 Task: Monitor real estate trends in Denver, Colorado, to see changes in the number of homes for sale, and identify potential shifts in market conditions.
Action: Mouse moved to (596, 118)
Screenshot: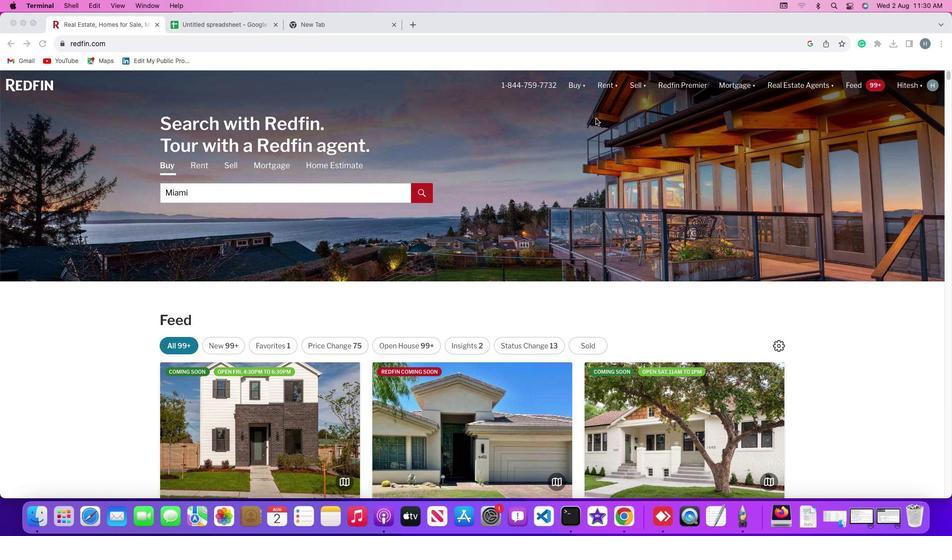 
Action: Mouse pressed left at (596, 118)
Screenshot: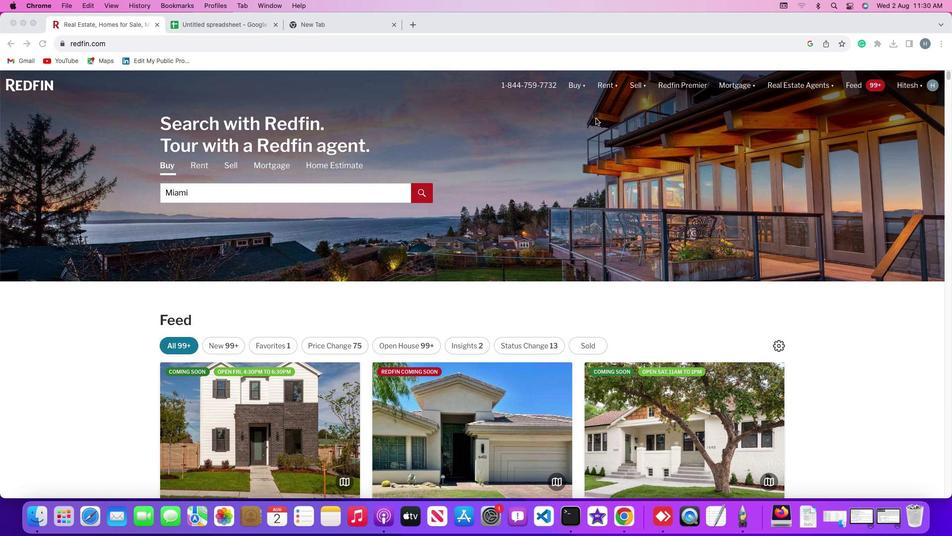 
Action: Mouse moved to (543, 135)
Screenshot: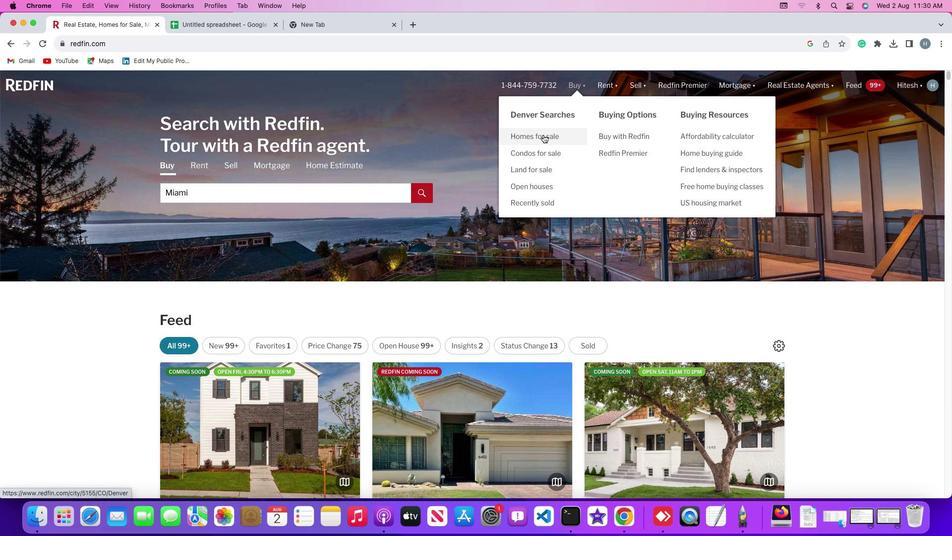 
Action: Mouse pressed left at (543, 135)
Screenshot: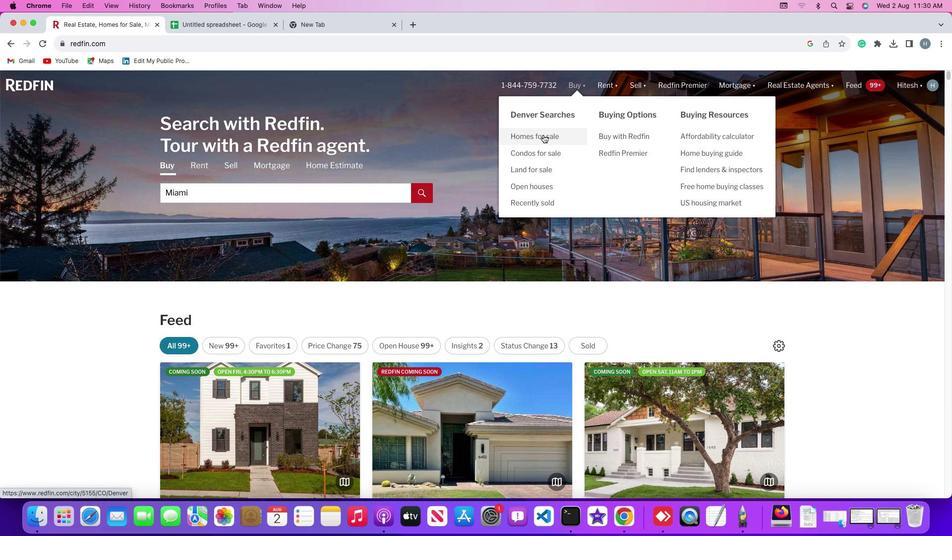 
Action: Mouse moved to (582, 86)
Screenshot: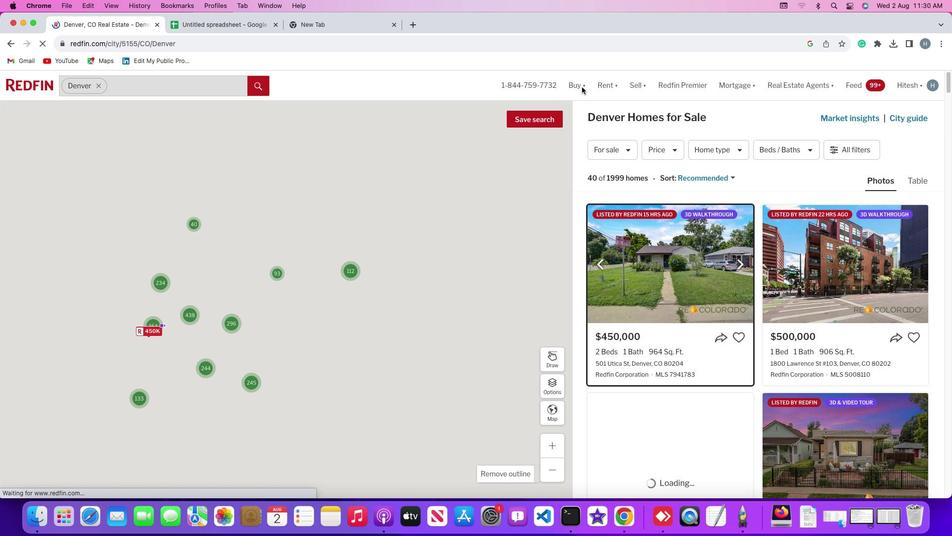 
Action: Mouse pressed left at (582, 86)
Screenshot: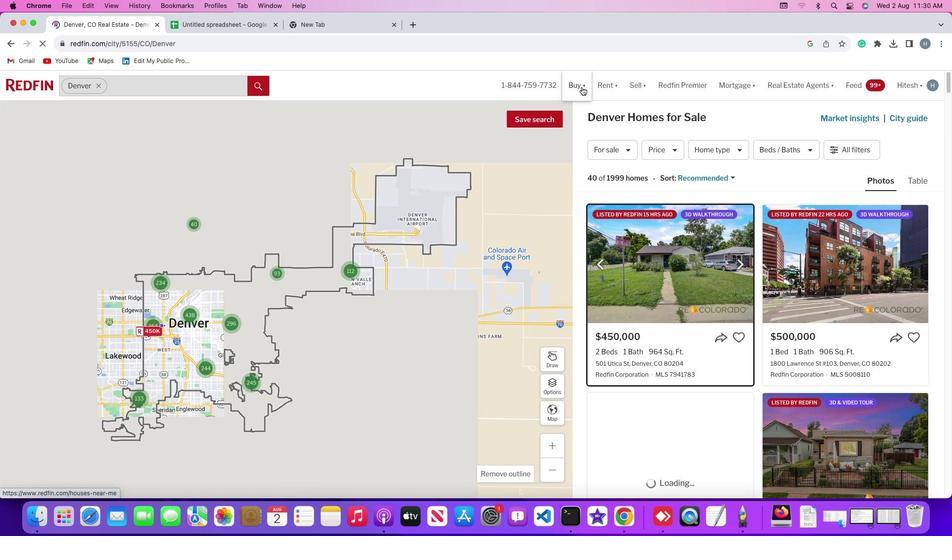 
Action: Mouse moved to (100, 83)
Screenshot: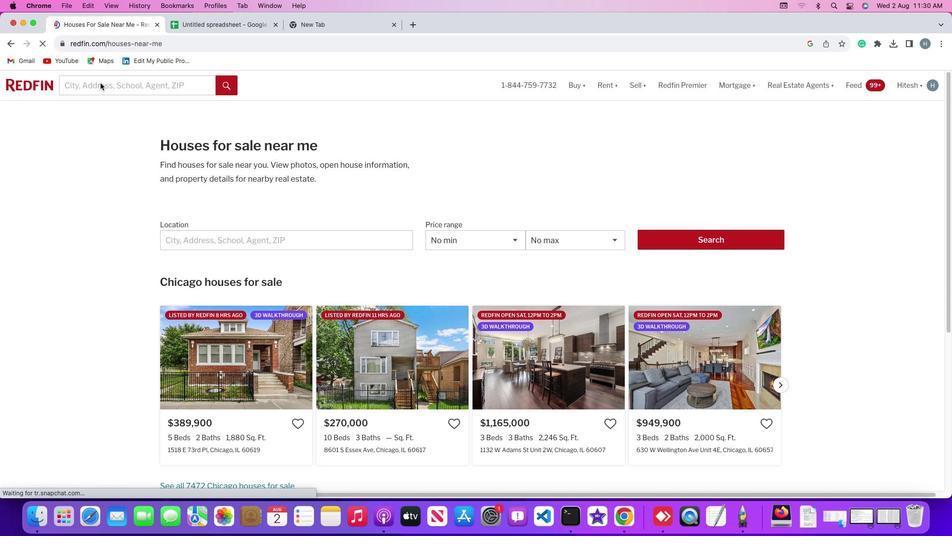 
Action: Mouse pressed left at (100, 83)
Screenshot: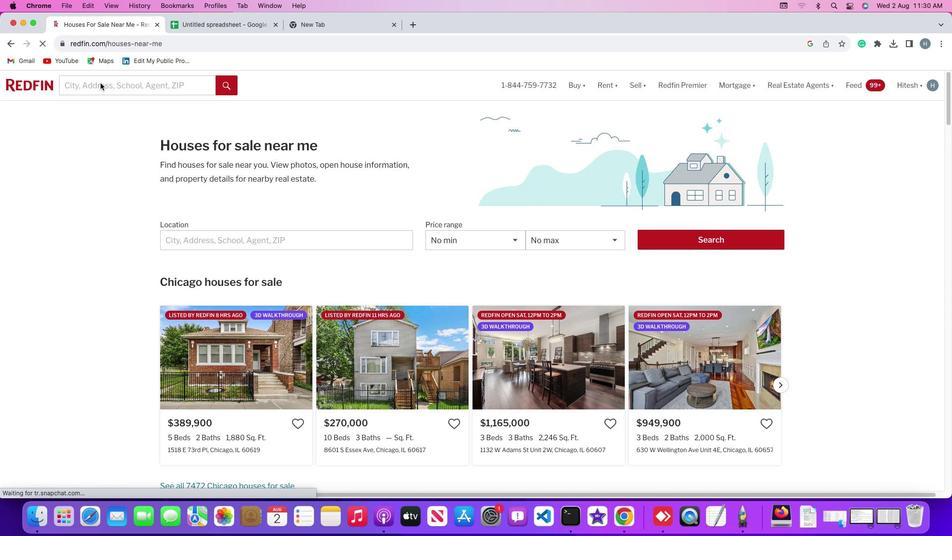 
Action: Mouse moved to (230, 234)
Screenshot: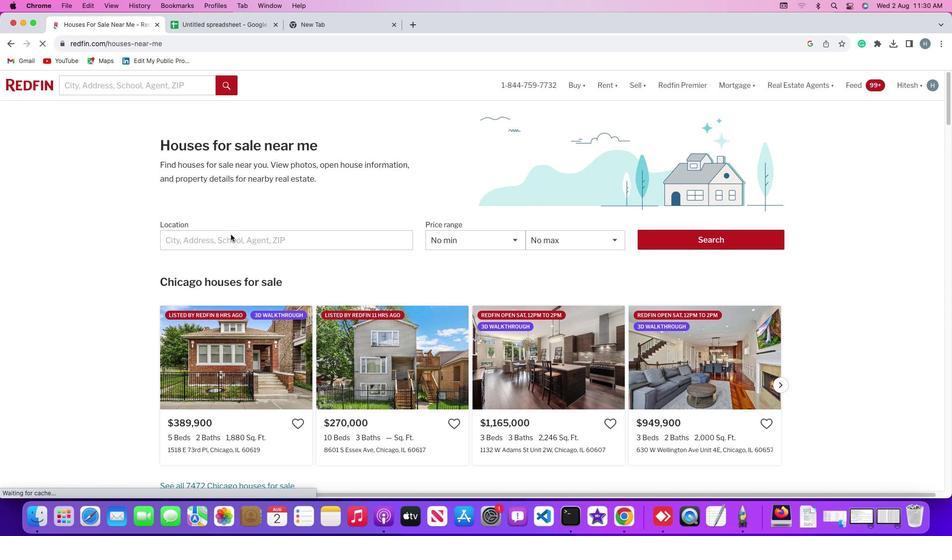 
Action: Mouse pressed left at (230, 234)
Screenshot: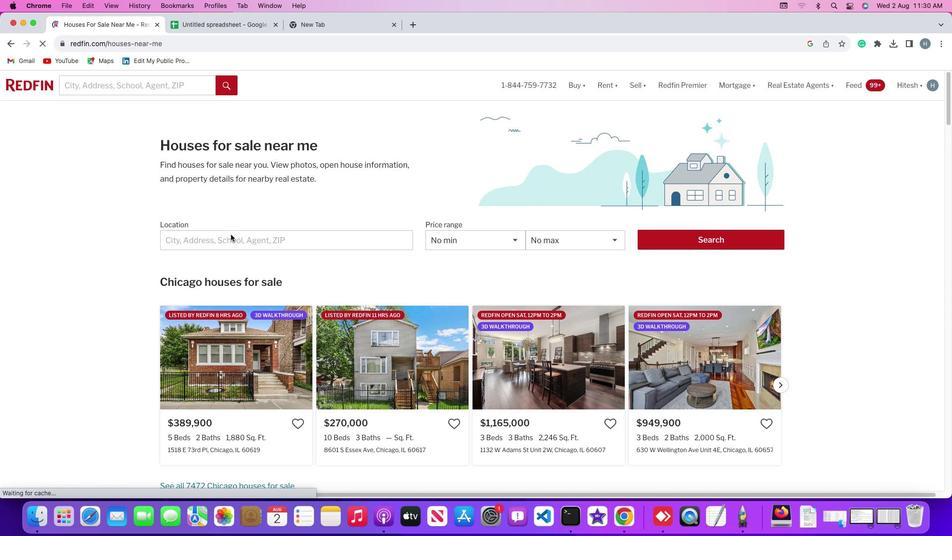 
Action: Mouse moved to (234, 237)
Screenshot: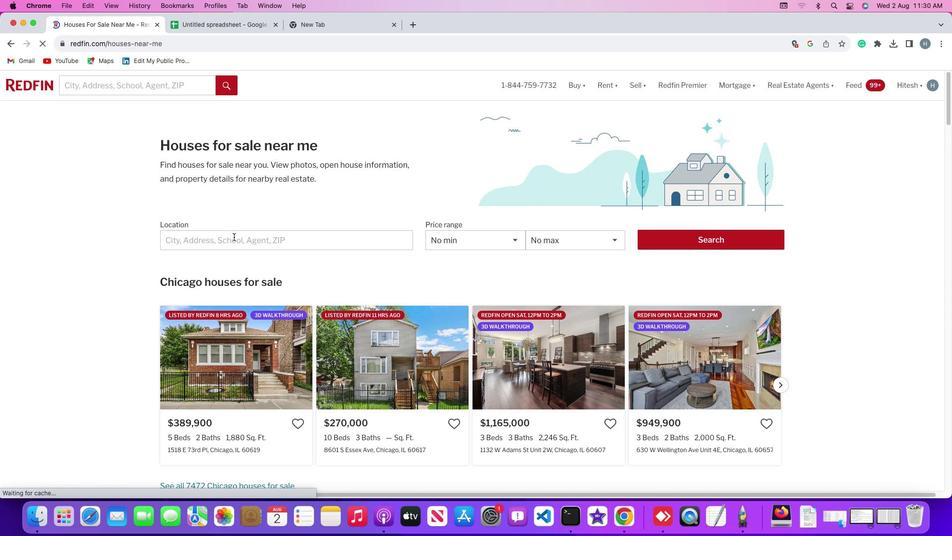 
Action: Key pressed Key.shift'D'
Screenshot: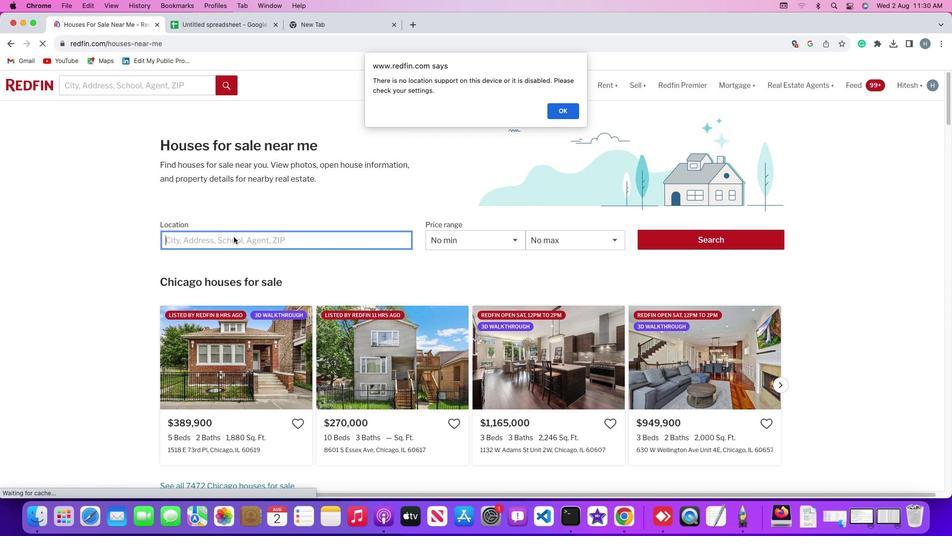 
Action: Mouse moved to (558, 111)
Screenshot: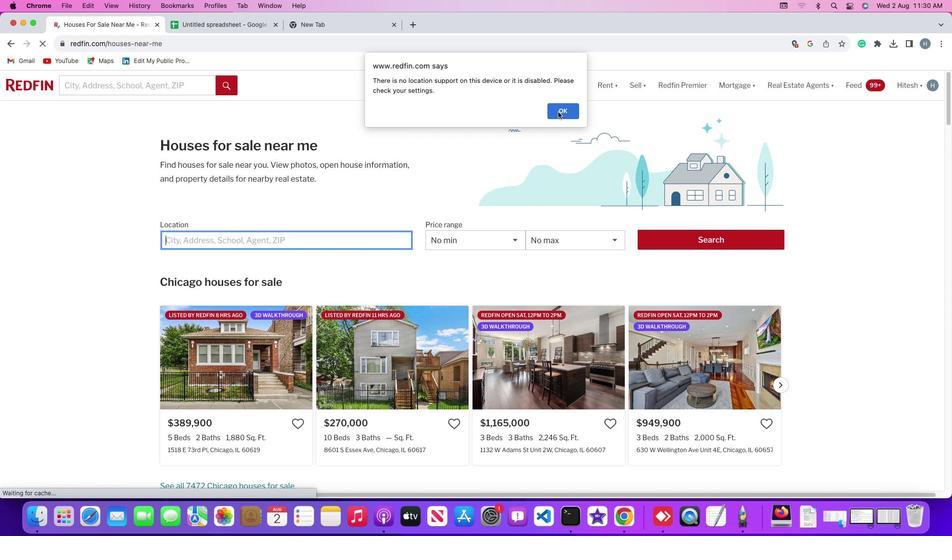 
Action: Mouse pressed left at (558, 111)
Screenshot: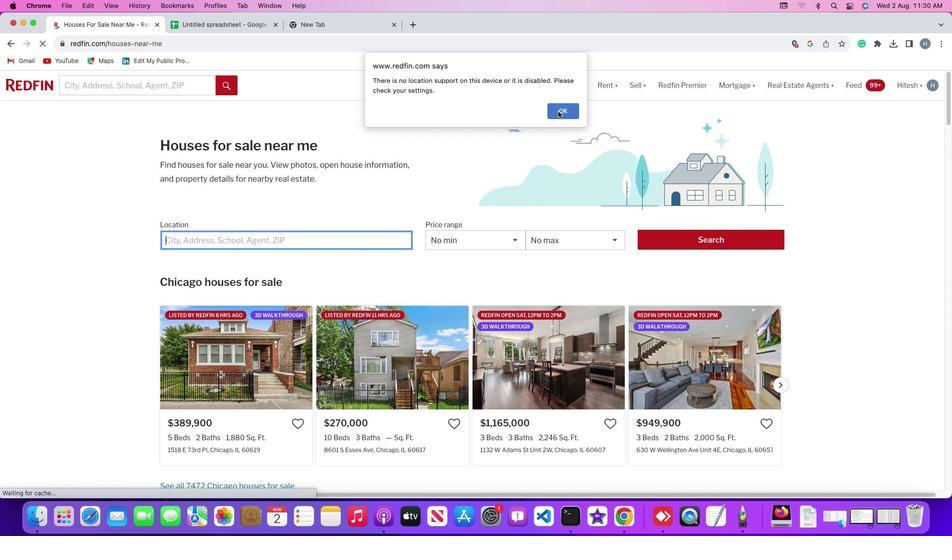 
Action: Mouse moved to (296, 234)
Screenshot: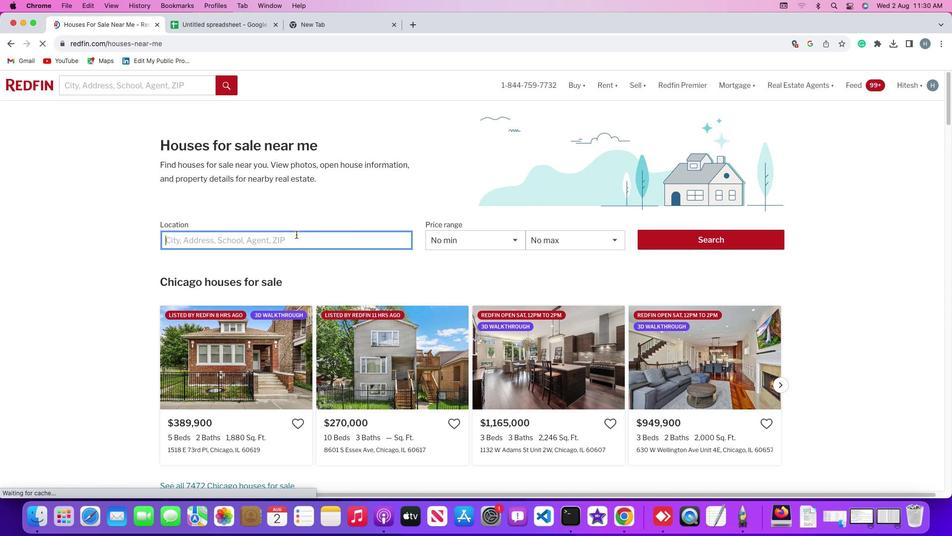 
Action: Mouse pressed left at (296, 234)
Screenshot: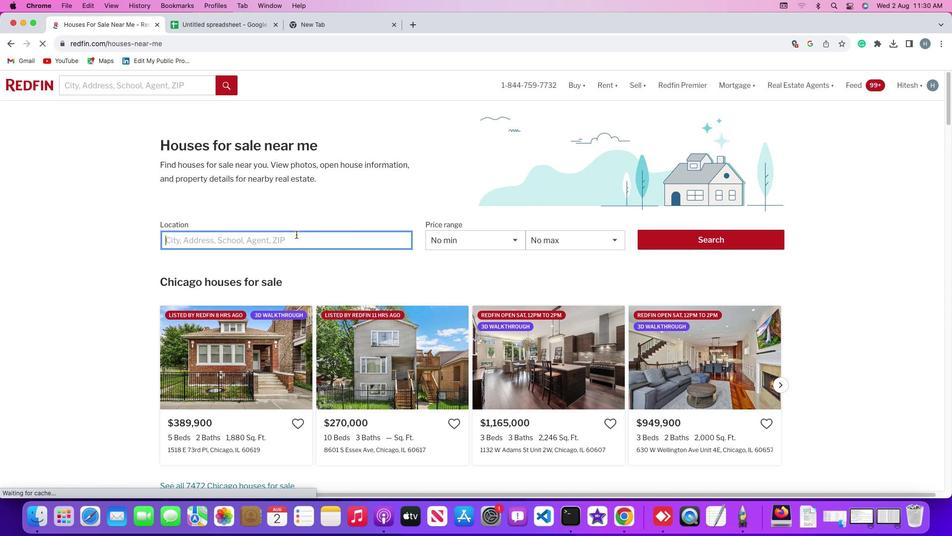 
Action: Key pressed Key.shift'D''e''n''v''e''r'','Key.spaceKey.shift'C''o''l''o''r''a''d''o'
Screenshot: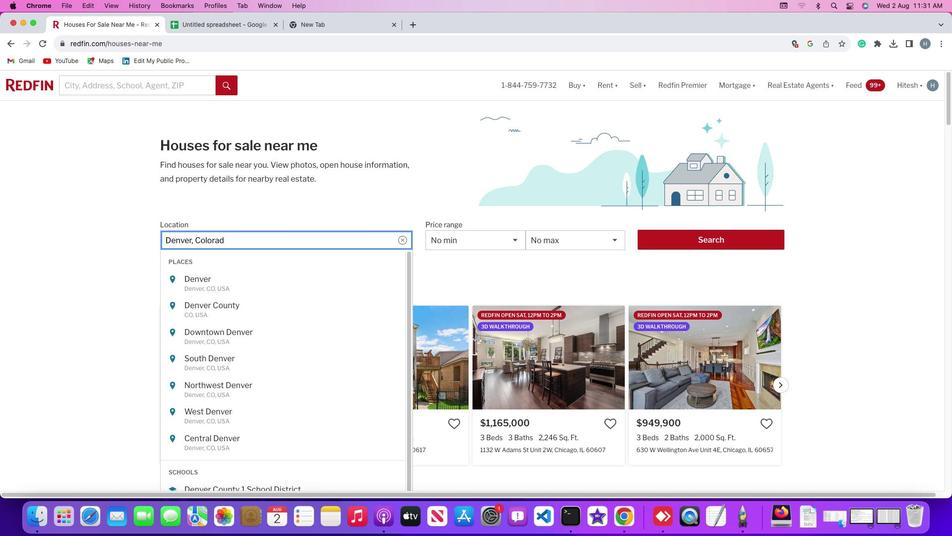 
Action: Mouse moved to (271, 282)
Screenshot: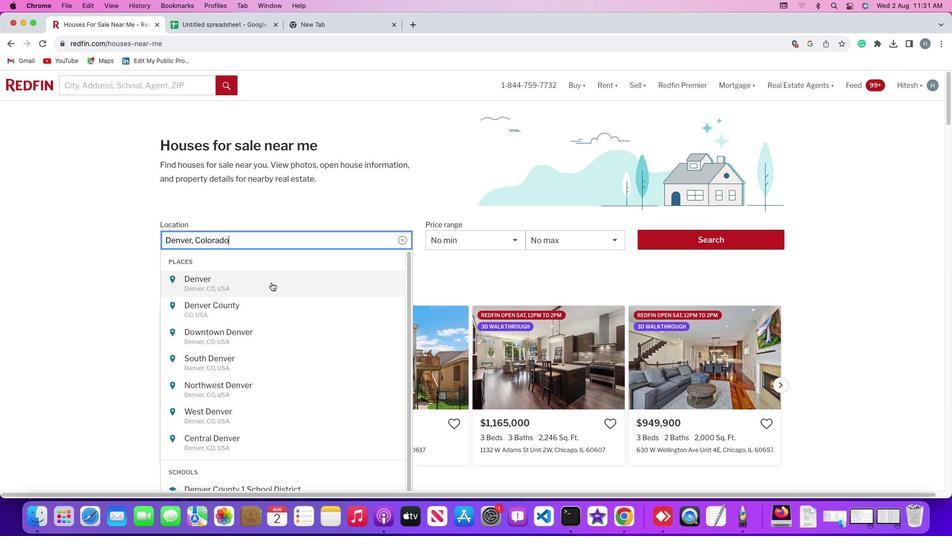 
Action: Mouse pressed left at (271, 282)
Screenshot: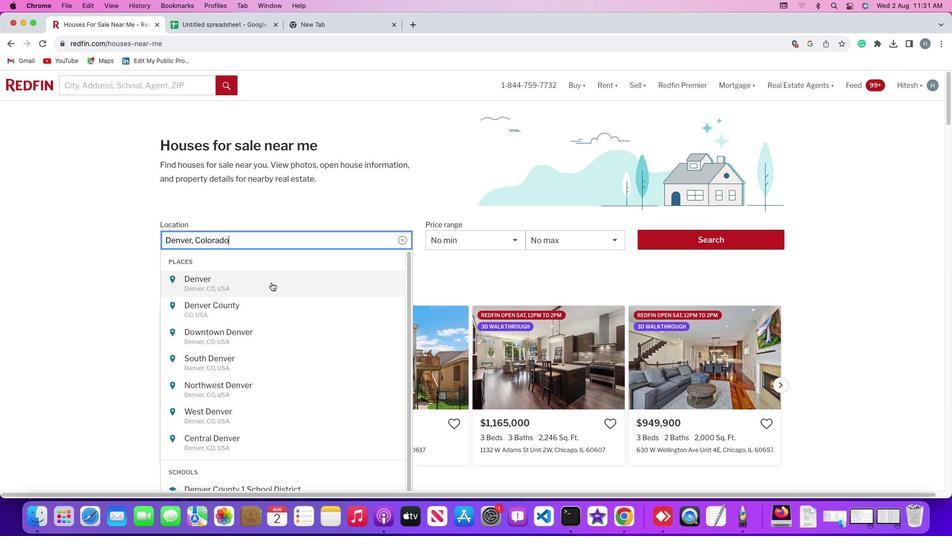 
Action: Mouse moved to (686, 239)
Screenshot: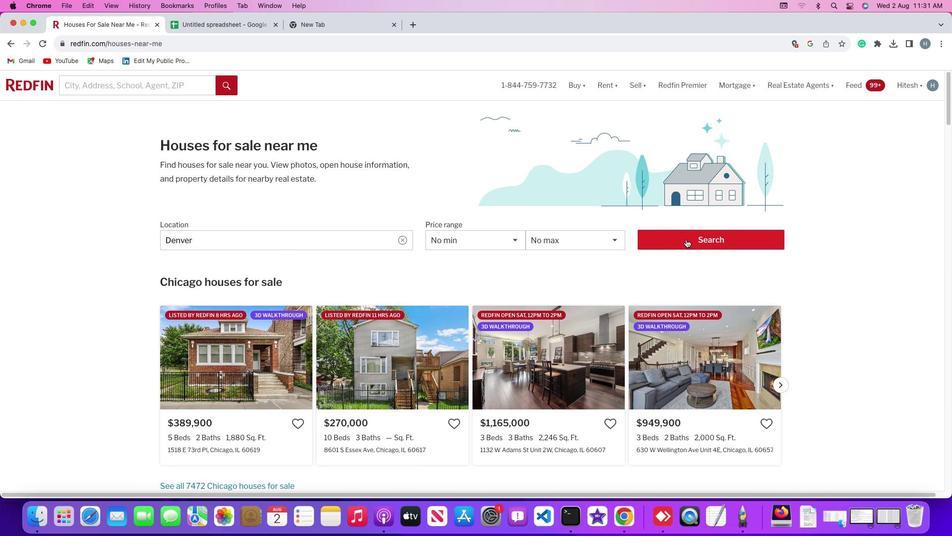 
Action: Mouse pressed left at (686, 239)
Screenshot: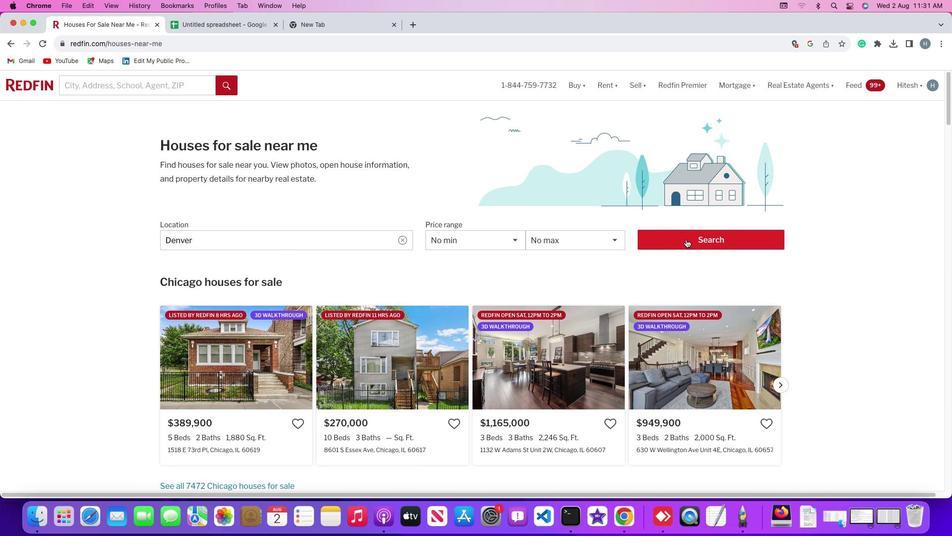 
Action: Mouse moved to (851, 146)
Screenshot: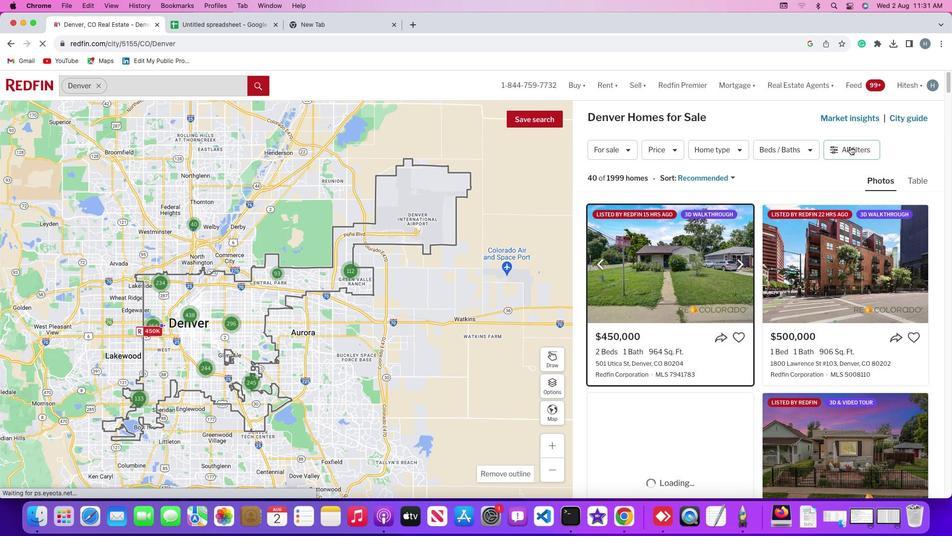 
Action: Mouse pressed left at (851, 146)
Screenshot: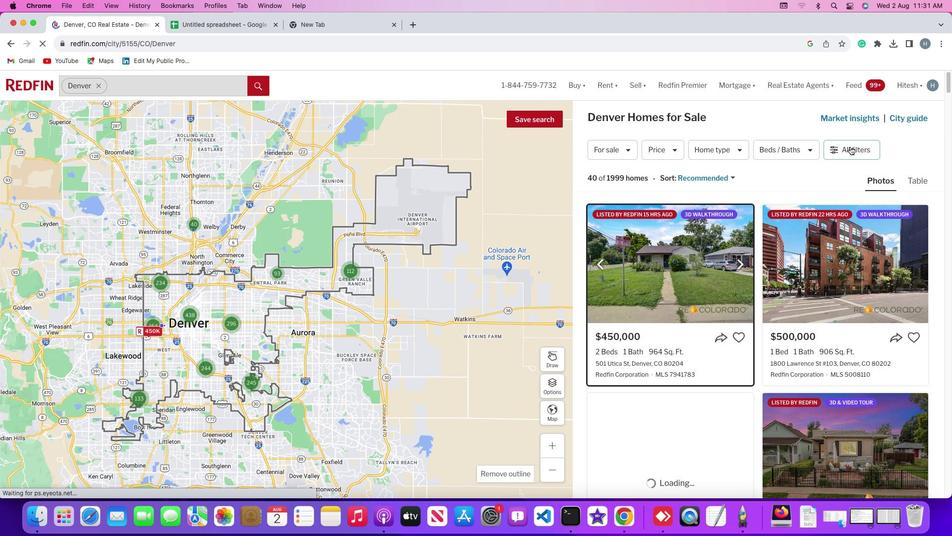 
Action: Mouse moved to (848, 147)
Screenshot: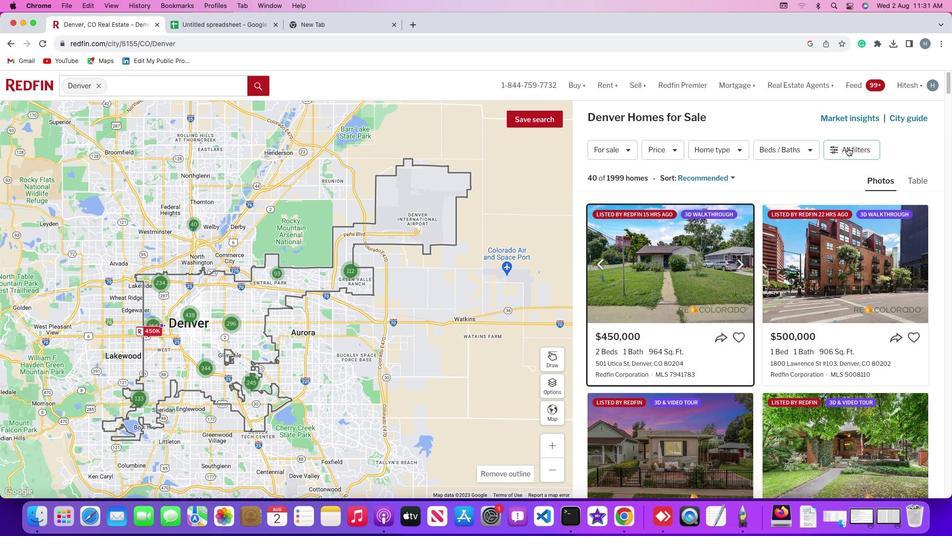 
Action: Mouse pressed left at (848, 147)
Screenshot: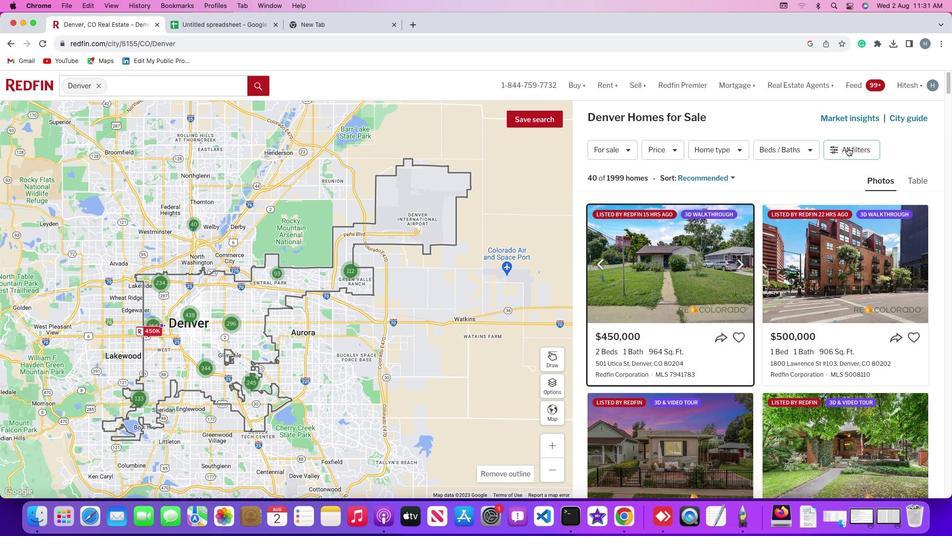 
Action: Mouse moved to (800, 280)
Screenshot: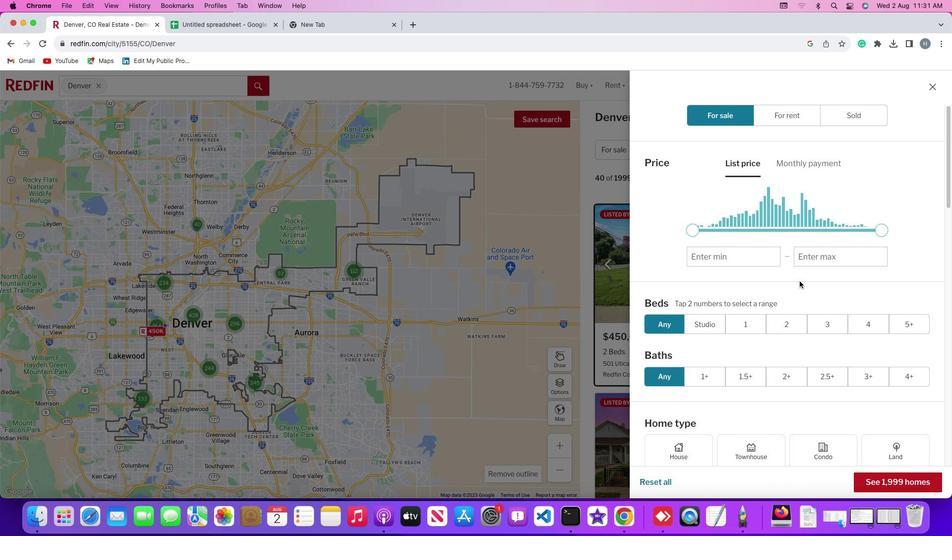
Action: Mouse scrolled (800, 280) with delta (0, 0)
Screenshot: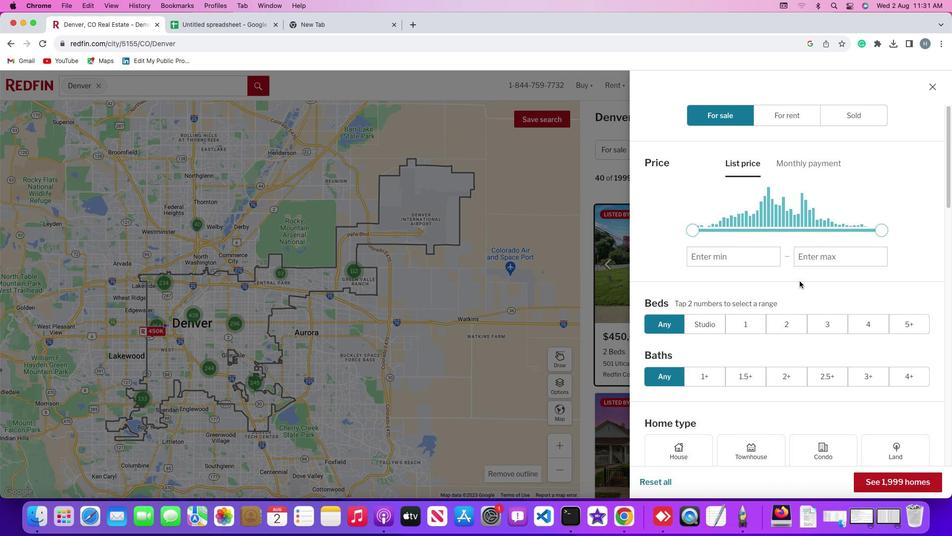 
Action: Mouse scrolled (800, 280) with delta (0, 0)
Screenshot: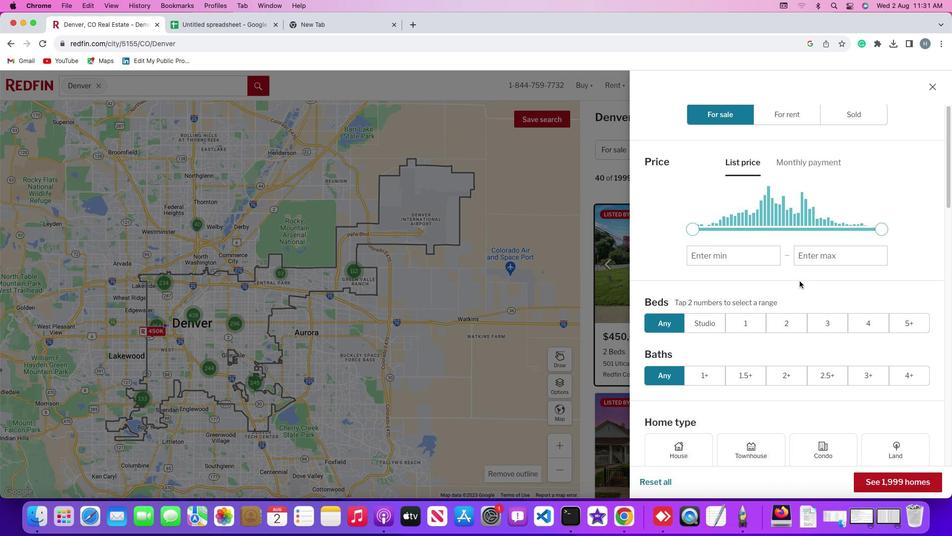 
Action: Mouse scrolled (800, 280) with delta (0, 0)
Screenshot: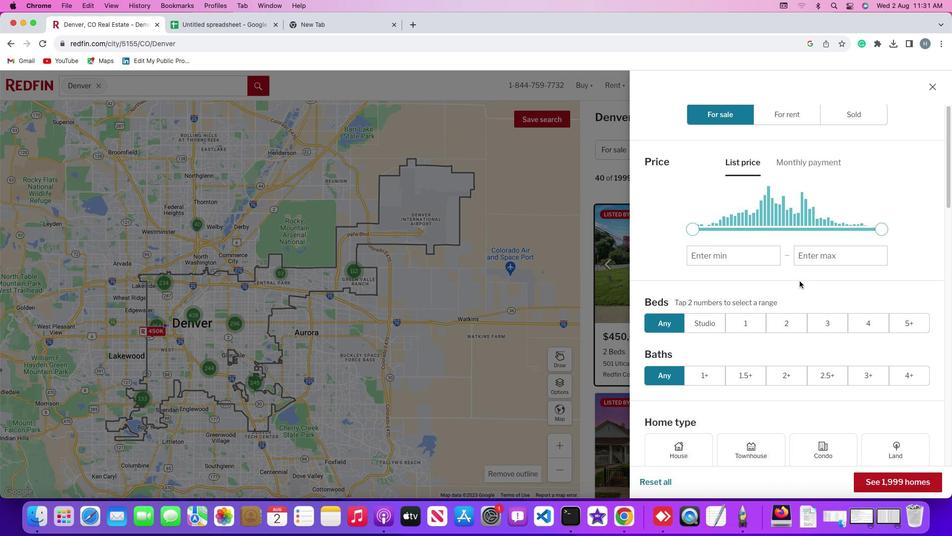 
Action: Mouse scrolled (800, 280) with delta (0, -1)
Screenshot: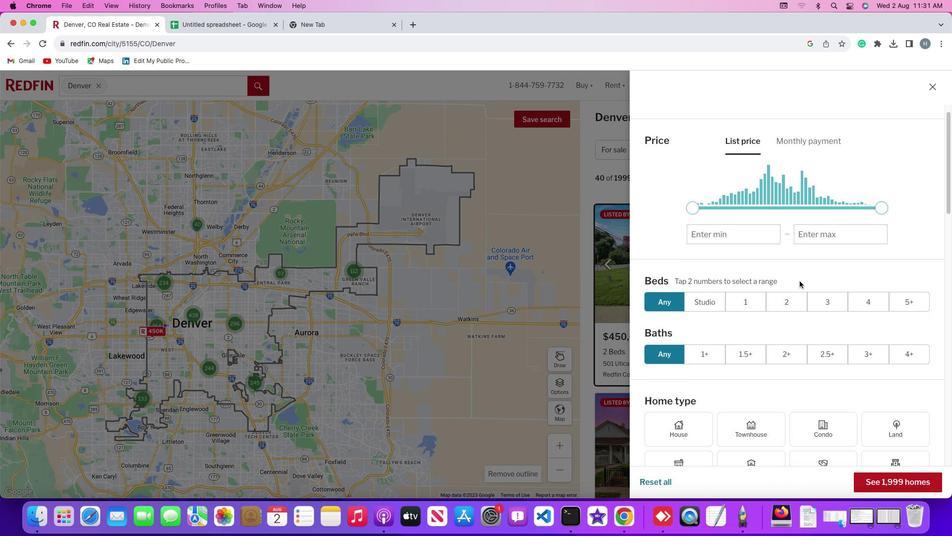 
Action: Mouse scrolled (800, 280) with delta (0, -2)
Screenshot: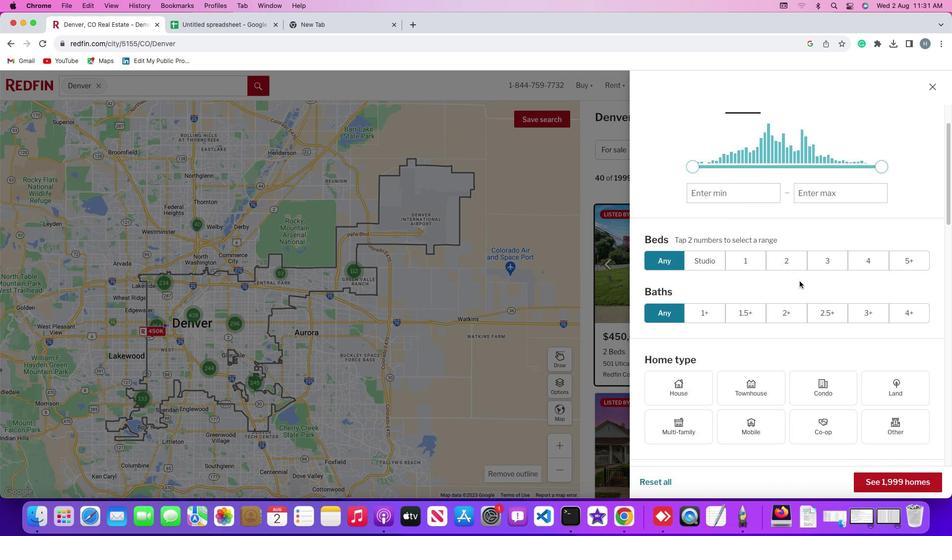 
Action: Mouse scrolled (800, 280) with delta (0, 0)
Screenshot: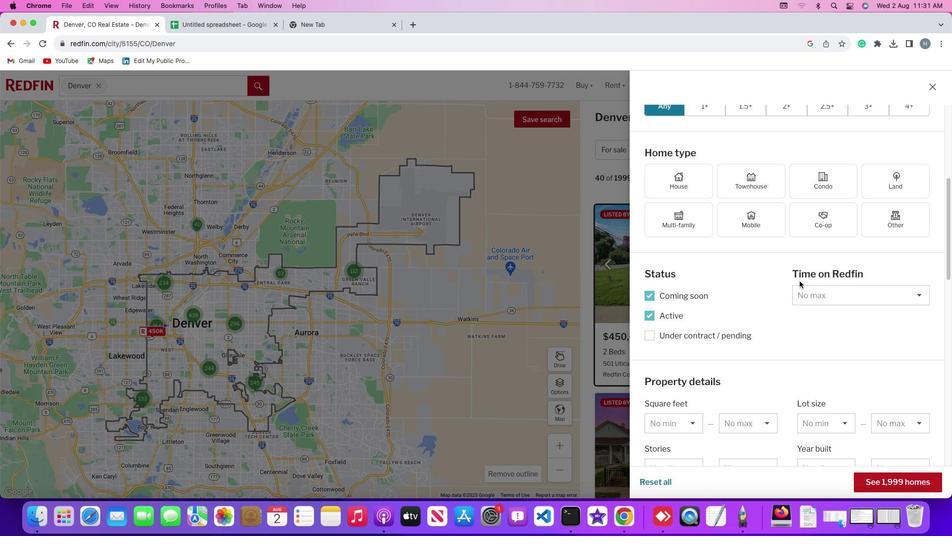 
Action: Mouse scrolled (800, 280) with delta (0, 0)
Screenshot: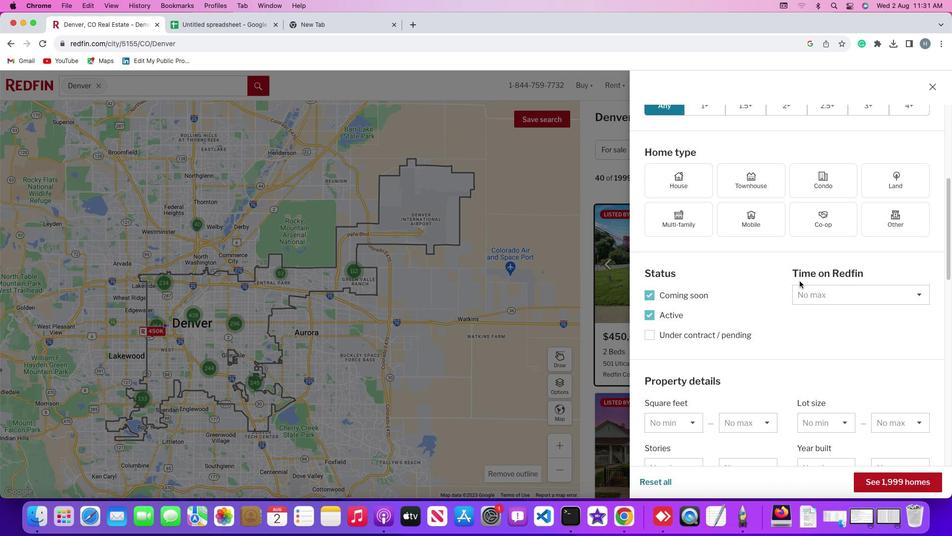 
Action: Mouse scrolled (800, 280) with delta (0, -1)
Screenshot: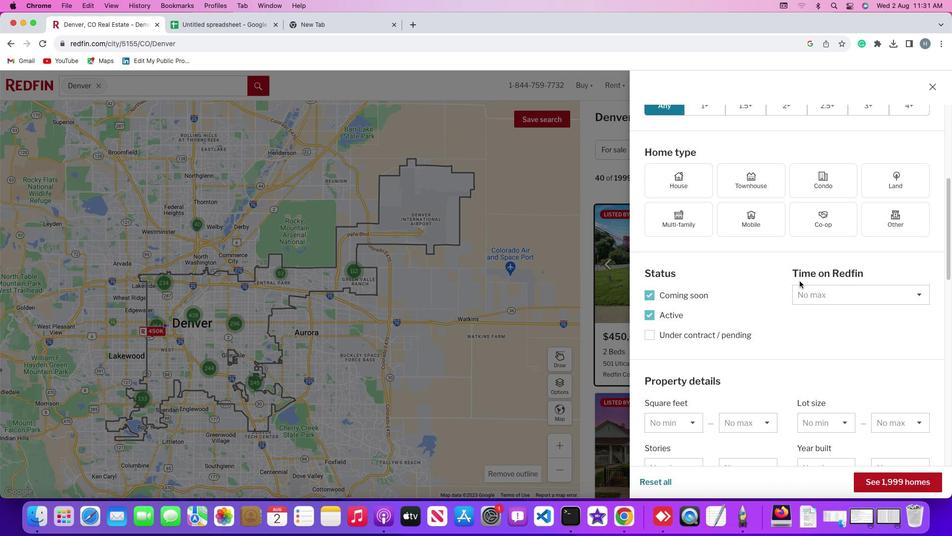 
Action: Mouse moved to (800, 280)
Screenshot: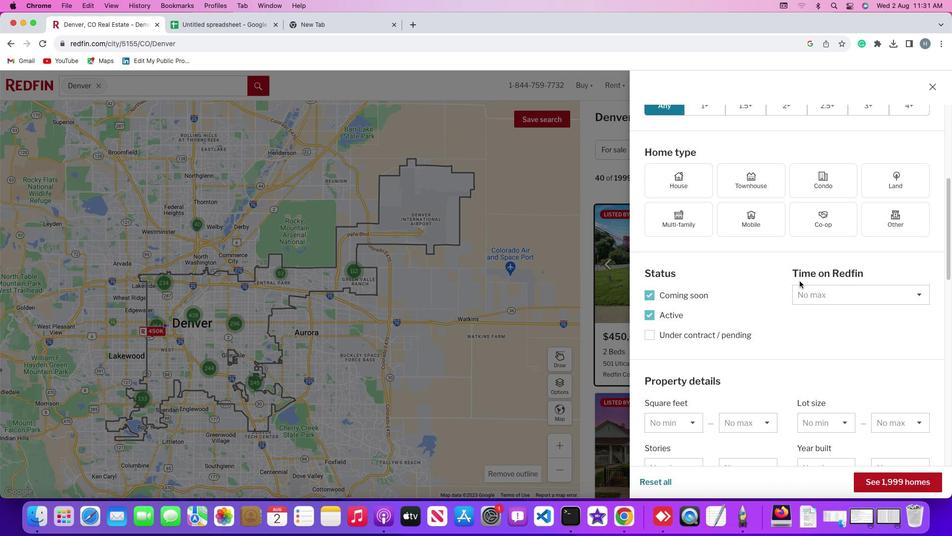 
Action: Mouse scrolled (800, 280) with delta (0, -2)
Screenshot: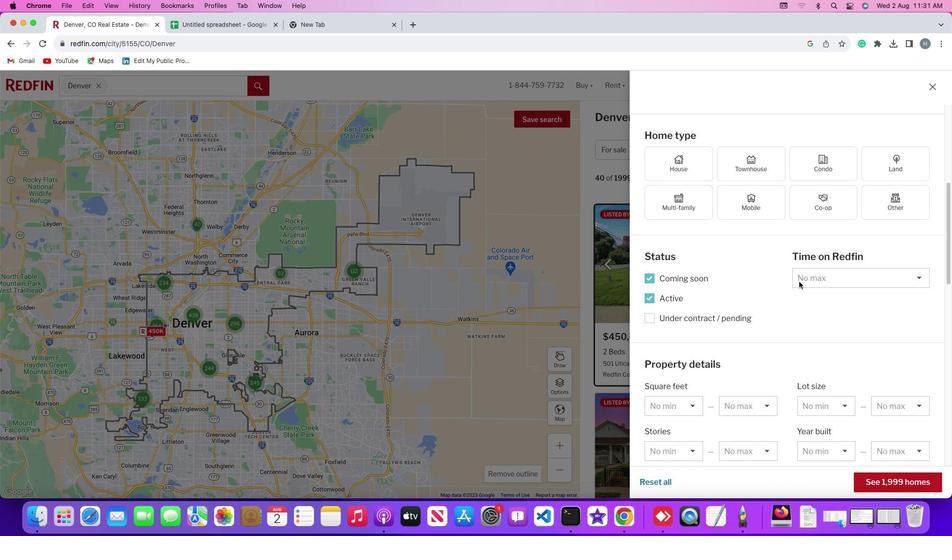 
Action: Mouse moved to (800, 281)
Screenshot: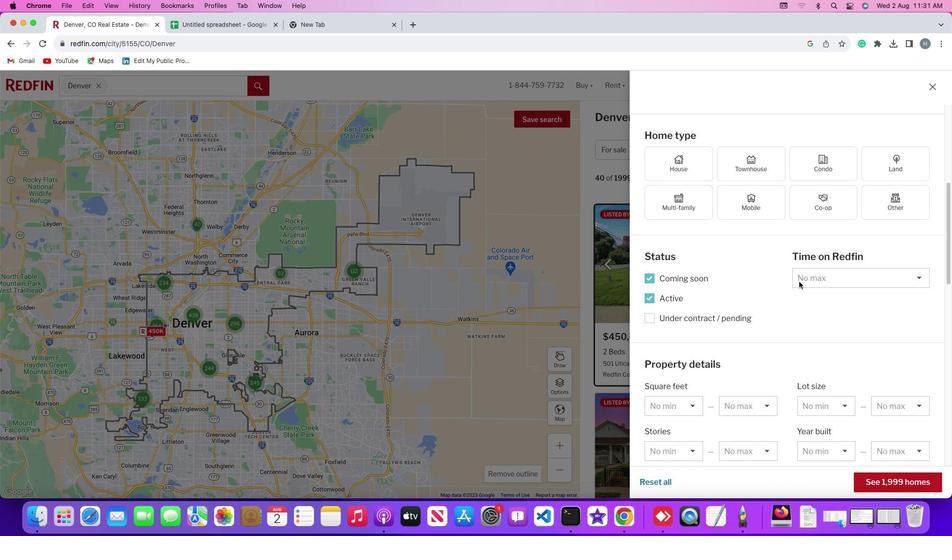 
Action: Mouse scrolled (800, 281) with delta (0, -2)
Screenshot: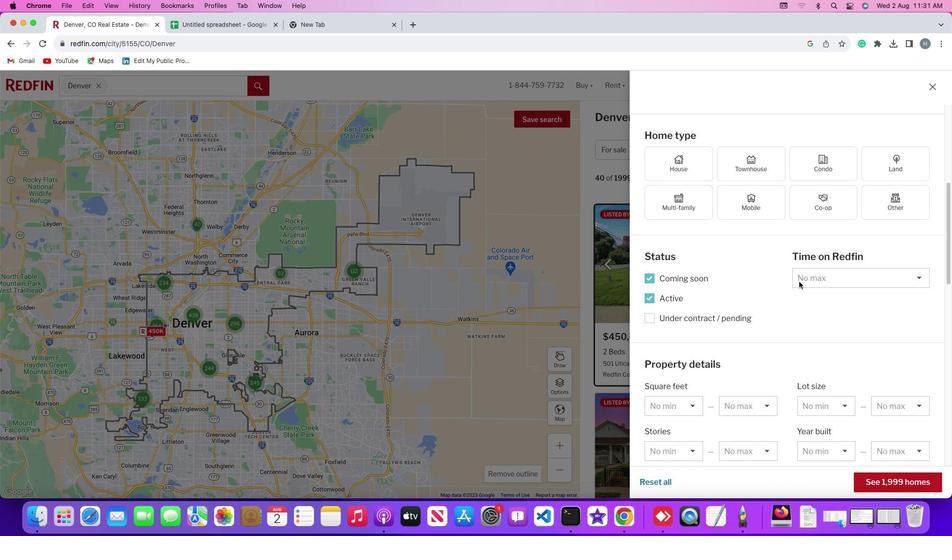 
Action: Mouse moved to (799, 281)
Screenshot: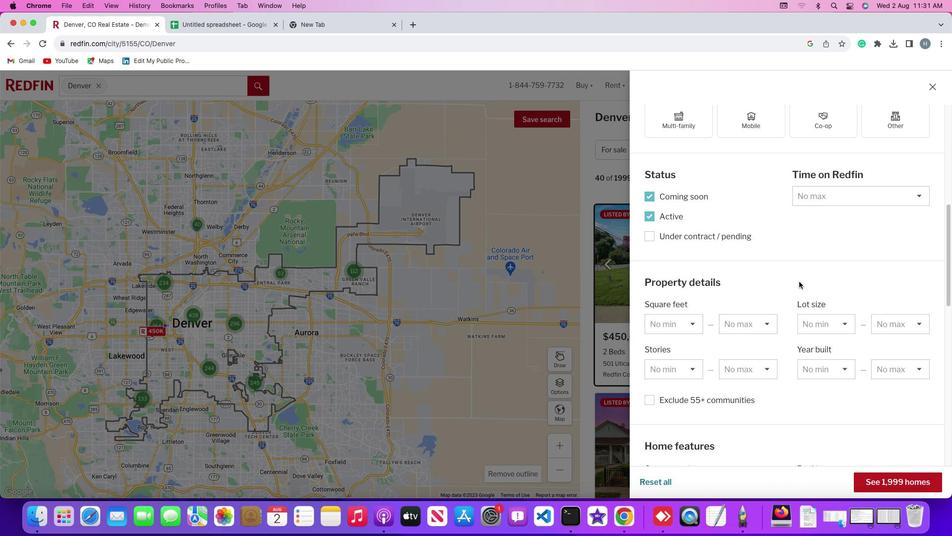 
Action: Mouse scrolled (799, 281) with delta (0, 0)
Screenshot: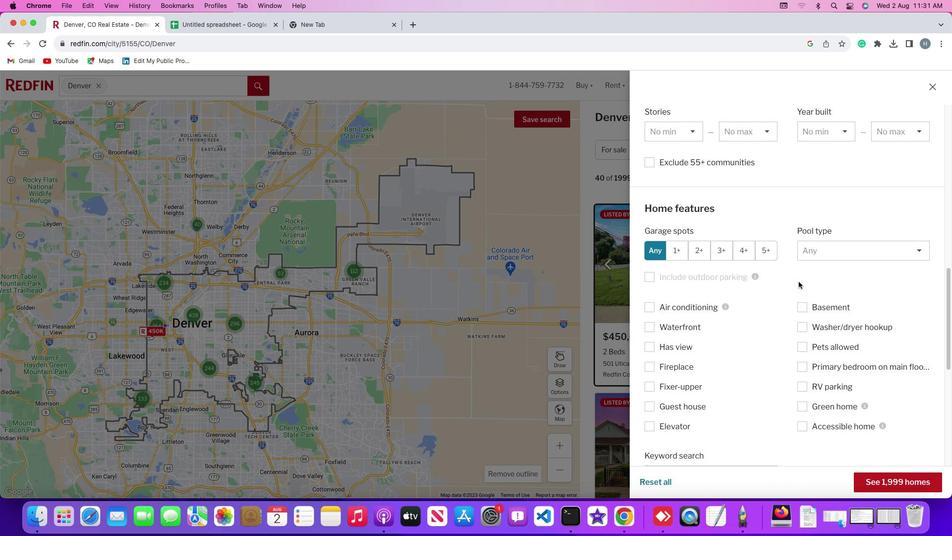 
Action: Mouse moved to (799, 281)
Screenshot: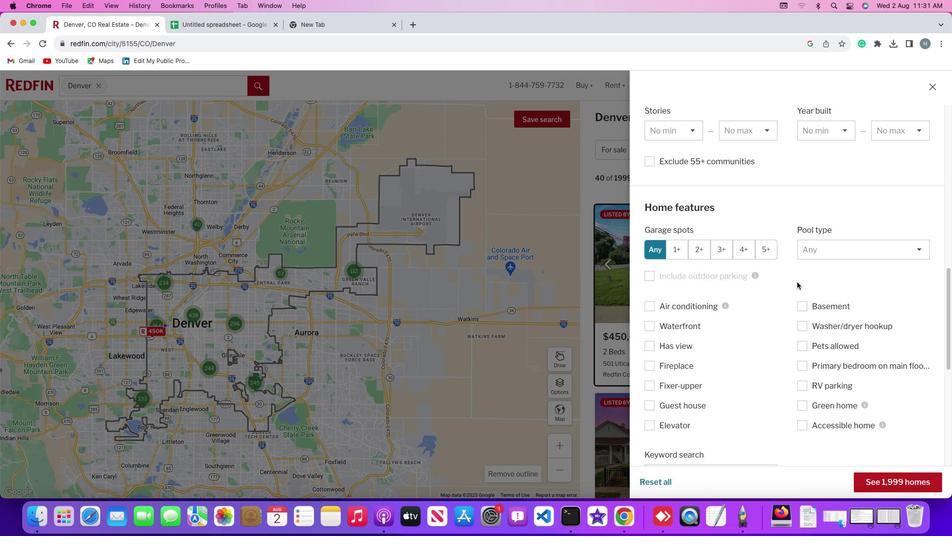 
Action: Mouse scrolled (799, 281) with delta (0, 0)
Screenshot: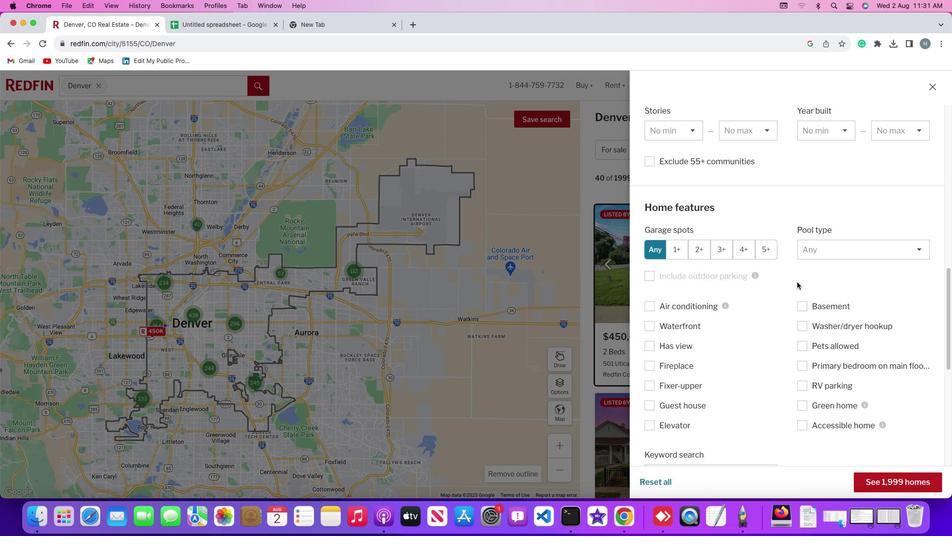 
Action: Mouse scrolled (799, 281) with delta (0, -1)
Screenshot: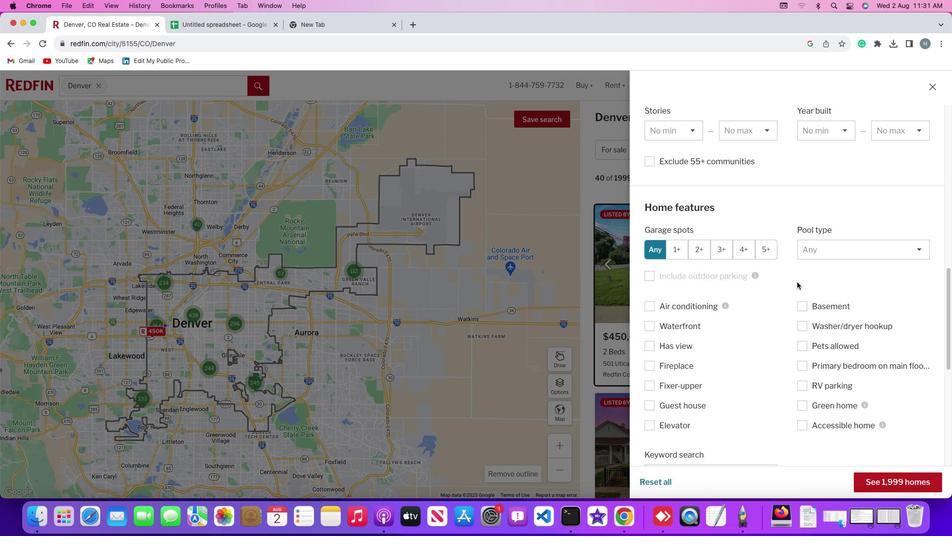 
Action: Mouse moved to (798, 282)
Screenshot: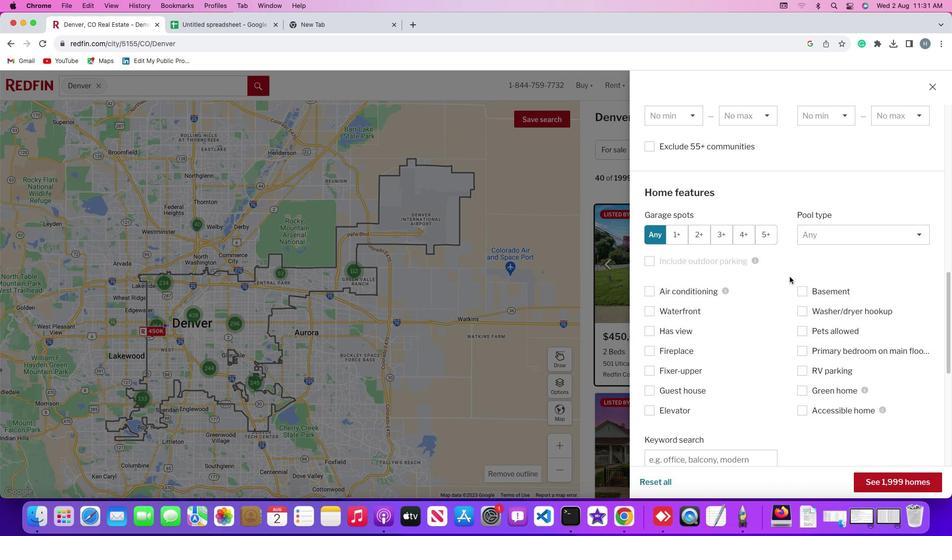 
Action: Mouse scrolled (798, 282) with delta (0, -2)
Screenshot: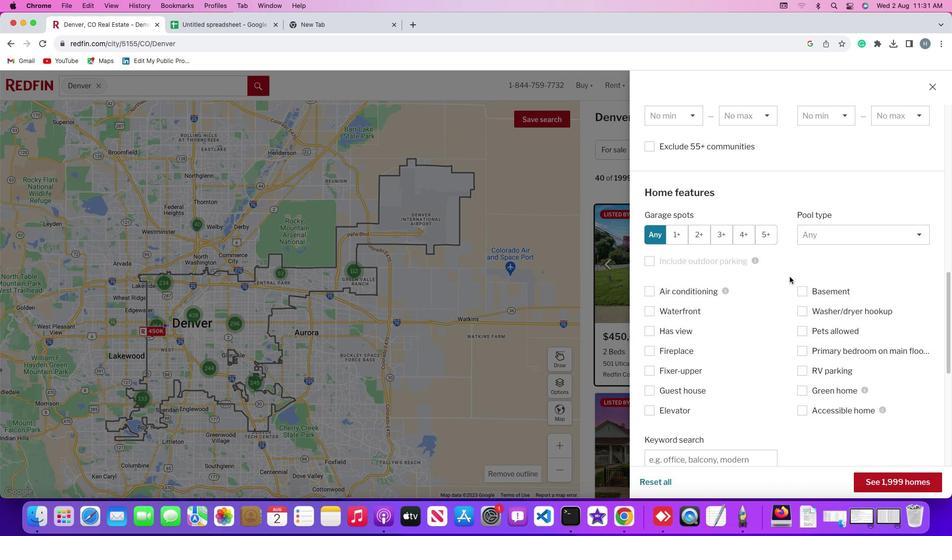 
Action: Mouse moved to (789, 275)
Screenshot: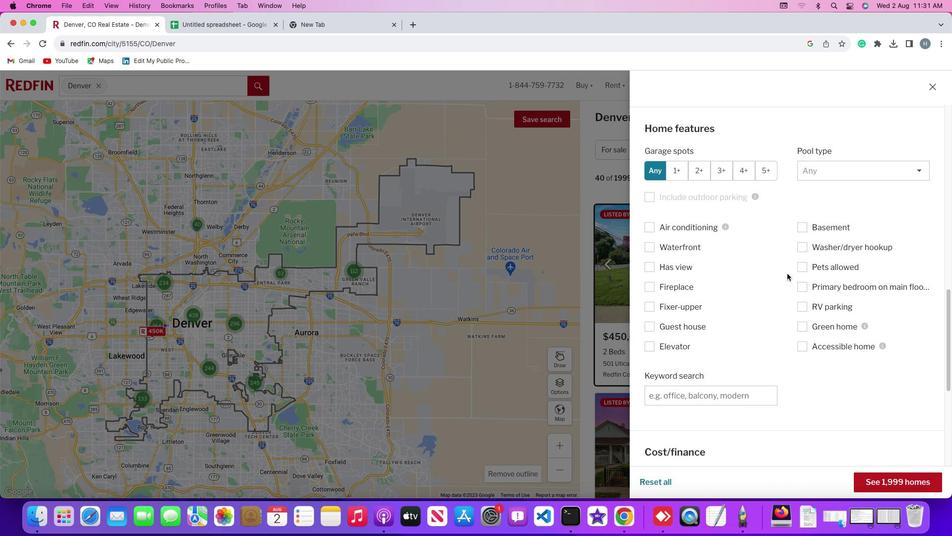 
Action: Mouse scrolled (789, 275) with delta (0, -2)
Screenshot: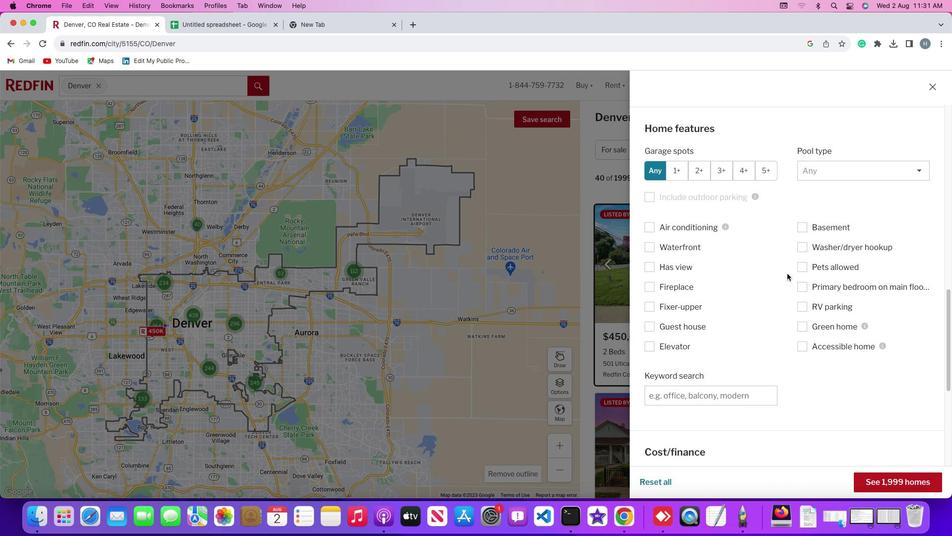 
Action: Mouse moved to (893, 481)
Screenshot: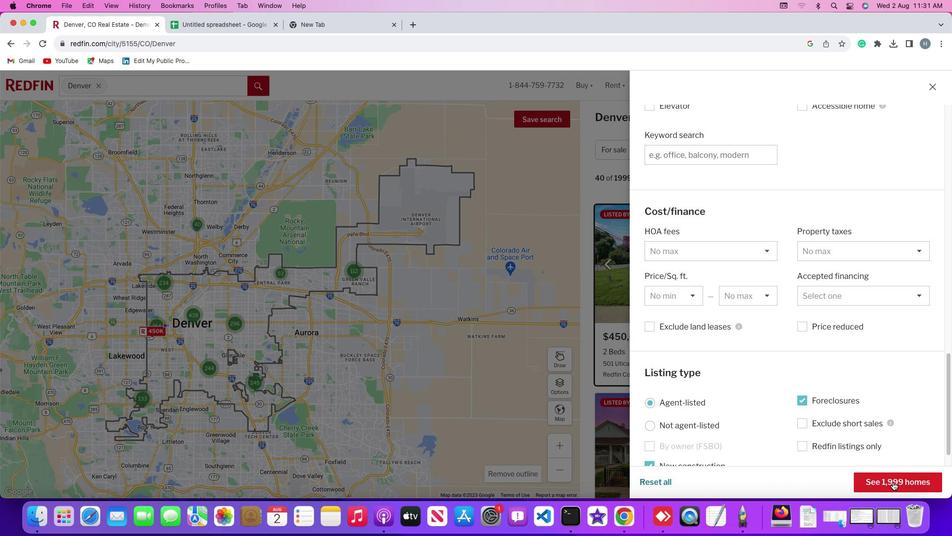 
Action: Mouse pressed left at (893, 481)
Screenshot: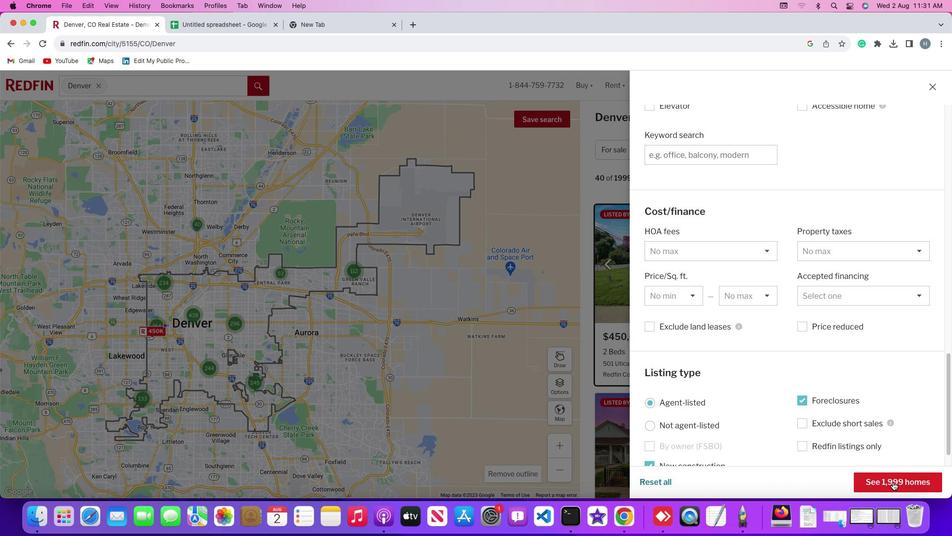 
Action: Mouse moved to (846, 117)
Screenshot: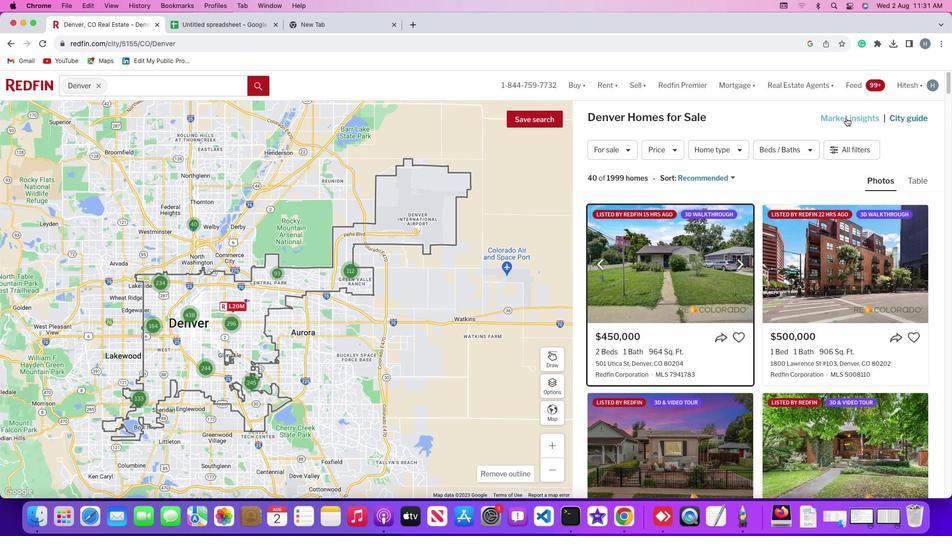 
Action: Mouse pressed left at (846, 117)
Screenshot: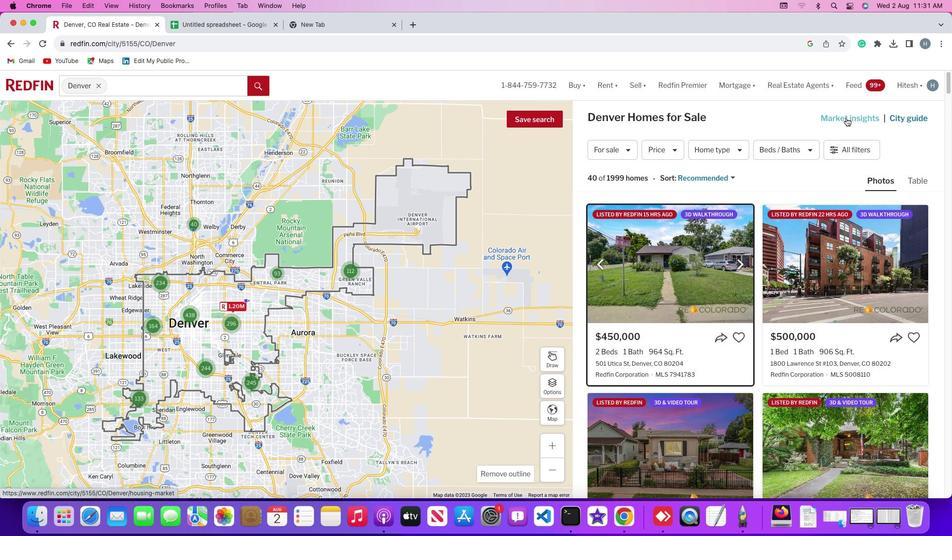 
Action: Mouse moved to (374, 25)
Screenshot: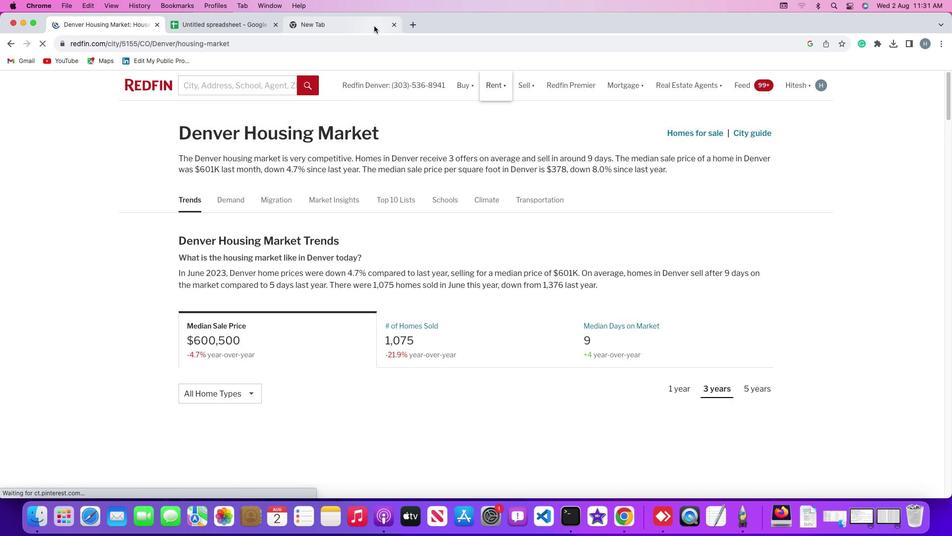 
Action: Mouse pressed left at (374, 25)
Screenshot: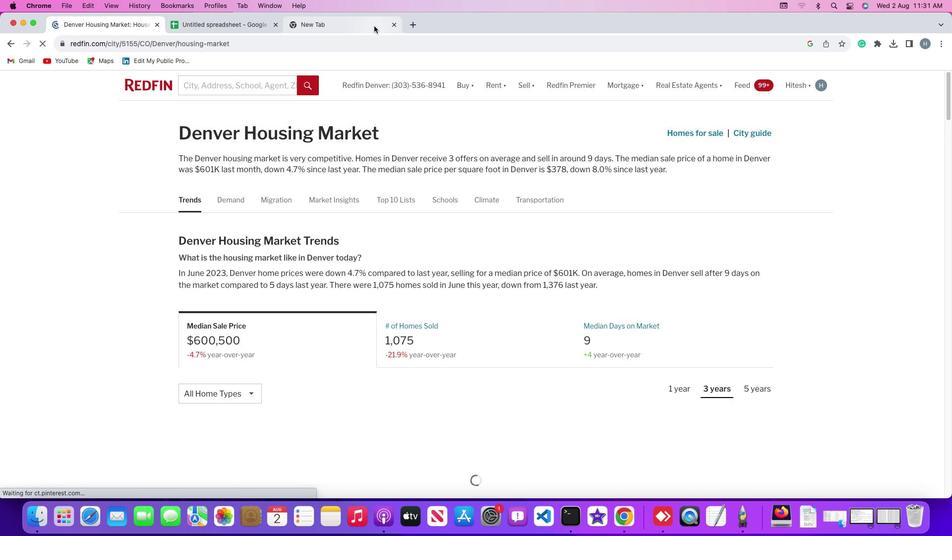 
Action: Mouse moved to (393, 25)
Screenshot: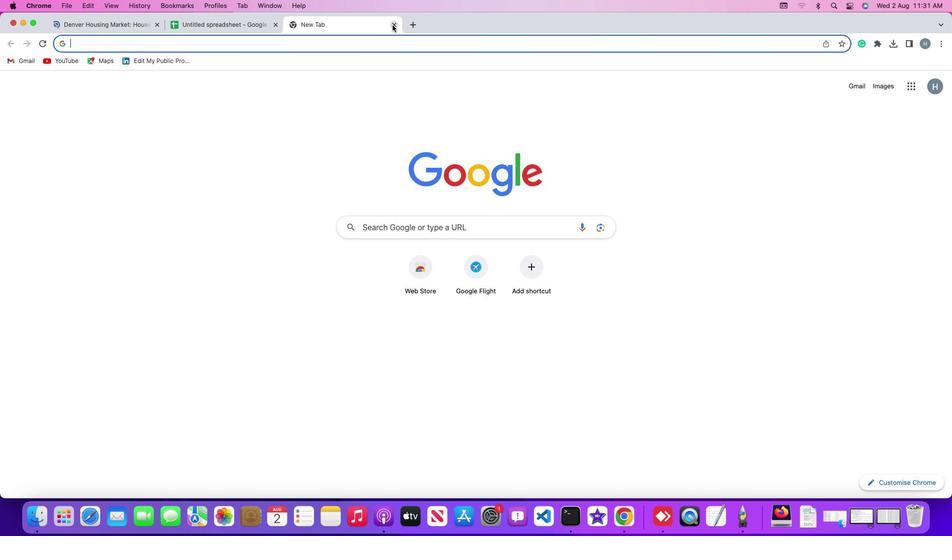 
Action: Mouse pressed left at (393, 25)
Screenshot: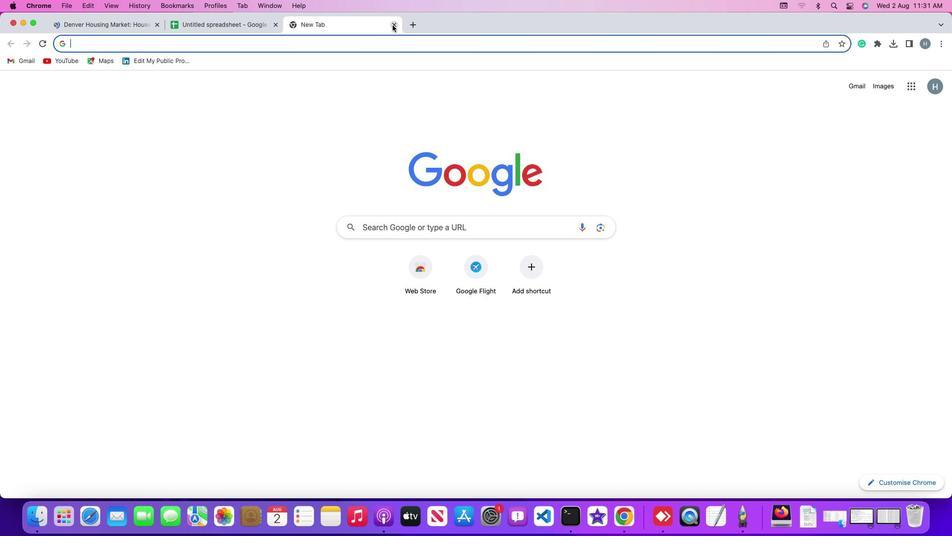 
Action: Mouse moved to (115, 24)
Screenshot: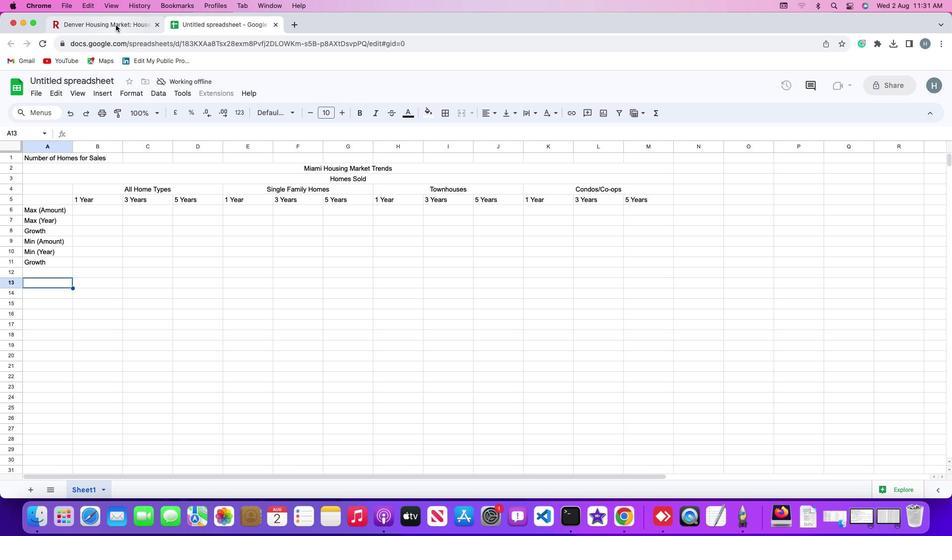 
Action: Mouse pressed left at (115, 24)
Screenshot: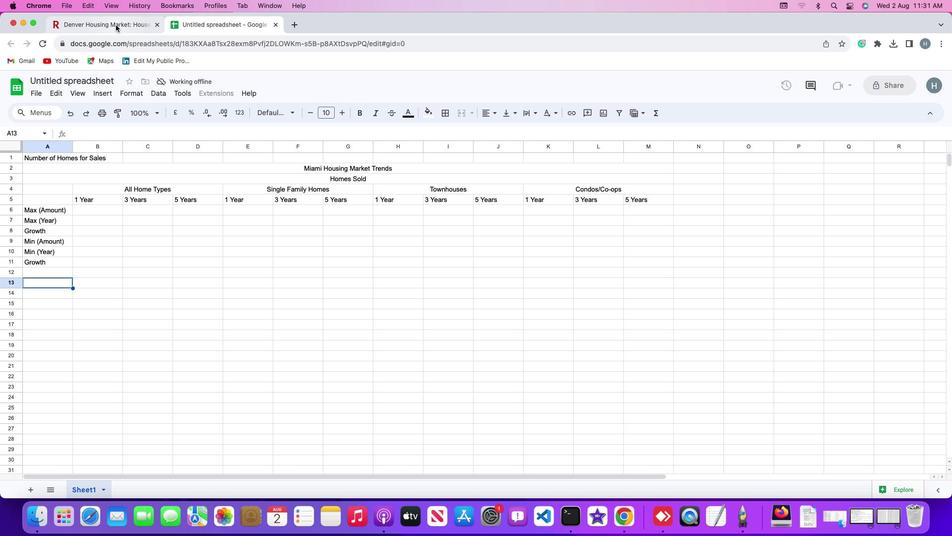
Action: Mouse moved to (364, 315)
Screenshot: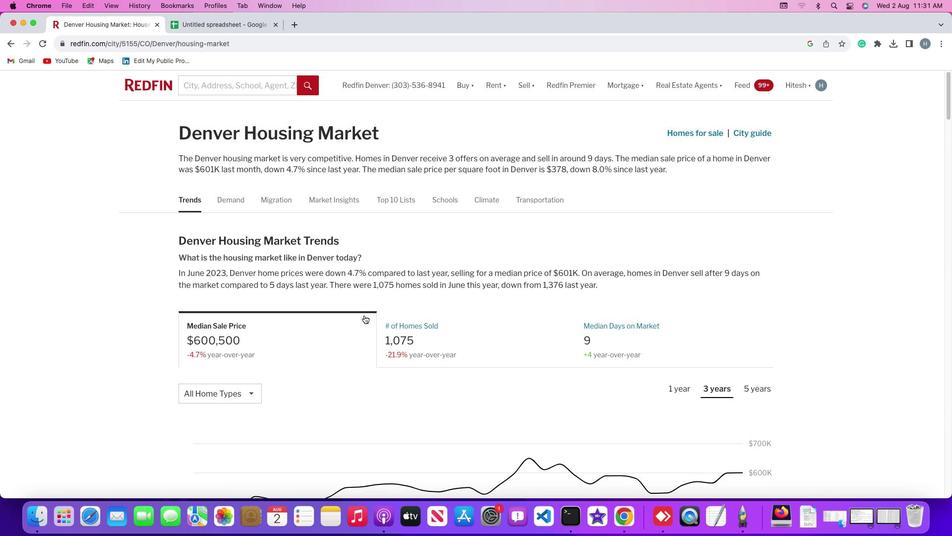 
Action: Mouse scrolled (364, 315) with delta (0, 0)
Screenshot: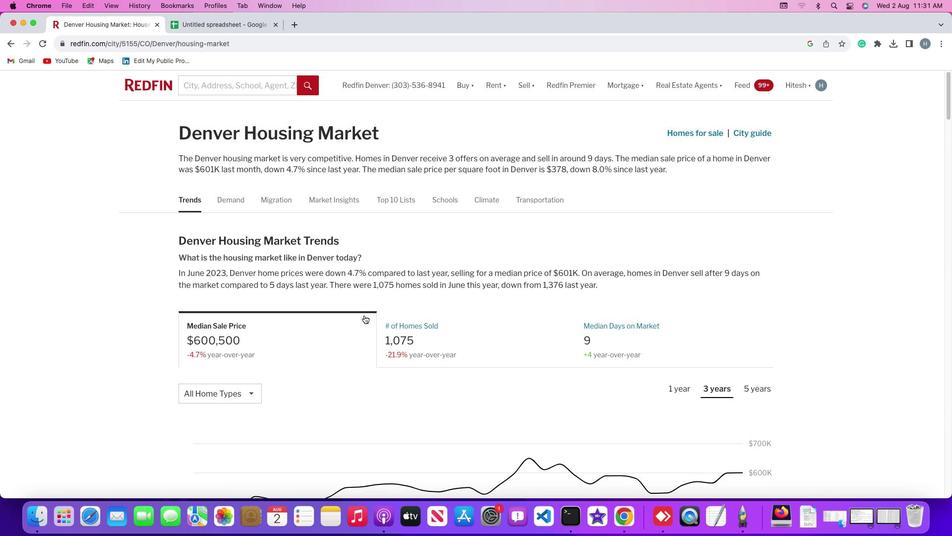 
Action: Mouse moved to (364, 315)
Screenshot: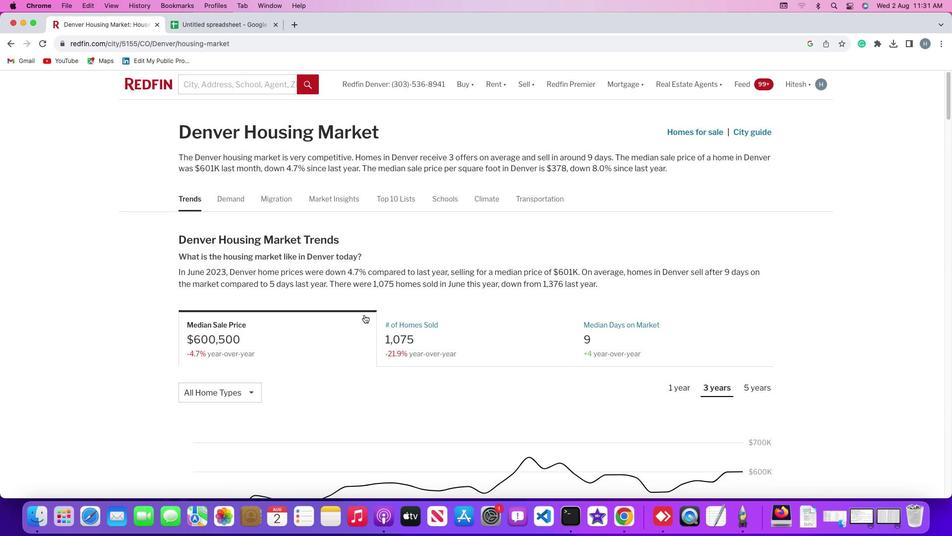 
Action: Mouse scrolled (364, 315) with delta (0, 0)
Screenshot: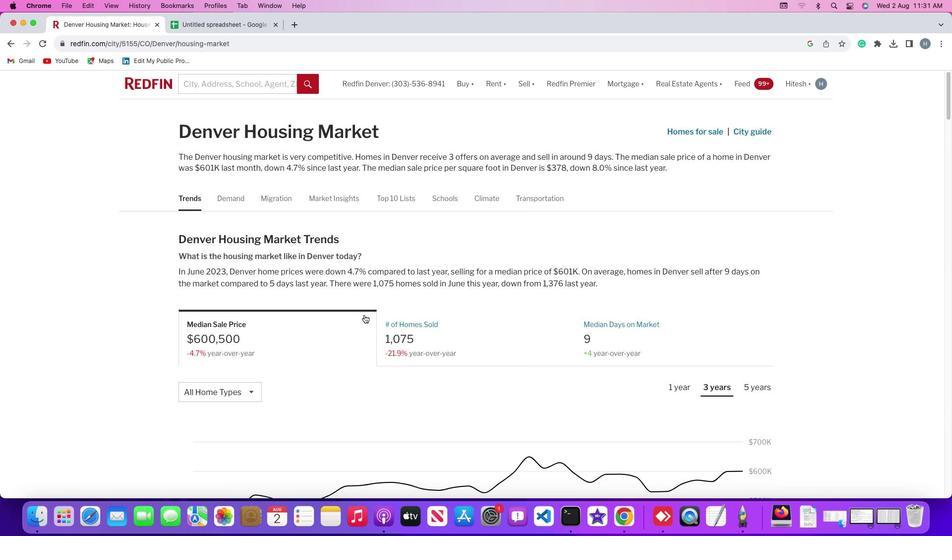 
Action: Mouse moved to (320, 250)
Screenshot: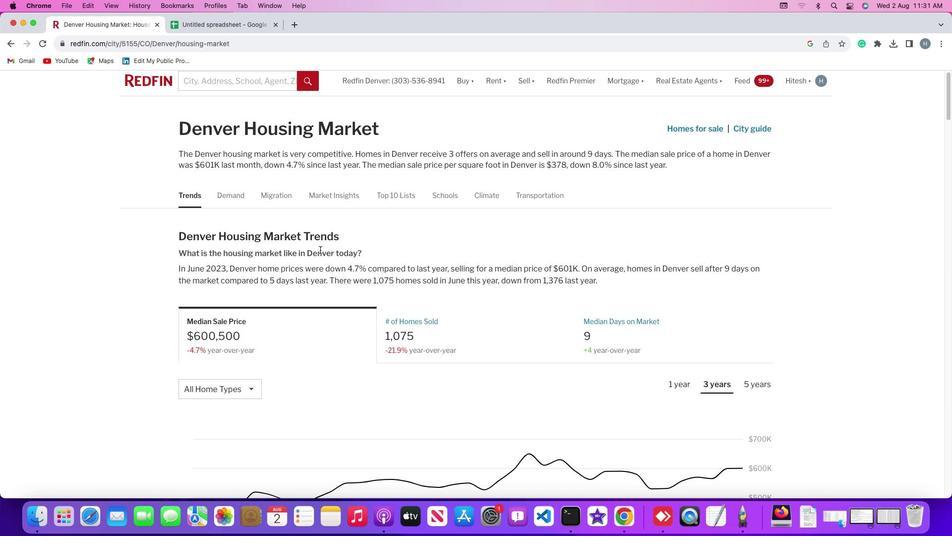 
Action: Mouse scrolled (320, 250) with delta (0, 0)
Screenshot: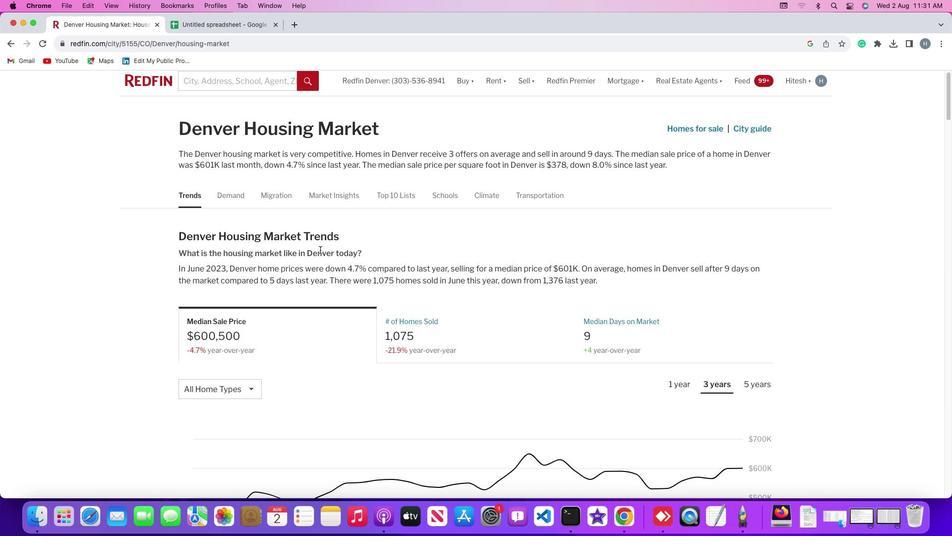 
Action: Mouse moved to (320, 250)
Screenshot: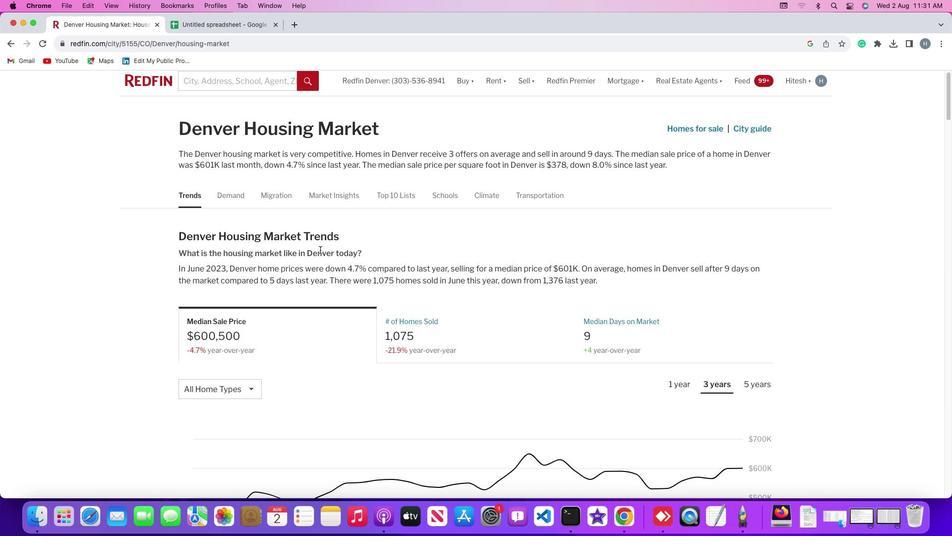 
Action: Mouse scrolled (320, 250) with delta (0, 0)
Screenshot: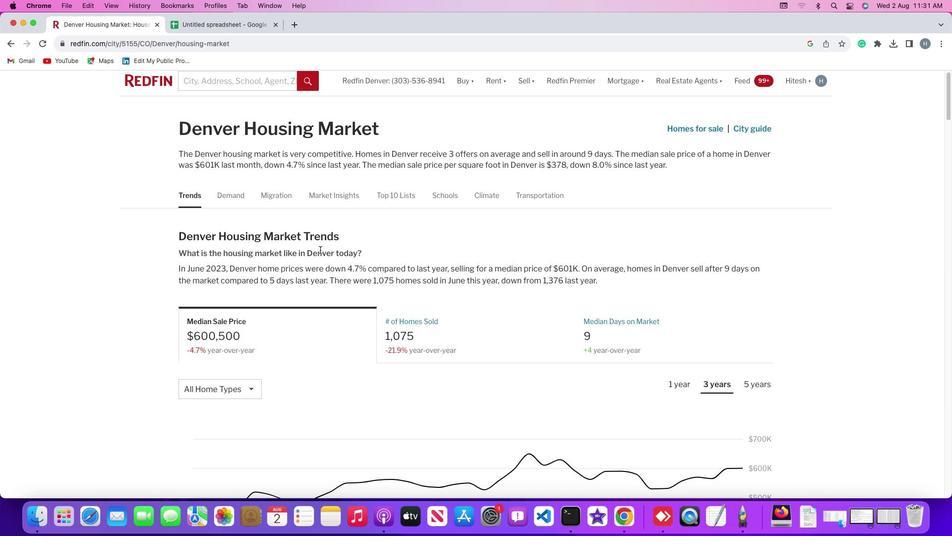 
Action: Mouse scrolled (320, 250) with delta (0, 0)
Screenshot: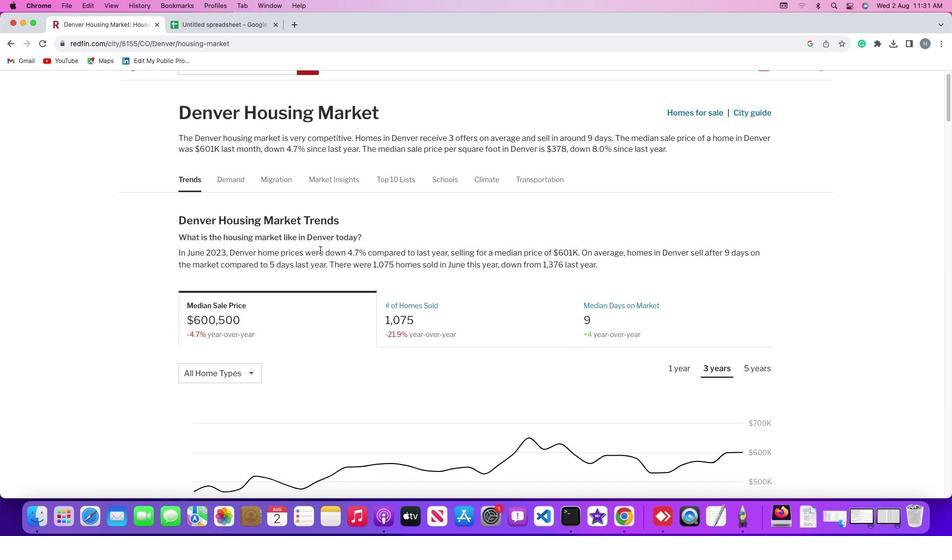 
Action: Mouse scrolled (320, 250) with delta (0, 0)
Screenshot: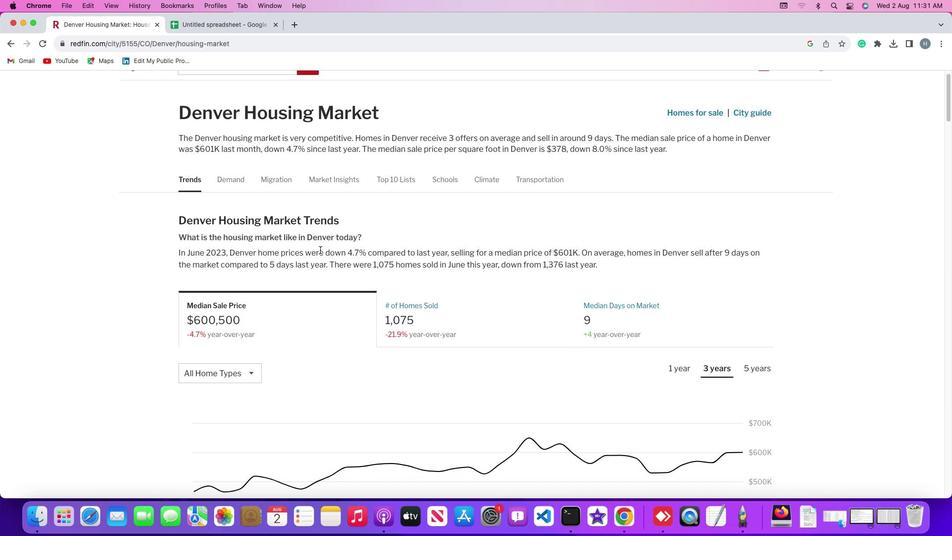 
Action: Mouse scrolled (320, 250) with delta (0, 0)
Screenshot: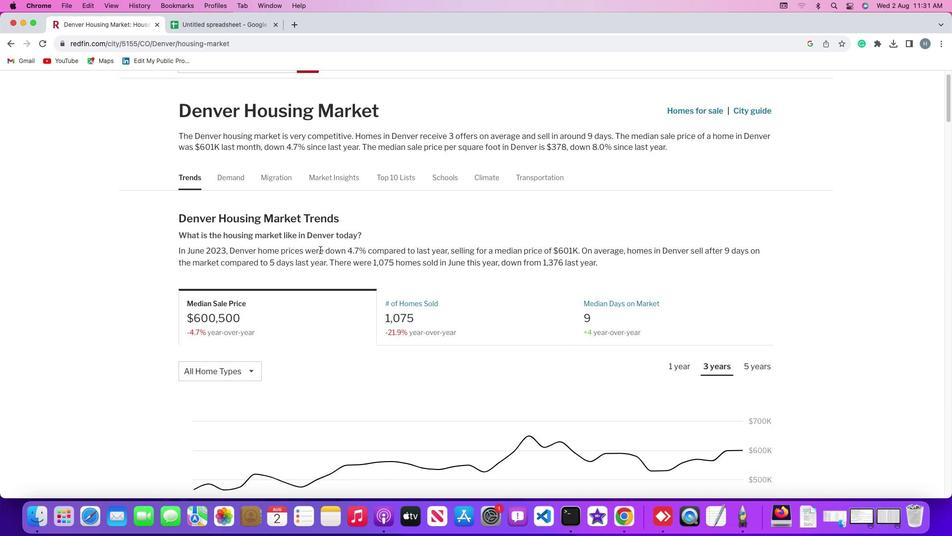 
Action: Mouse moved to (334, 211)
Screenshot: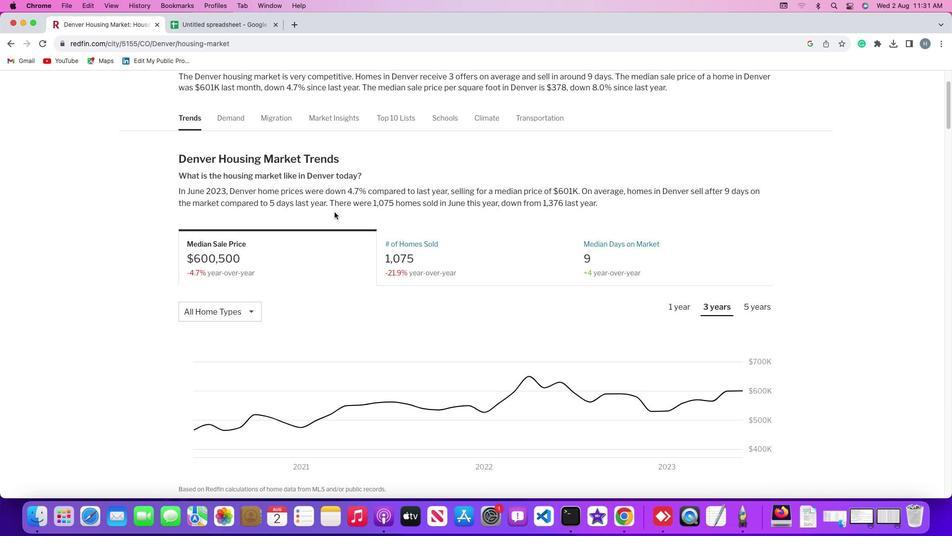 
Action: Mouse scrolled (334, 211) with delta (0, 0)
Screenshot: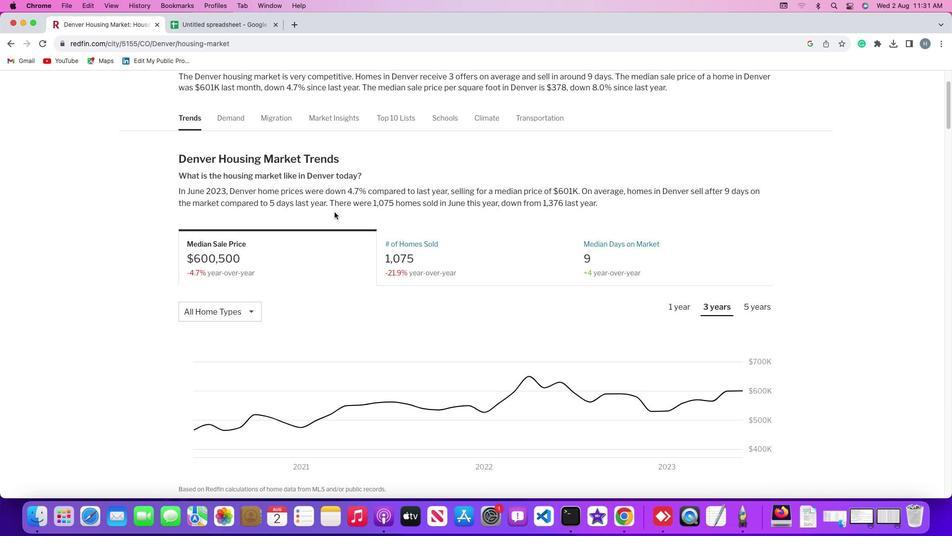 
Action: Mouse scrolled (334, 211) with delta (0, 0)
Screenshot: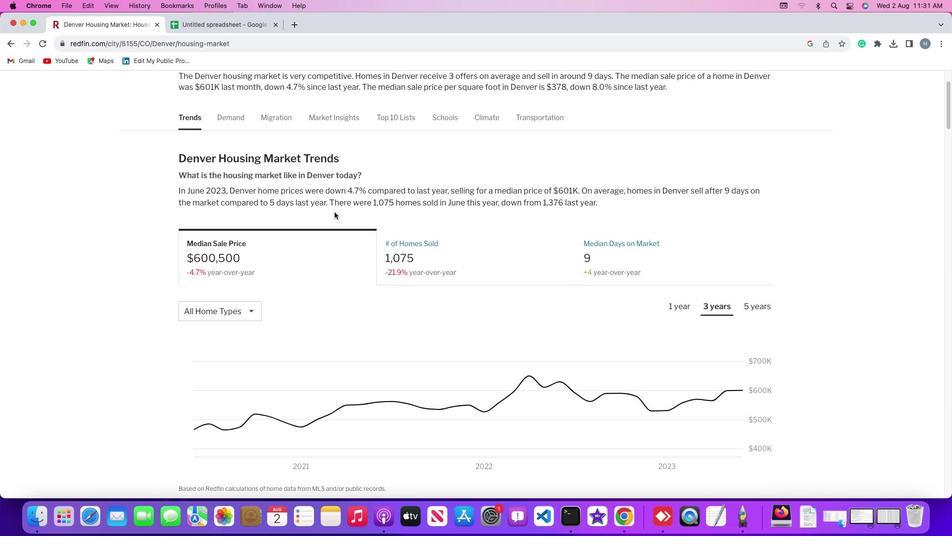 
Action: Mouse scrolled (334, 211) with delta (0, 0)
Screenshot: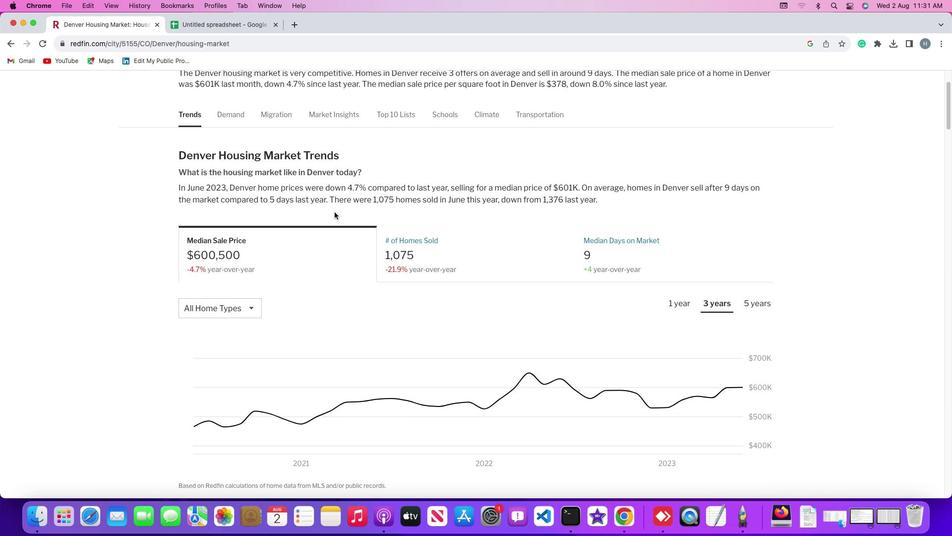 
Action: Mouse moved to (333, 210)
Screenshot: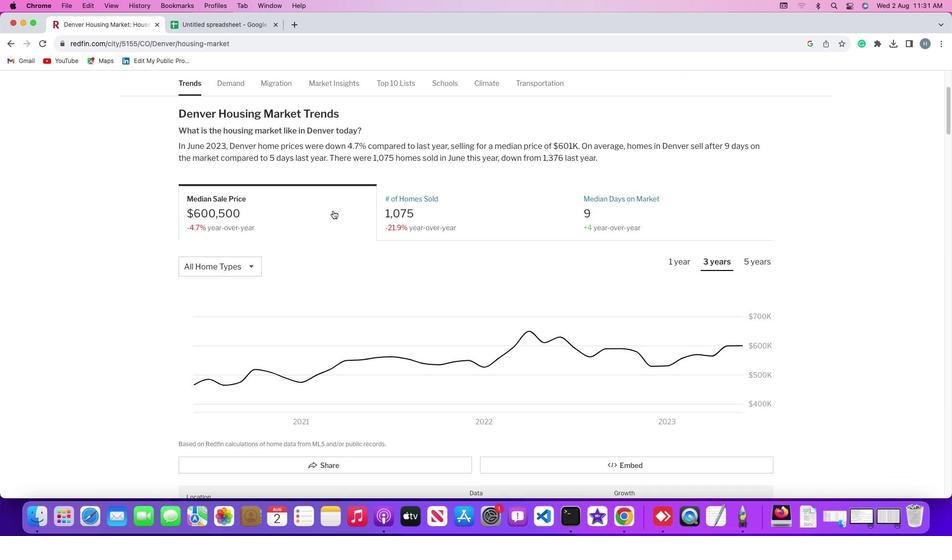 
Action: Mouse scrolled (333, 210) with delta (0, 0)
Screenshot: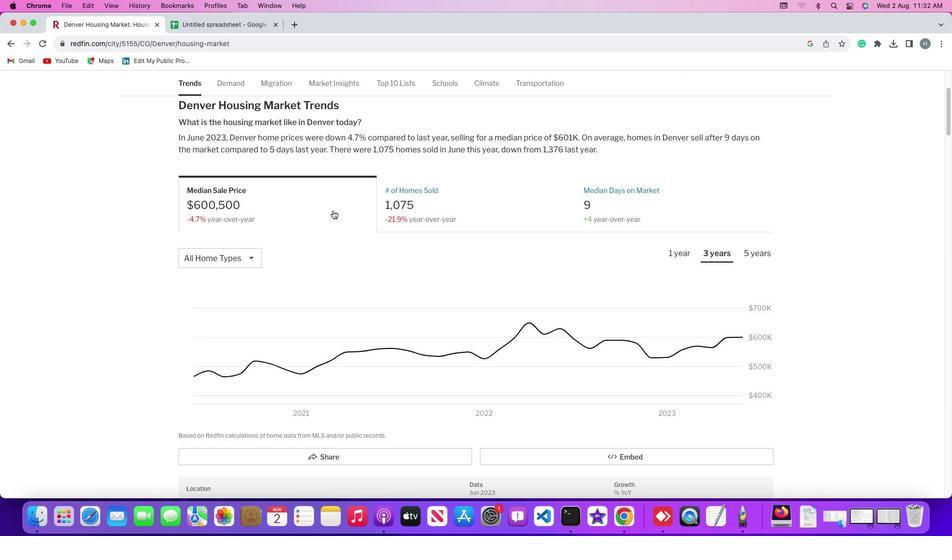 
Action: Mouse scrolled (333, 210) with delta (0, 0)
Screenshot: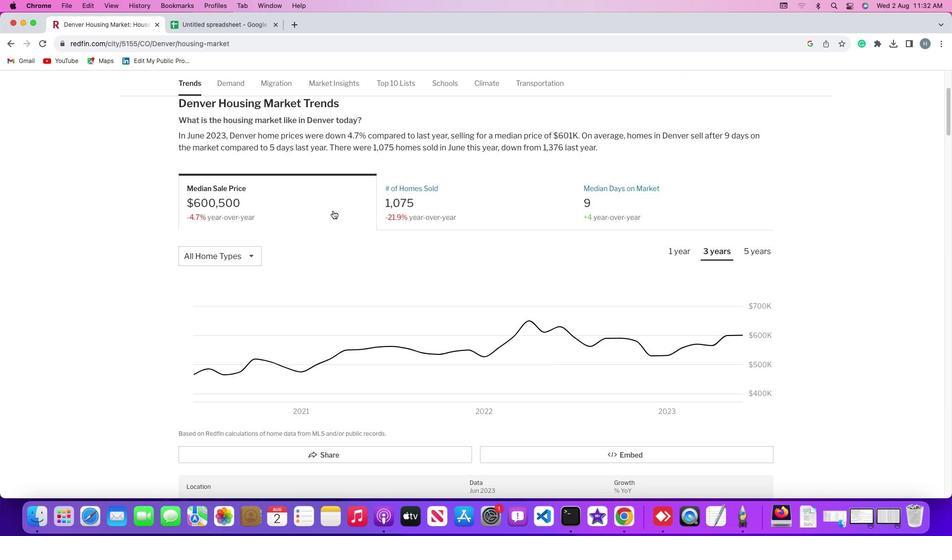 
Action: Mouse scrolled (333, 210) with delta (0, 0)
Screenshot: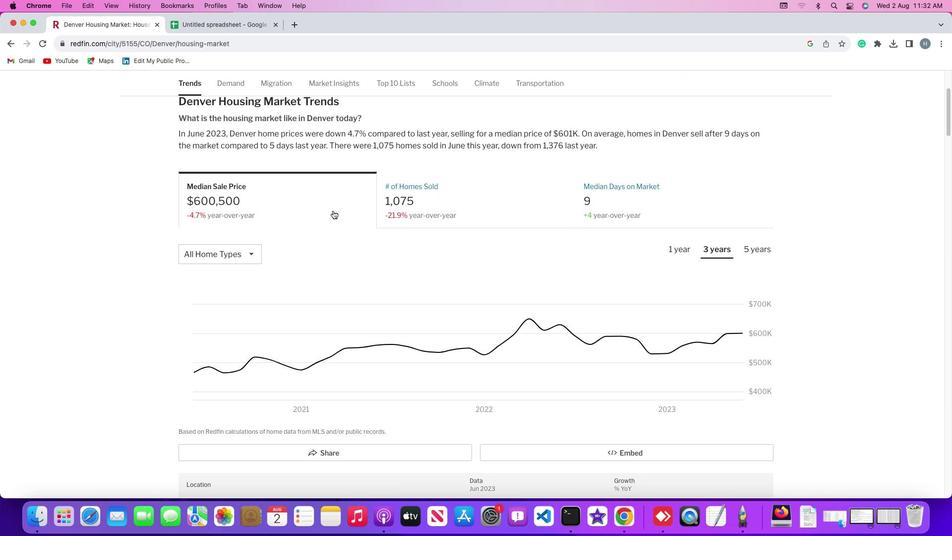 
Action: Mouse moved to (333, 210)
Screenshot: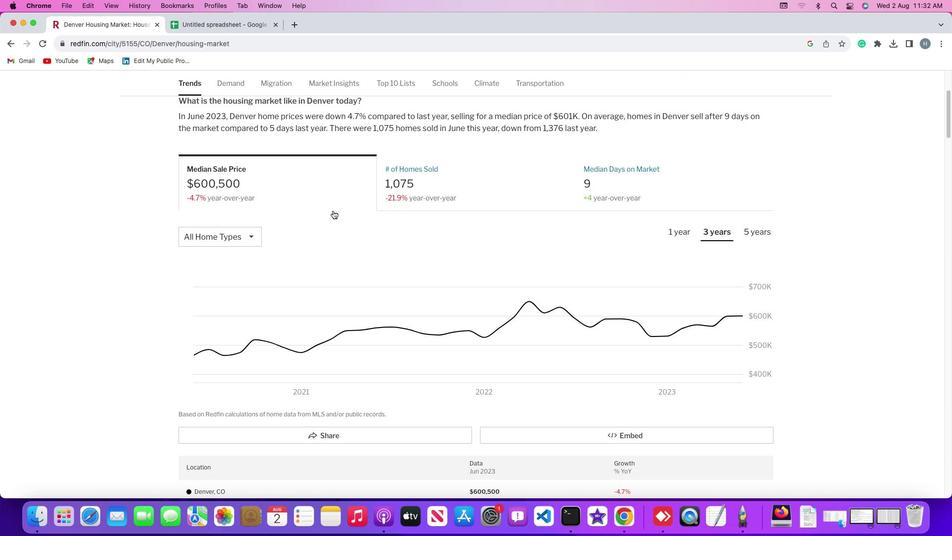 
Action: Mouse scrolled (333, 210) with delta (0, 0)
Screenshot: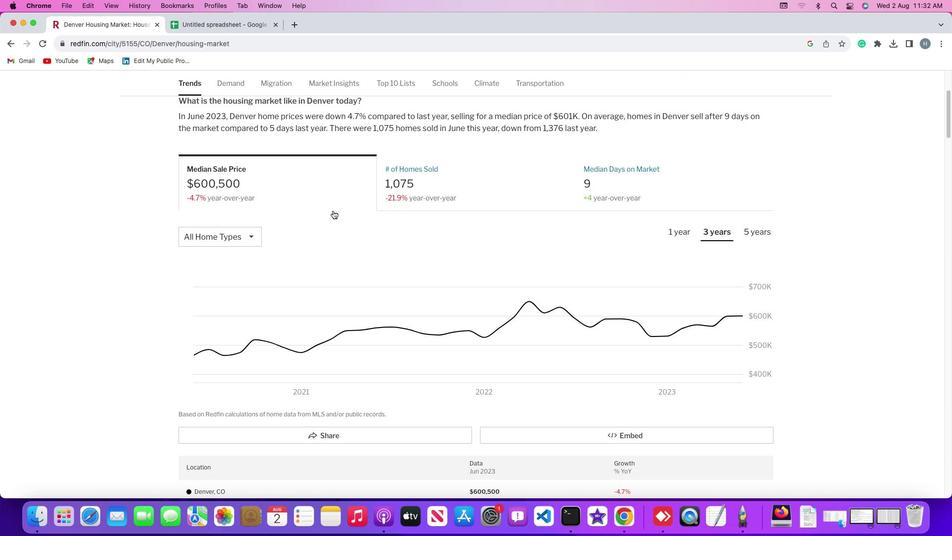 
Action: Mouse moved to (333, 202)
Screenshot: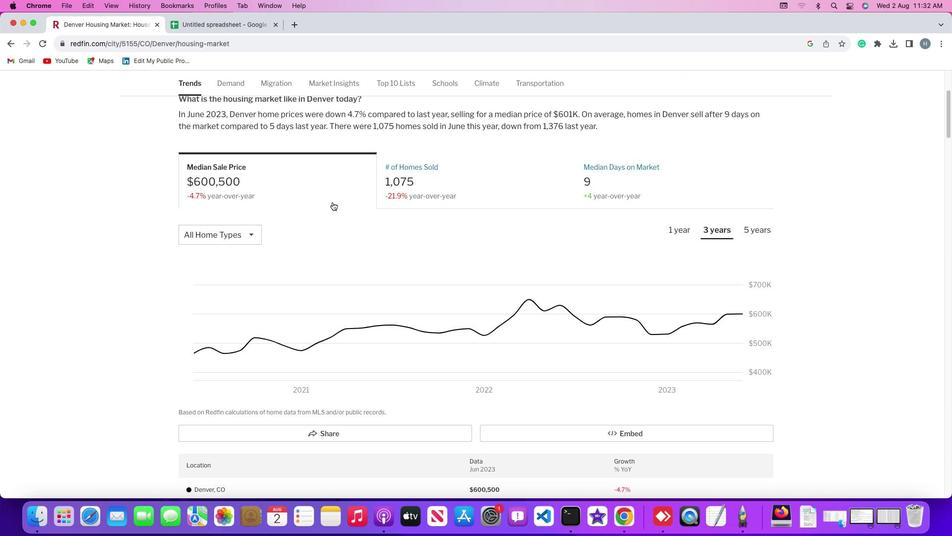 
Action: Mouse scrolled (333, 202) with delta (0, 0)
Screenshot: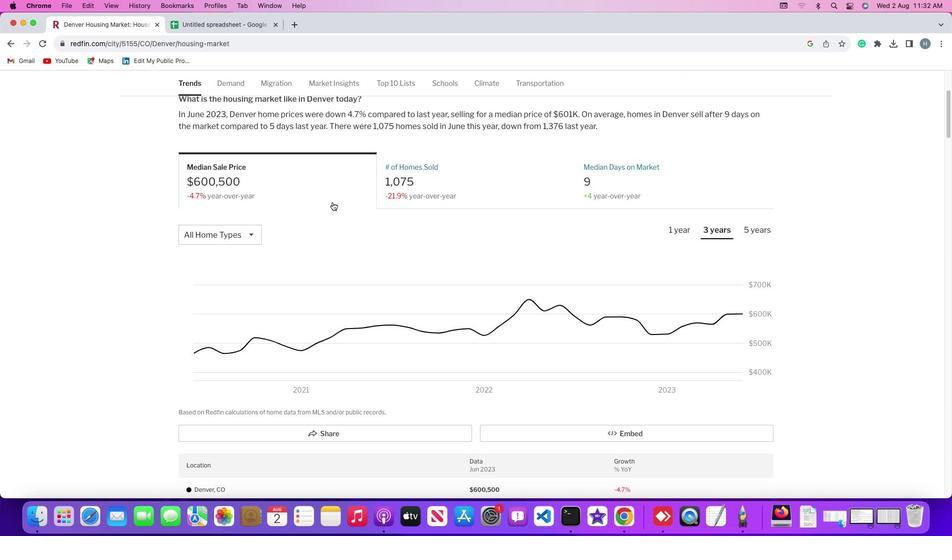 
Action: Mouse moved to (333, 202)
Screenshot: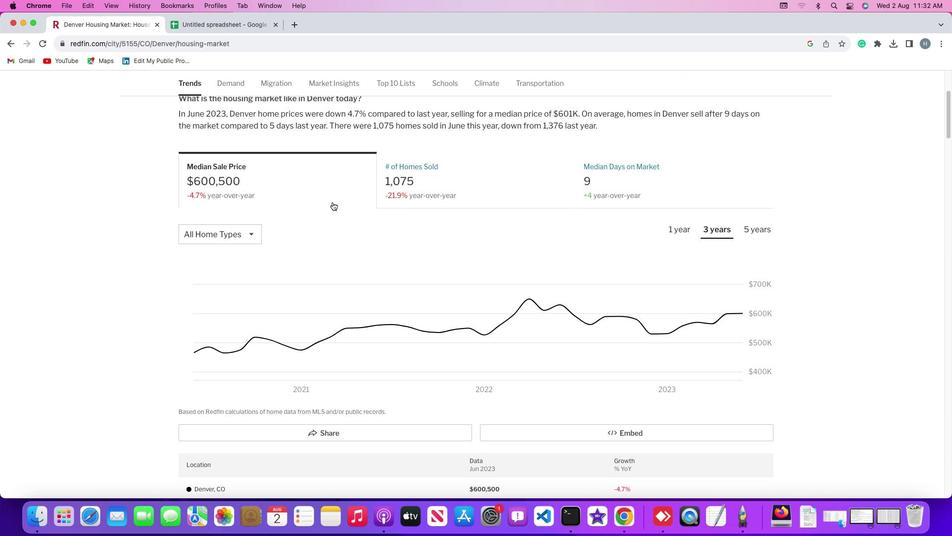 
Action: Mouse scrolled (333, 202) with delta (0, 0)
Screenshot: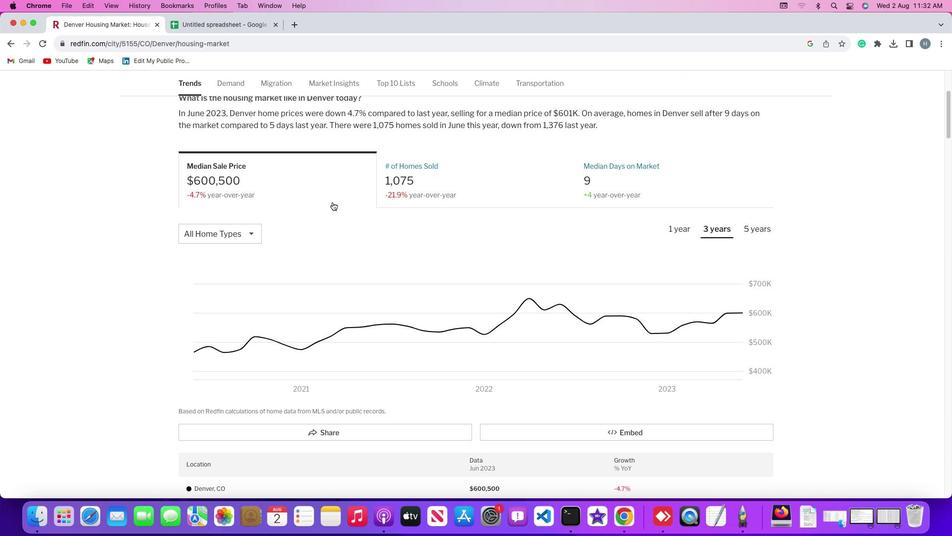 
Action: Mouse scrolled (333, 202) with delta (0, 0)
Screenshot: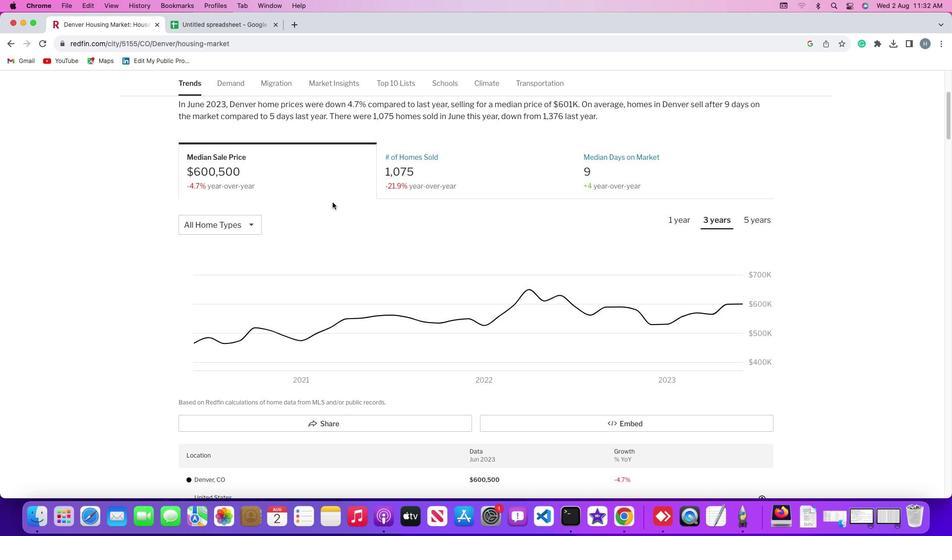 
Action: Mouse scrolled (333, 202) with delta (0, 0)
Screenshot: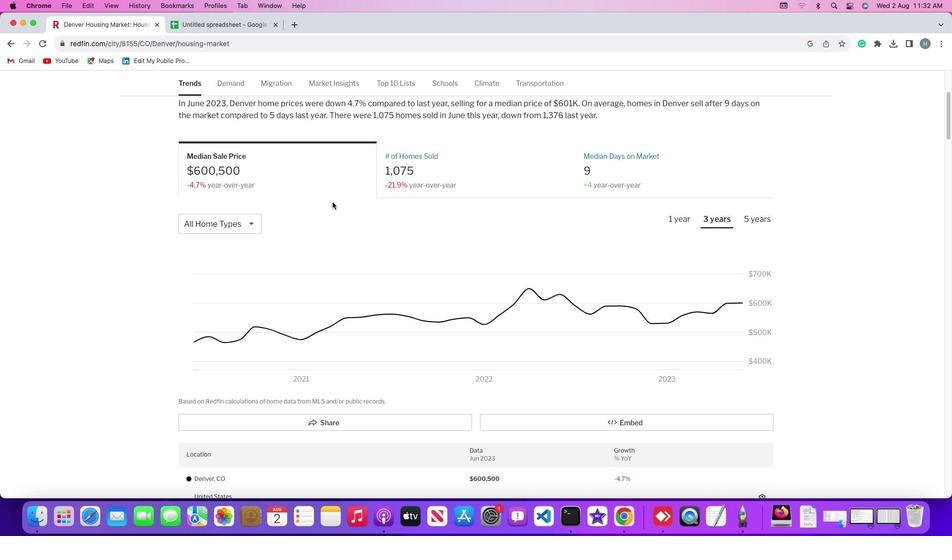 
Action: Mouse scrolled (333, 202) with delta (0, 0)
Screenshot: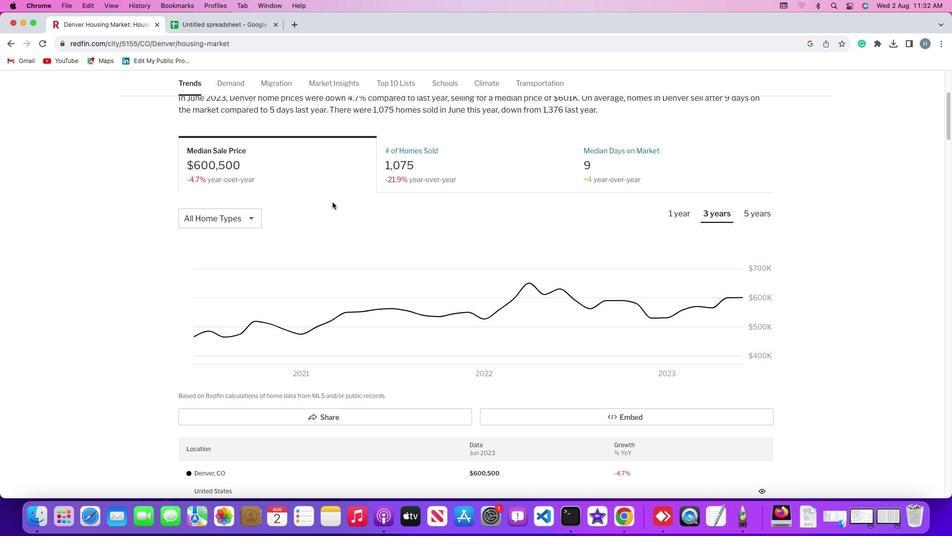 
Action: Mouse moved to (410, 139)
Screenshot: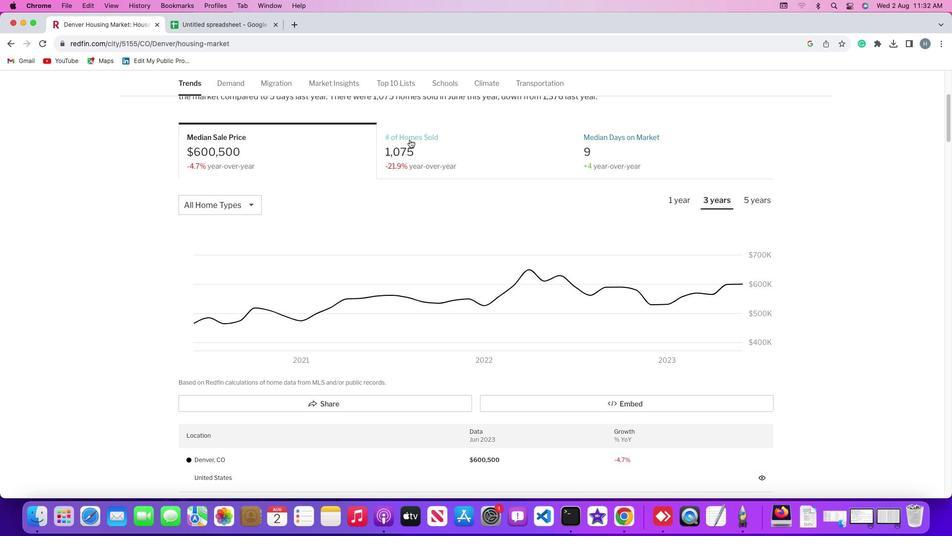 
Action: Mouse pressed left at (410, 139)
Screenshot: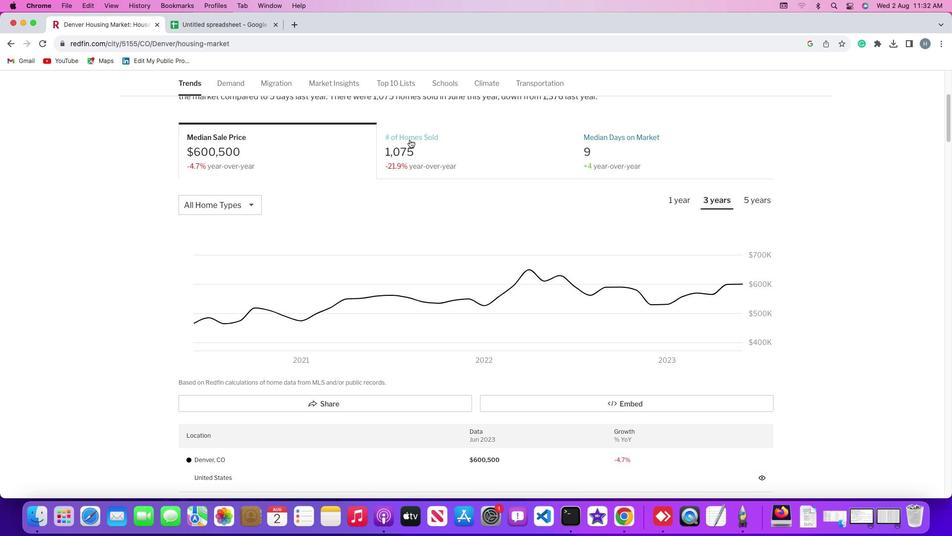 
Action: Mouse moved to (251, 203)
Screenshot: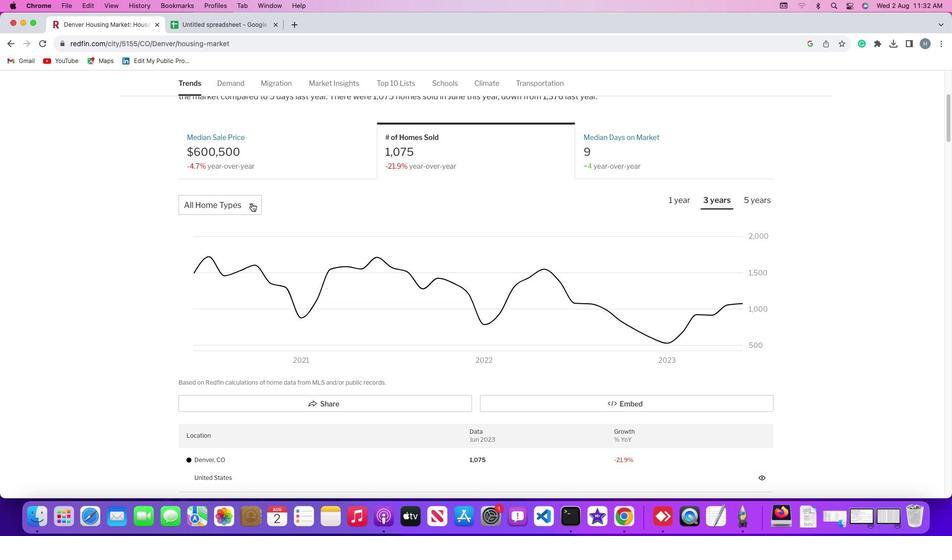 
Action: Mouse pressed left at (251, 203)
Screenshot: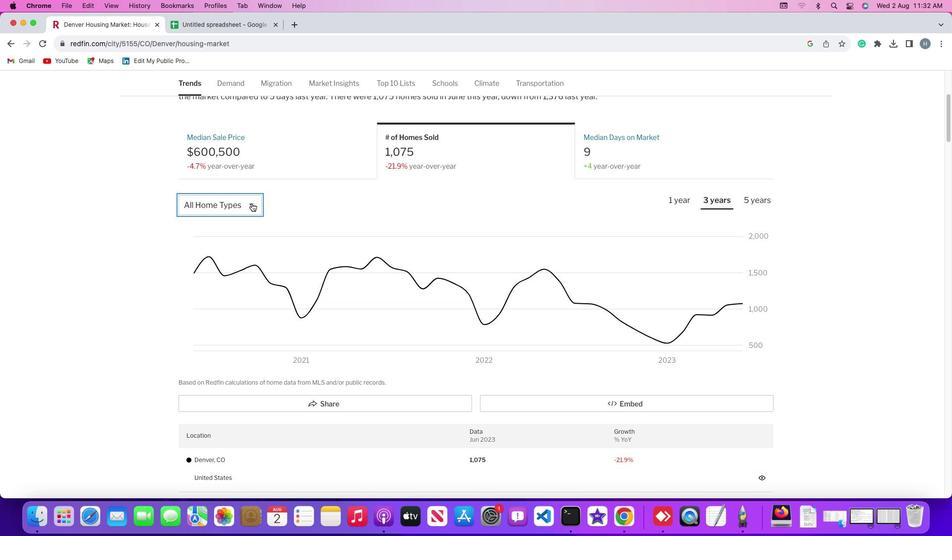 
Action: Mouse moved to (254, 222)
Screenshot: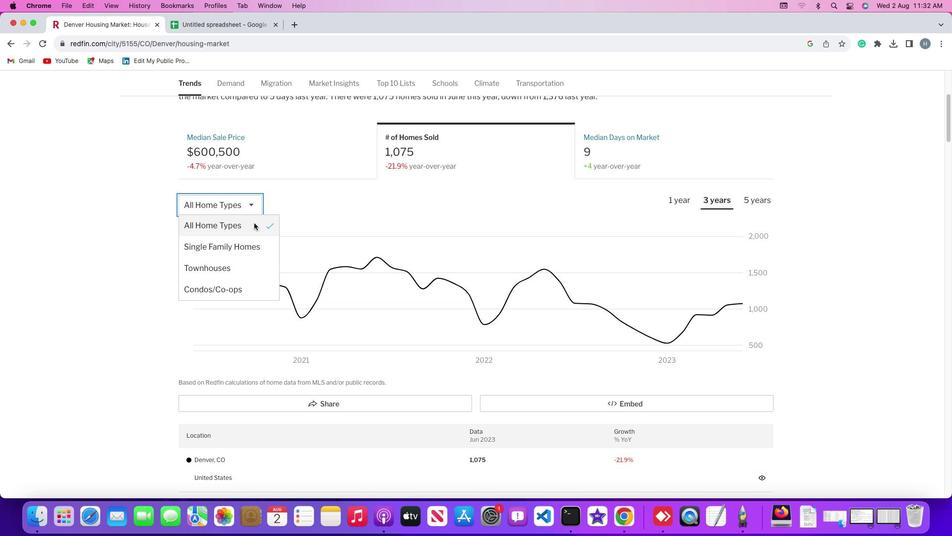 
Action: Mouse pressed left at (254, 222)
Screenshot: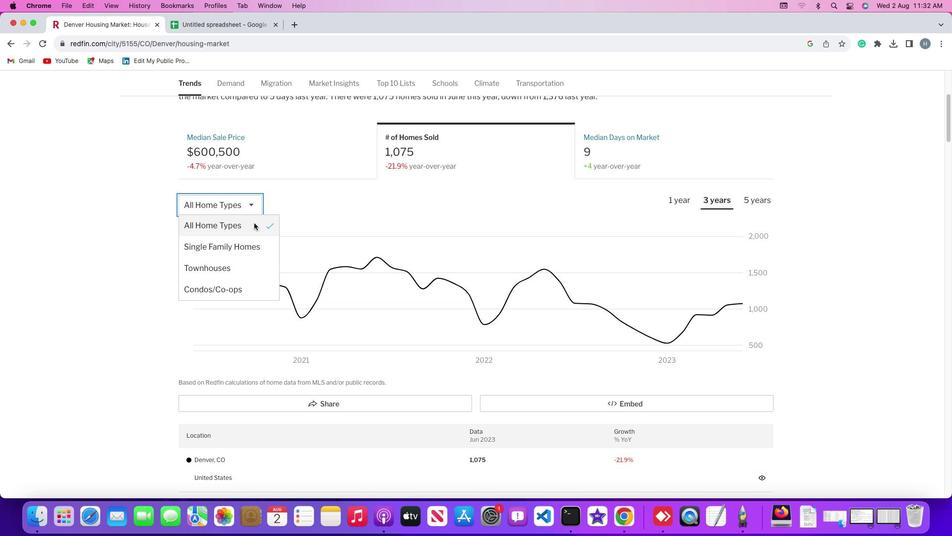 
Action: Mouse moved to (676, 198)
Screenshot: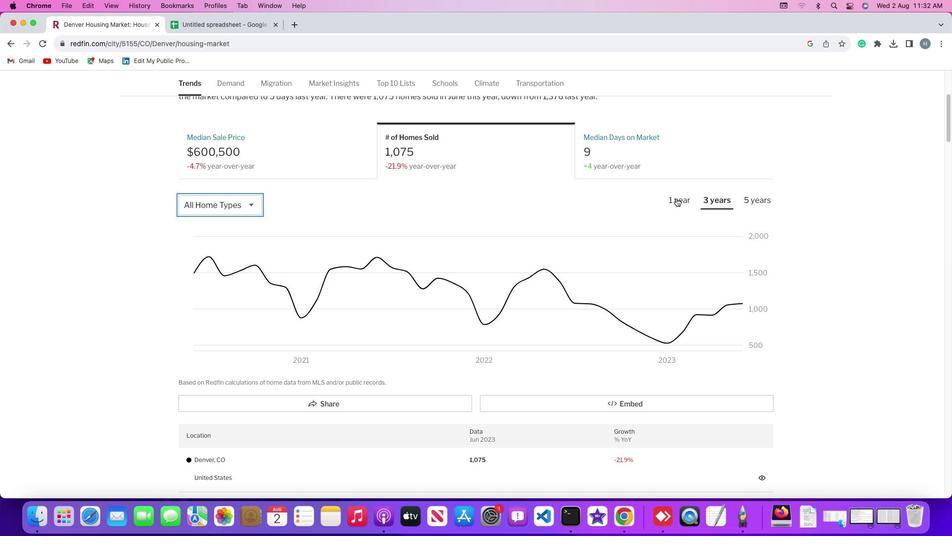 
Action: Mouse pressed left at (676, 198)
Screenshot: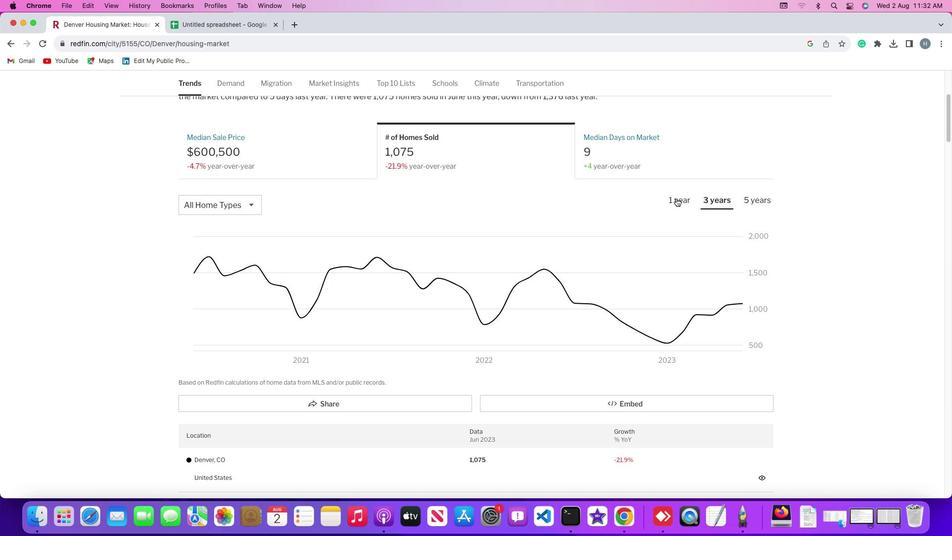 
Action: Mouse moved to (722, 198)
Screenshot: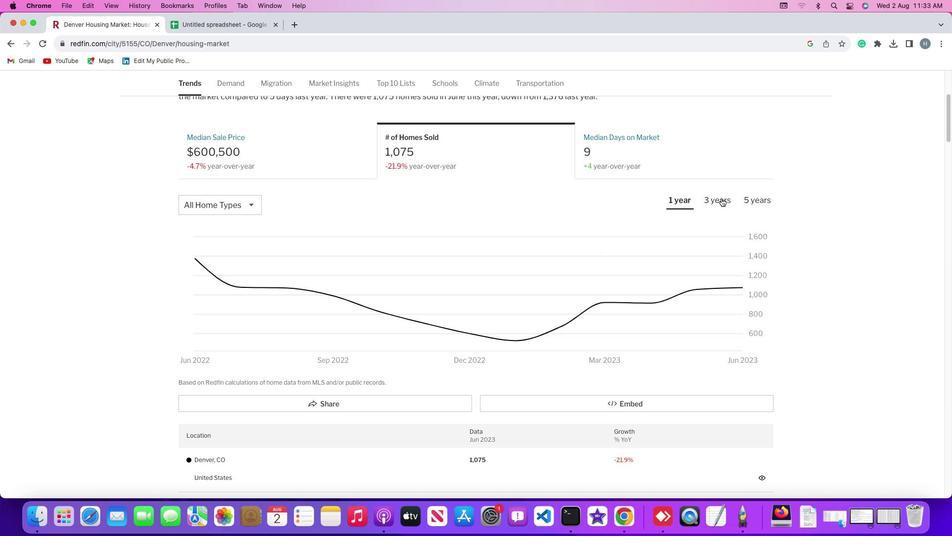 
Action: Mouse pressed left at (722, 198)
Screenshot: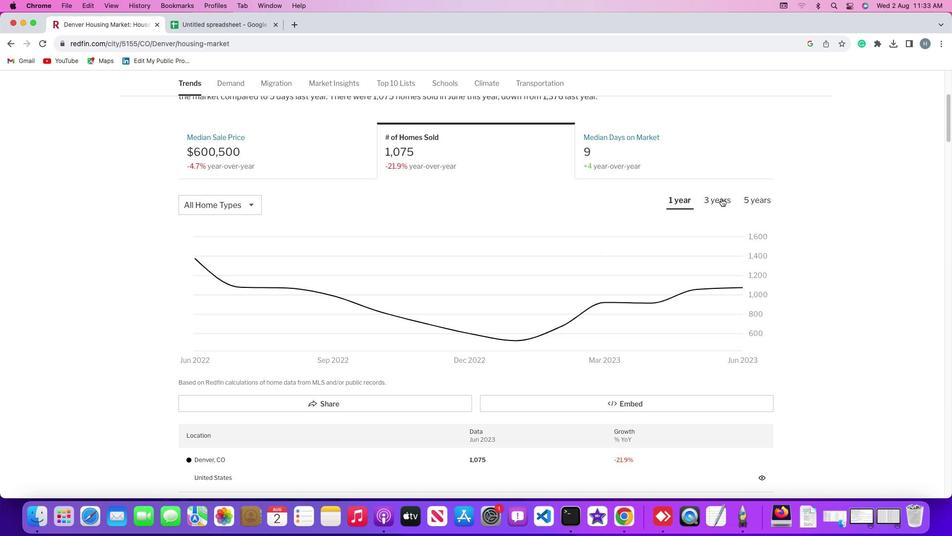 
Action: Mouse moved to (758, 198)
Screenshot: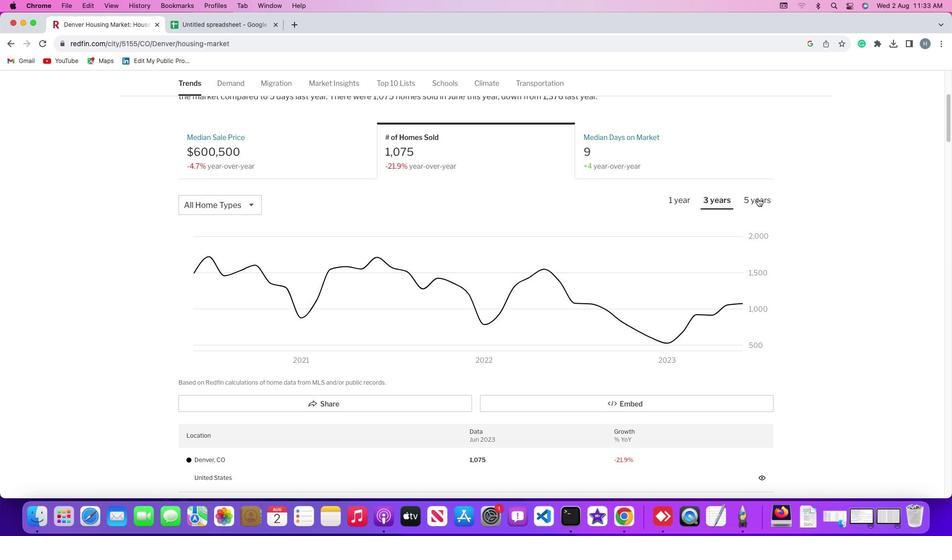
Action: Mouse pressed left at (758, 198)
Screenshot: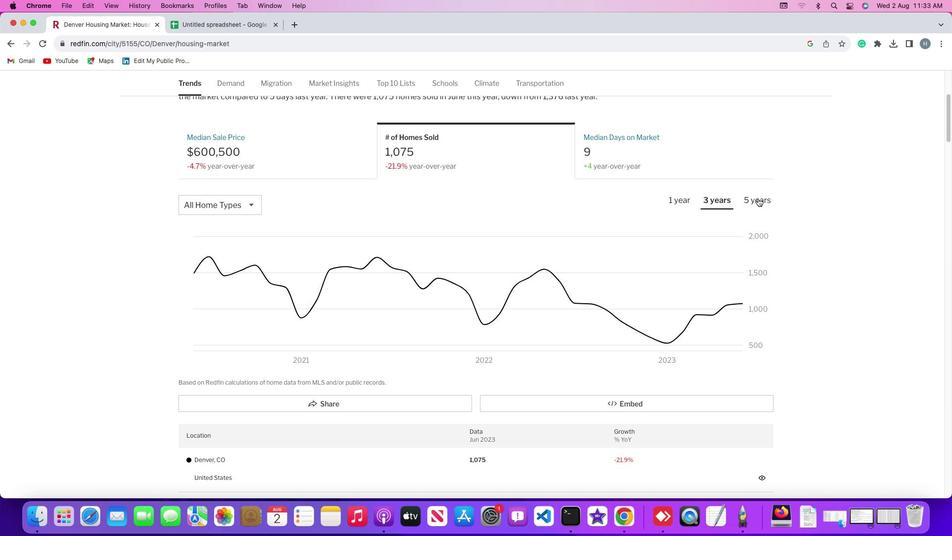 
Action: Mouse moved to (253, 202)
Screenshot: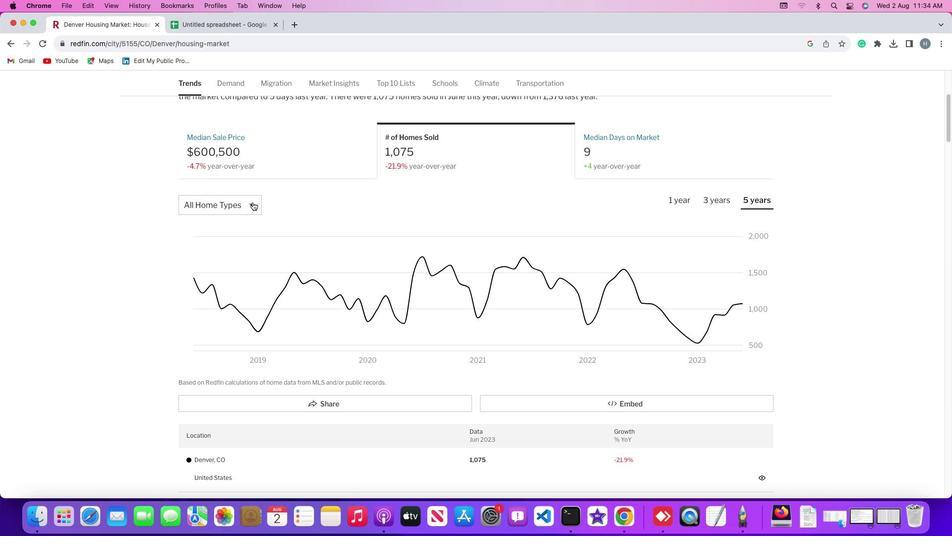 
Action: Mouse pressed left at (253, 202)
Screenshot: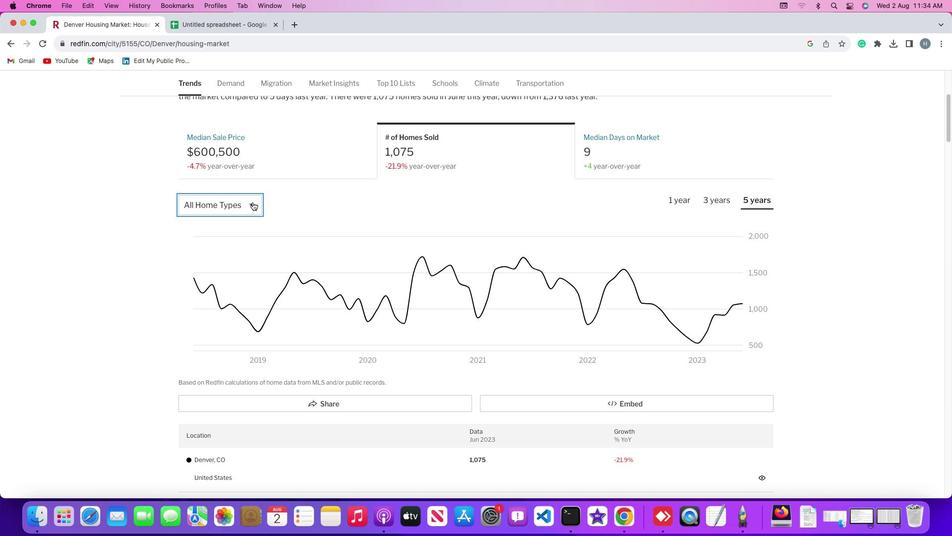 
Action: Mouse moved to (313, 202)
Screenshot: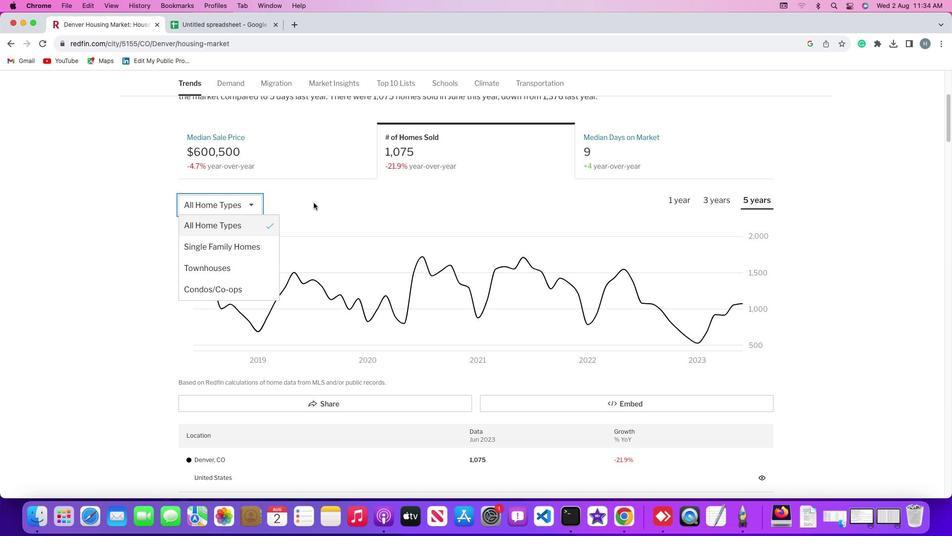 
Action: Mouse pressed left at (313, 202)
Screenshot: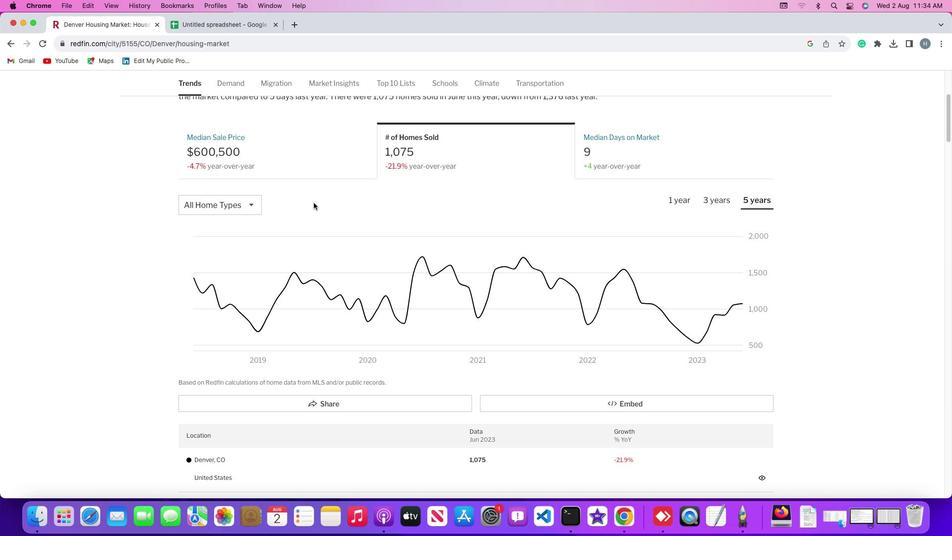 
Action: Mouse moved to (231, 24)
Screenshot: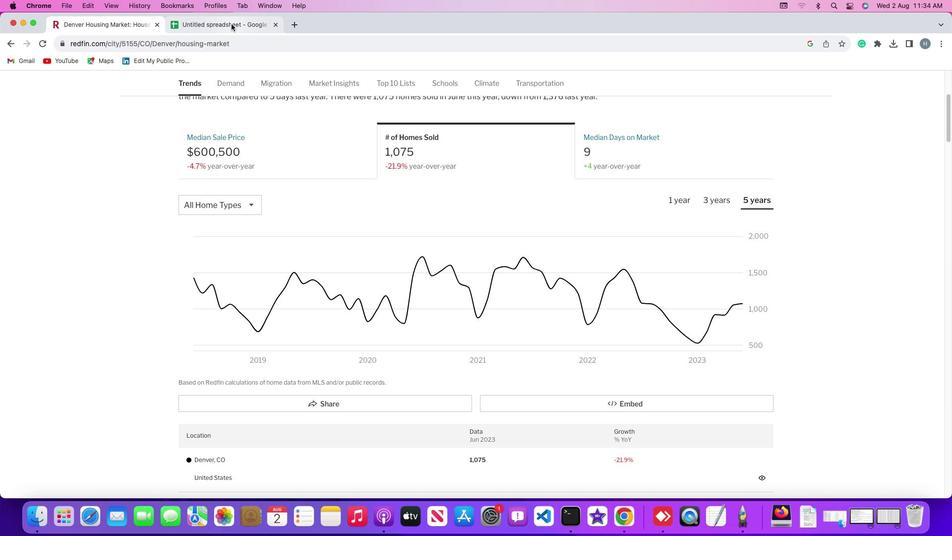 
Action: Mouse pressed left at (231, 24)
Screenshot: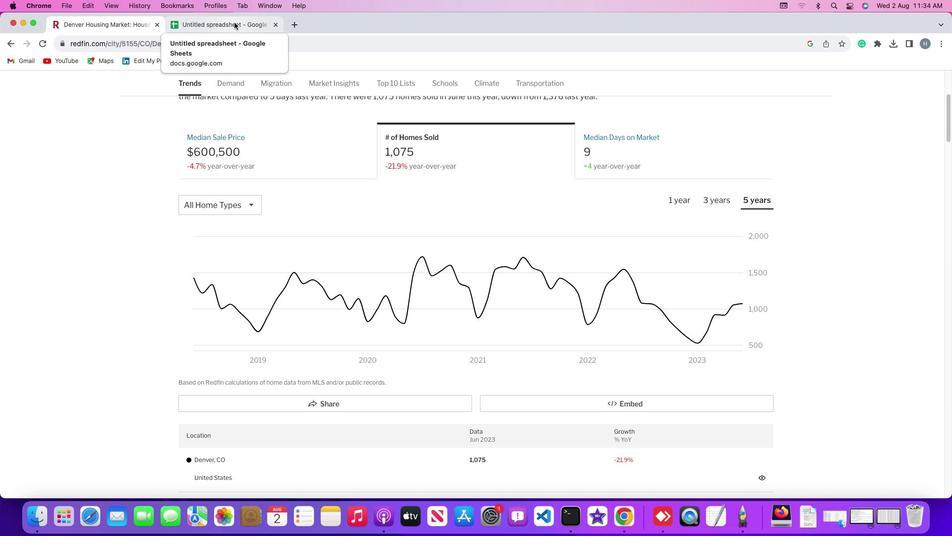 
Action: Mouse moved to (95, 208)
Screenshot: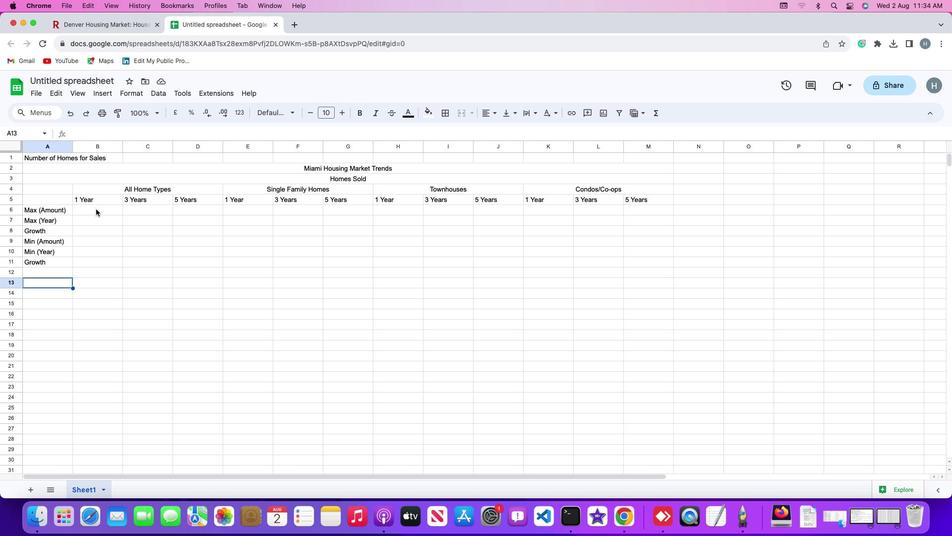 
Action: Mouse pressed left at (95, 208)
Screenshot: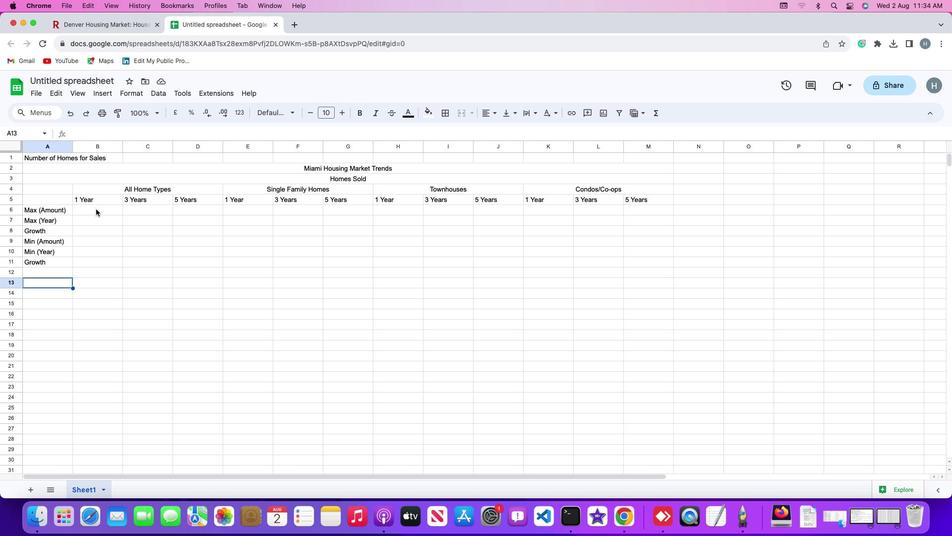 
Action: Key pressed '1'
Screenshot: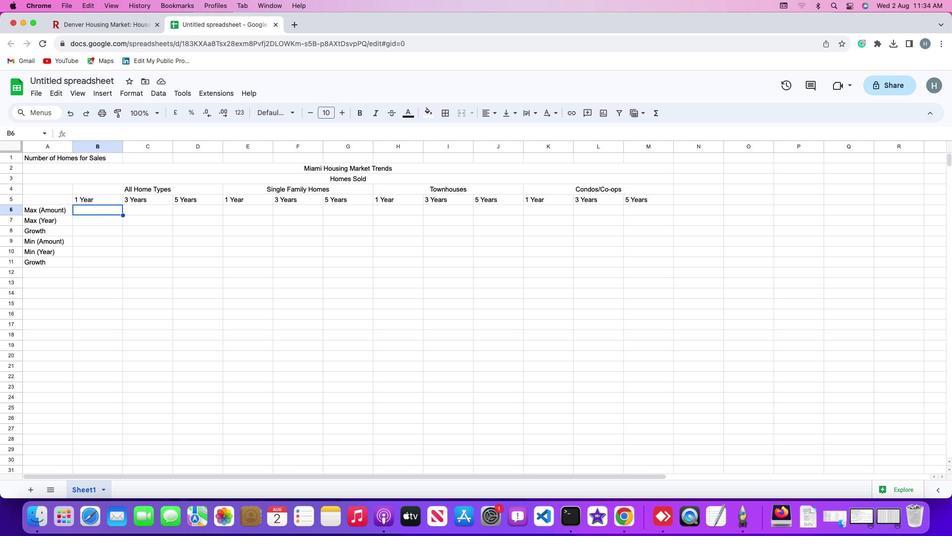 
Action: Mouse moved to (96, 208)
Screenshot: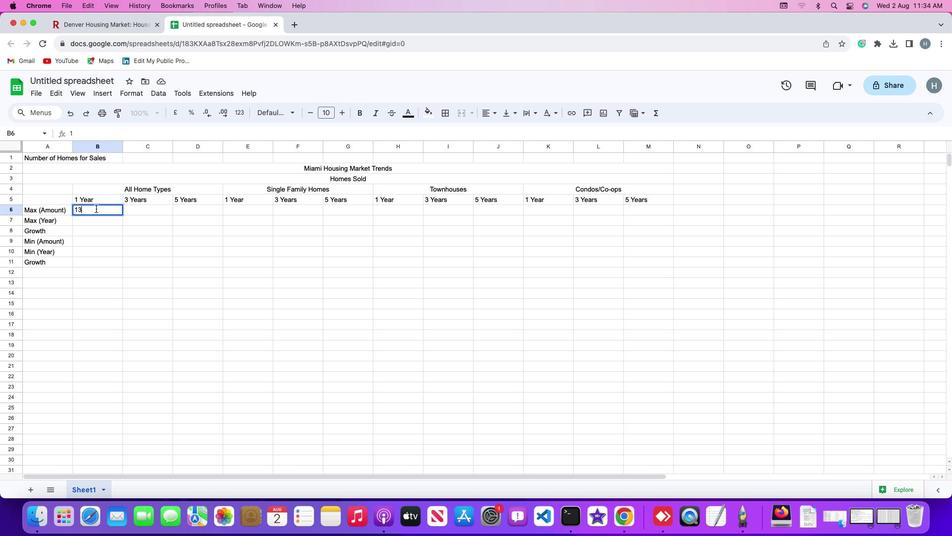 
Action: Key pressed '3'
Screenshot: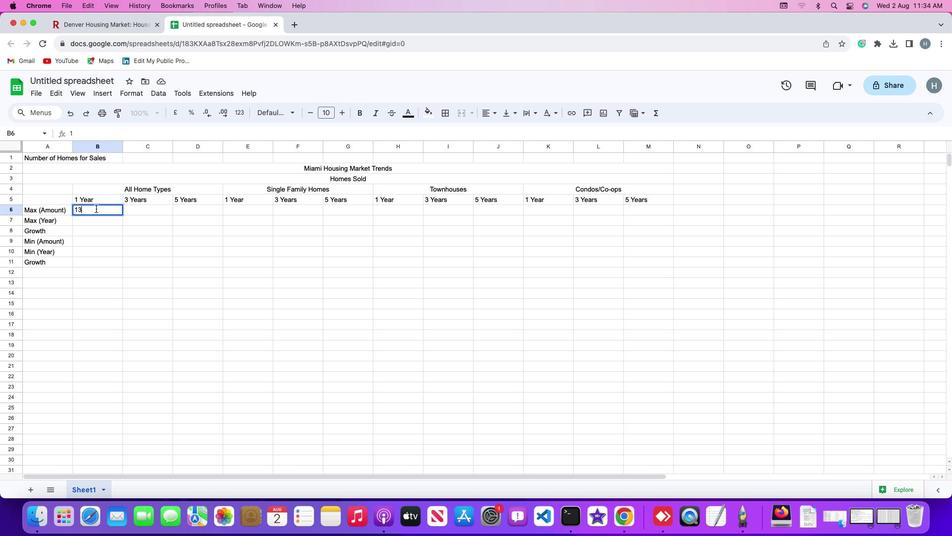 
Action: Mouse moved to (96, 208)
Screenshot: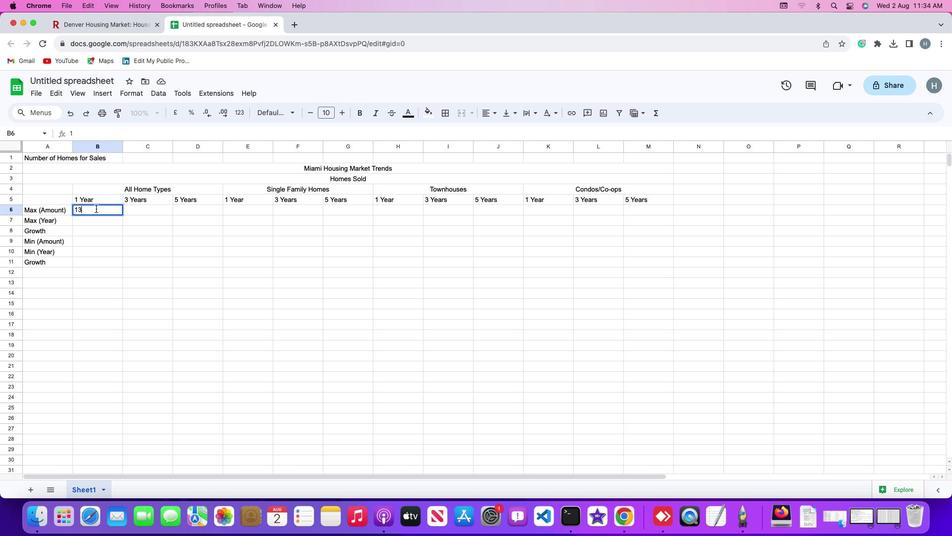 
Action: Key pressed '7''6''\x03'
Screenshot: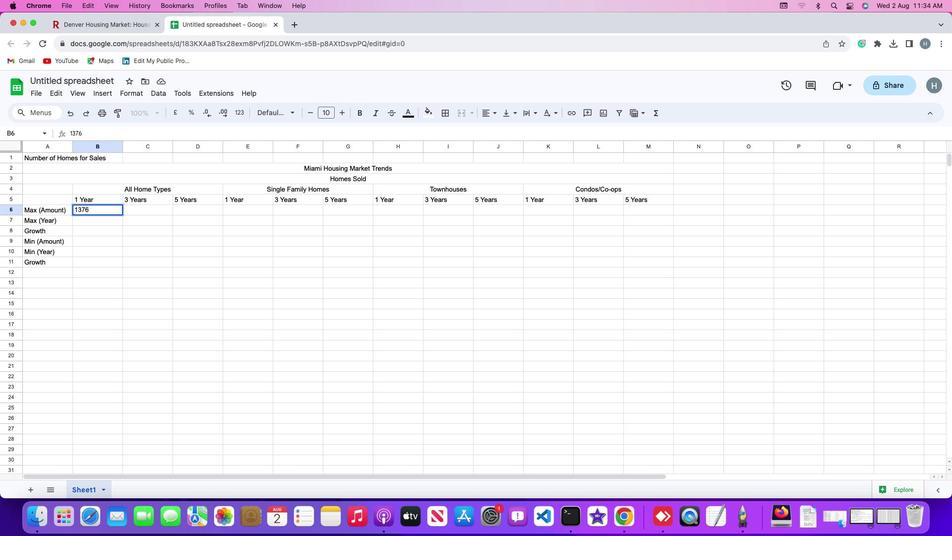 
Action: Mouse moved to (111, 201)
Screenshot: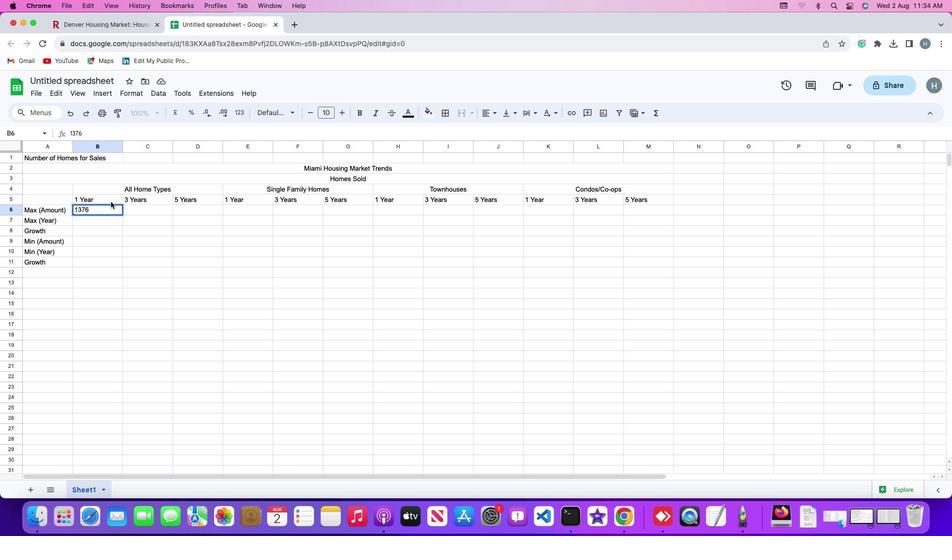 
Action: Key pressed Key.shift'J''u''n'Key.space'2''0''2''3''\x03''-''1''9'
Screenshot: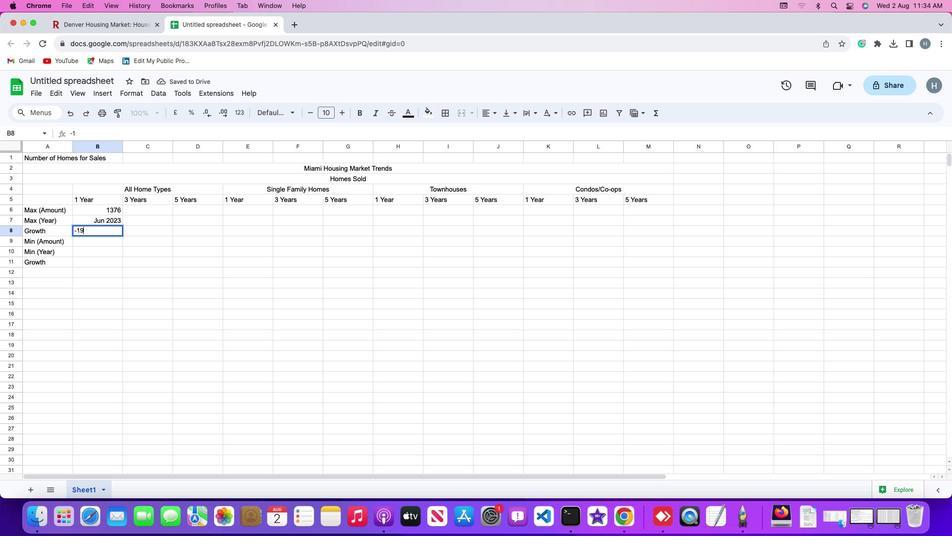 
Action: Mouse moved to (111, 201)
Screenshot: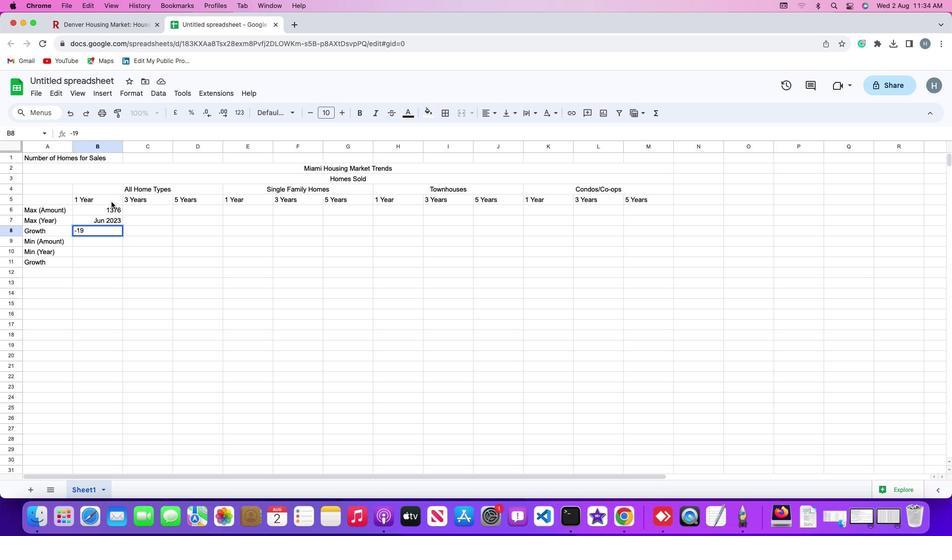 
Action: Key pressed '.''7'Key.shift'%''\x03'
Screenshot: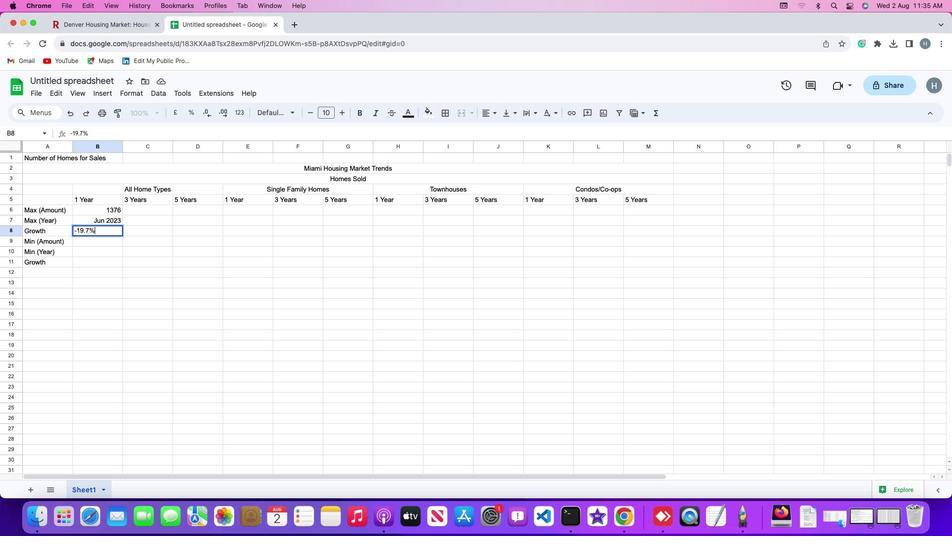 
Action: Mouse moved to (173, 166)
Screenshot: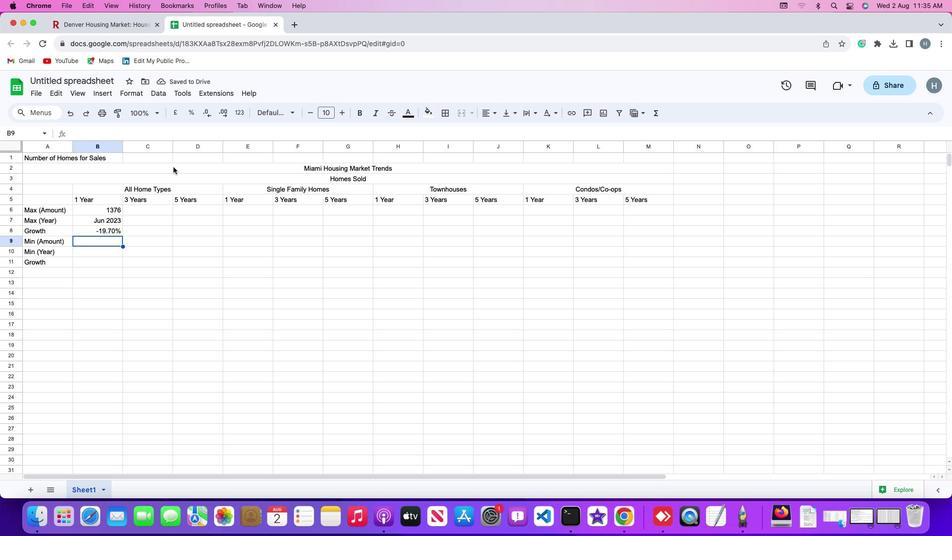 
Action: Key pressed '5''2''8''\x03'Key.shift'J''a''n'Key.space'2''0''2''3''\x03''-''3''2''.''7'Key.shift'%''\x03'Key.rightKey.upKey.upKey.upKey.upKey.upKey.up'1''7''2''1''\x03'Key.shift'J''u''l'Key.space'2''0''2''0''\x03''+''2''2''.''7'Key.shift'%''\x03'Key.up
Screenshot: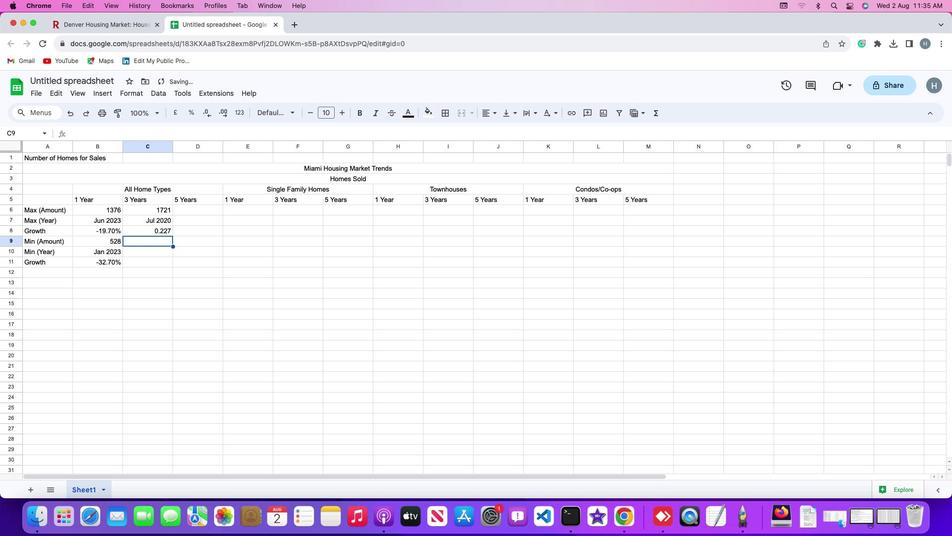 
Action: Mouse moved to (147, 233)
Screenshot: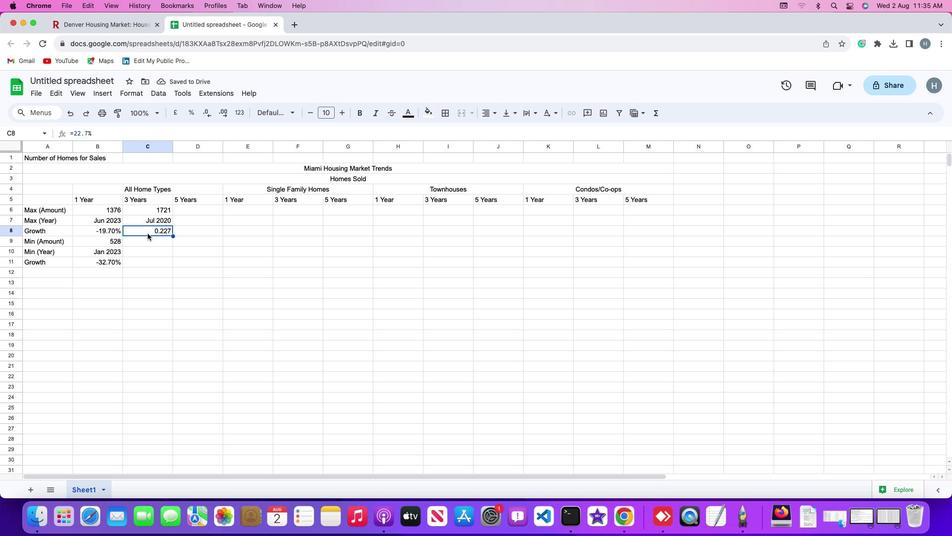 
Action: Key pressed Key.backspace'+''2''2''.''7'Key.shift'%'
Screenshot: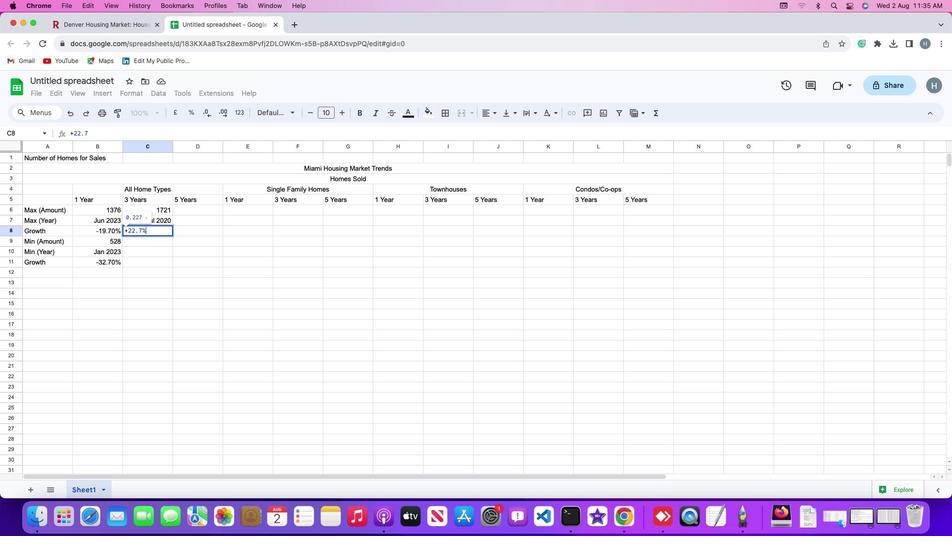 
Action: Mouse moved to (147, 233)
Screenshot: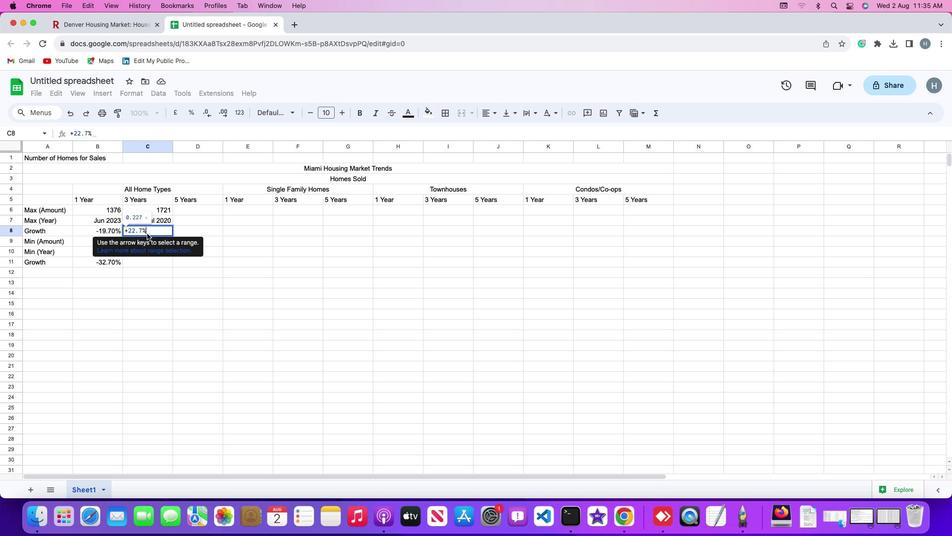 
Action: Key pressed '\x03'
Screenshot: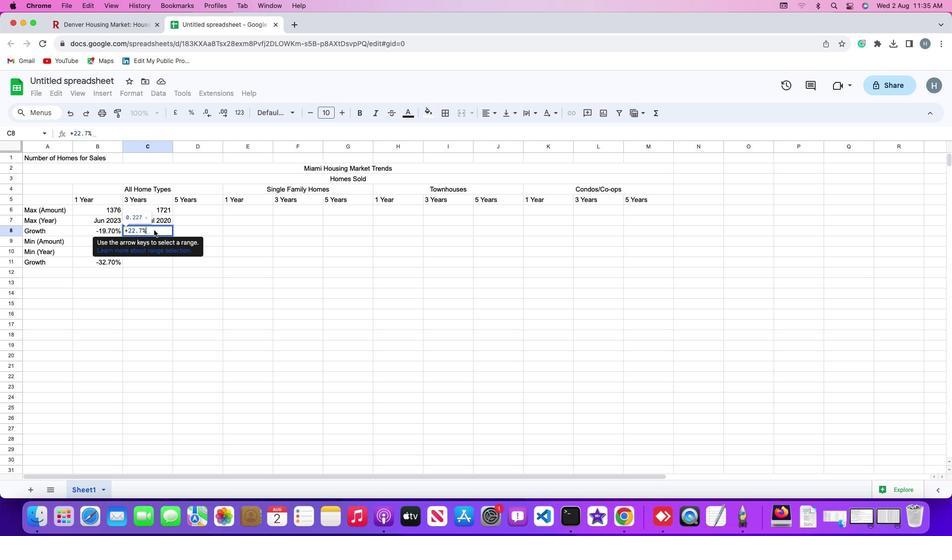 
Action: Mouse moved to (150, 229)
Screenshot: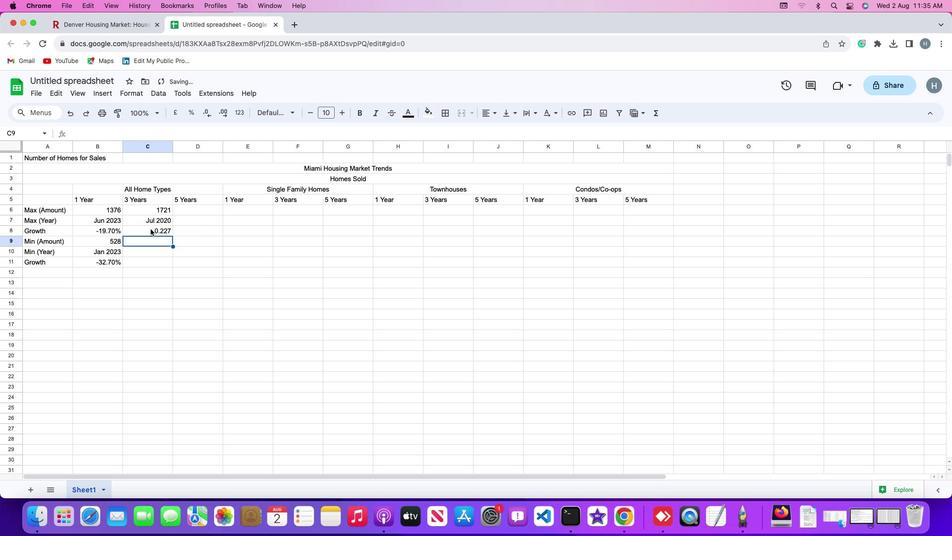 
Action: Mouse pressed left at (150, 229)
Screenshot: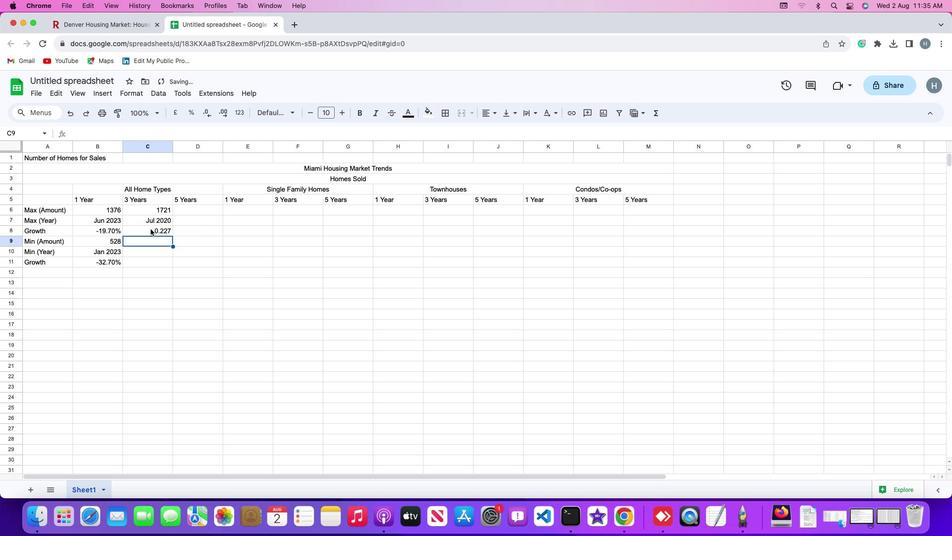
Action: Mouse moved to (97, 131)
Screenshot: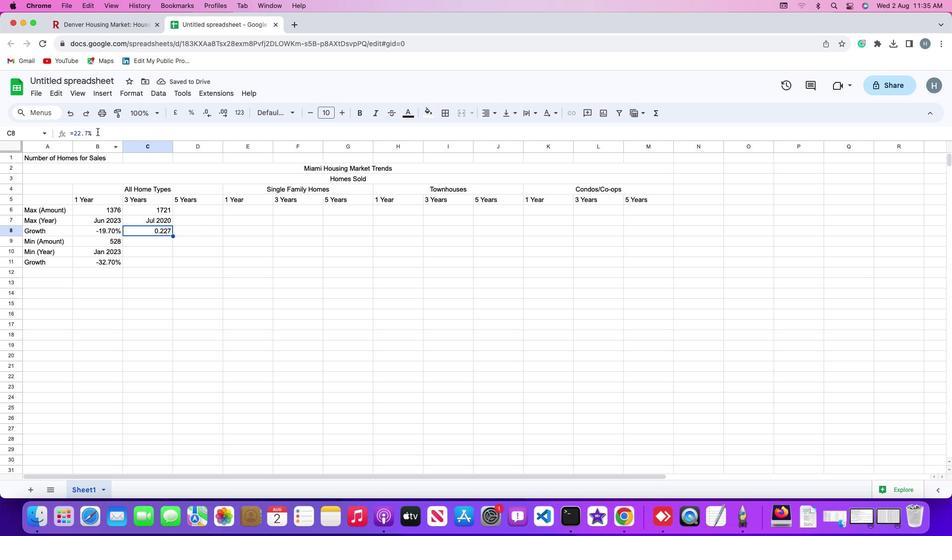 
Action: Mouse pressed left at (97, 131)
Screenshot: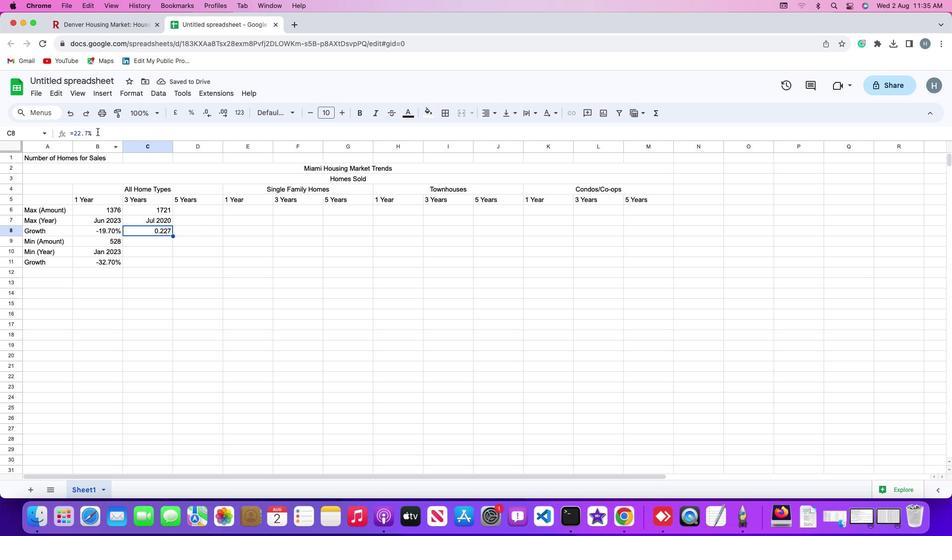 
Action: Mouse moved to (42, 129)
Screenshot: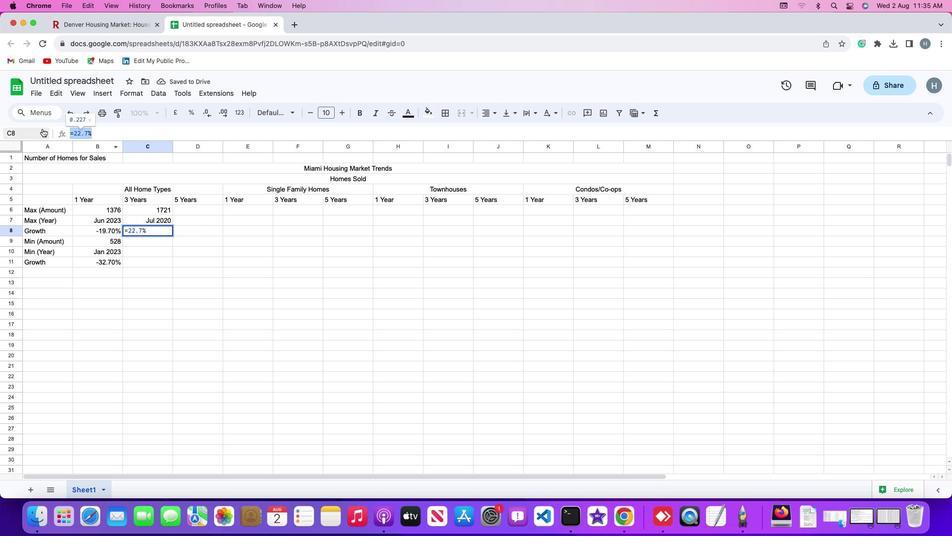 
Action: Key pressed Key.backspaceKey.shift'+'
Screenshot: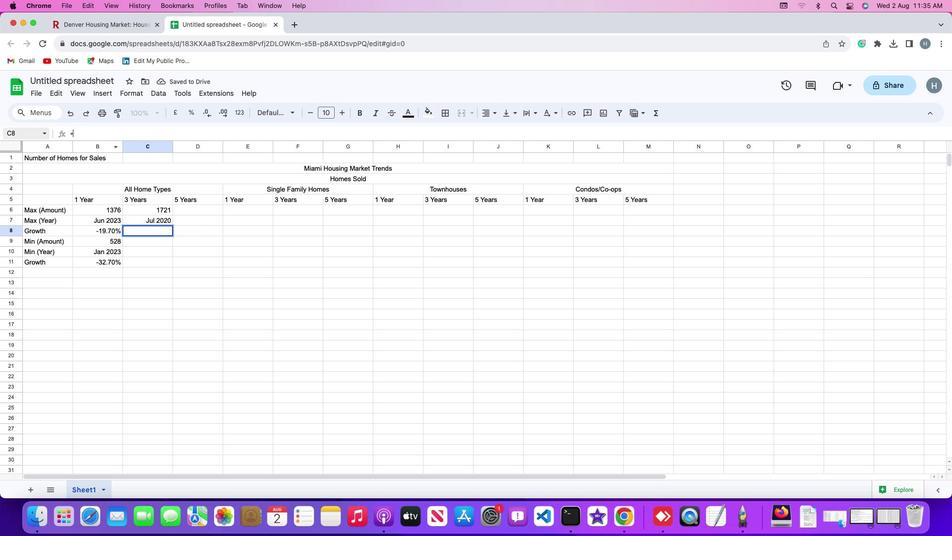 
Action: Mouse moved to (45, 126)
Screenshot: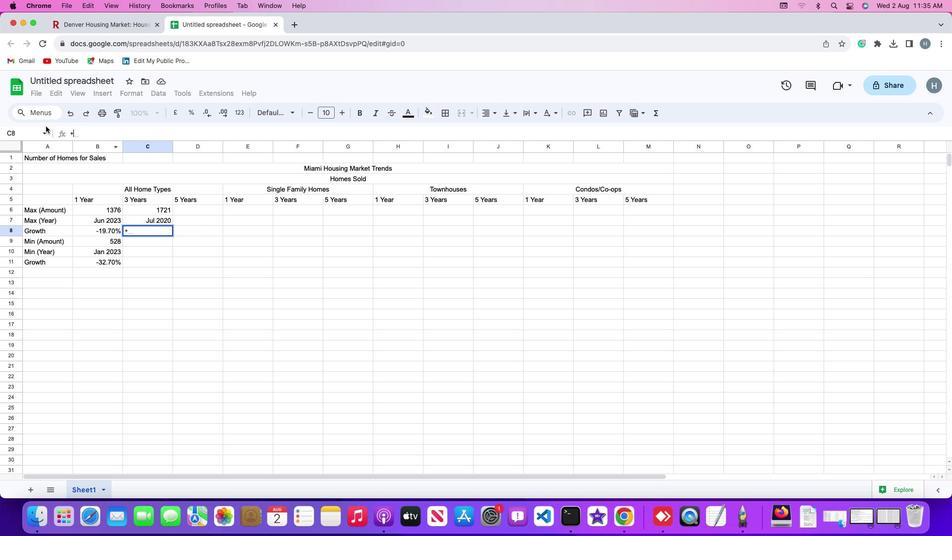 
Action: Key pressed '2''2''.''7'Key.shift'%'
Screenshot: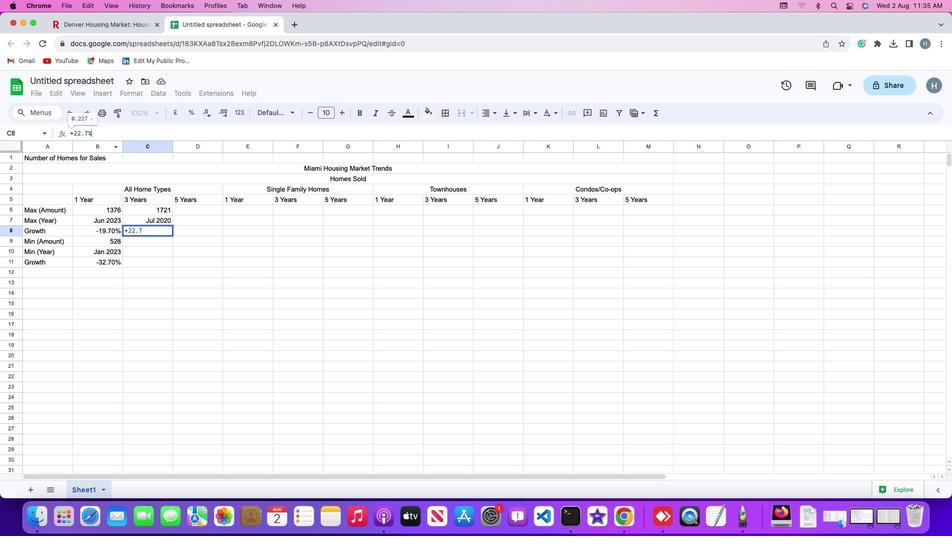 
Action: Mouse moved to (92, 119)
Screenshot: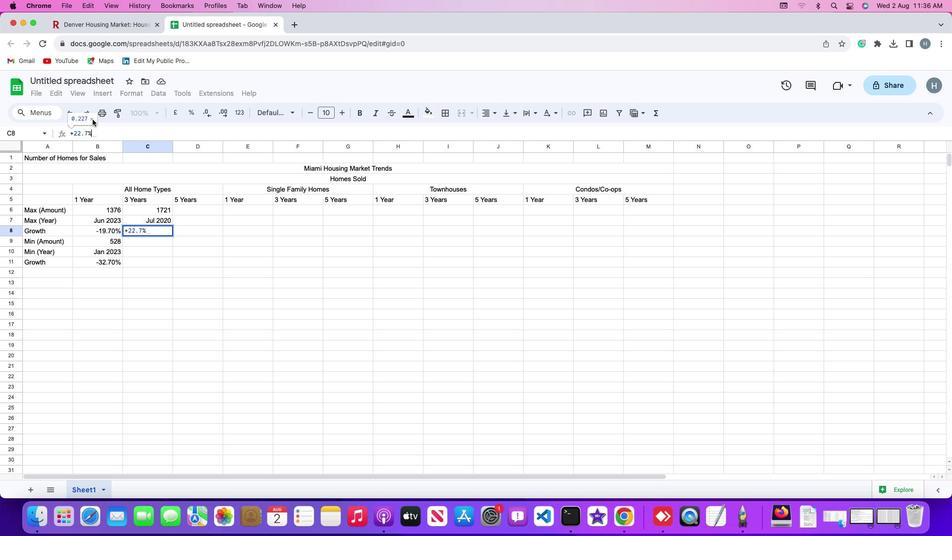 
Action: Mouse pressed left at (92, 119)
Screenshot: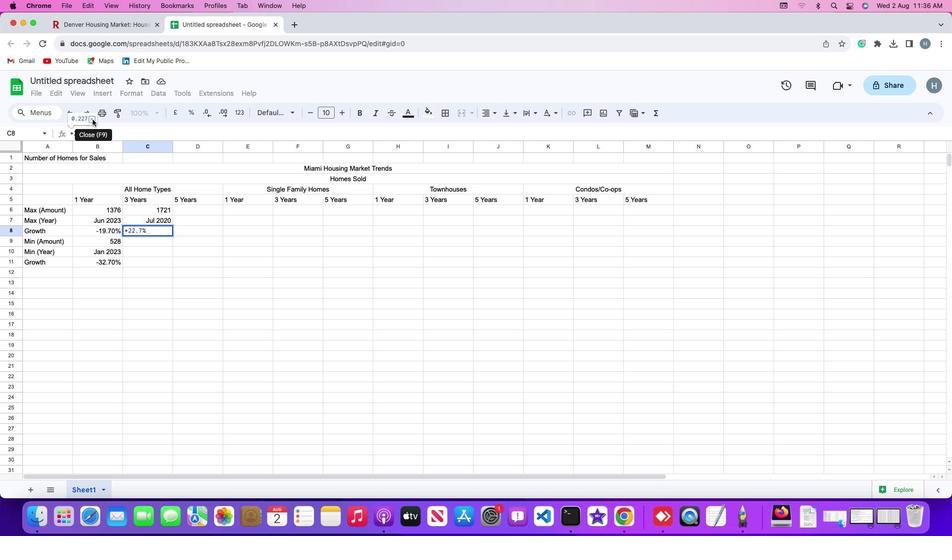 
Action: Mouse moved to (183, 233)
Screenshot: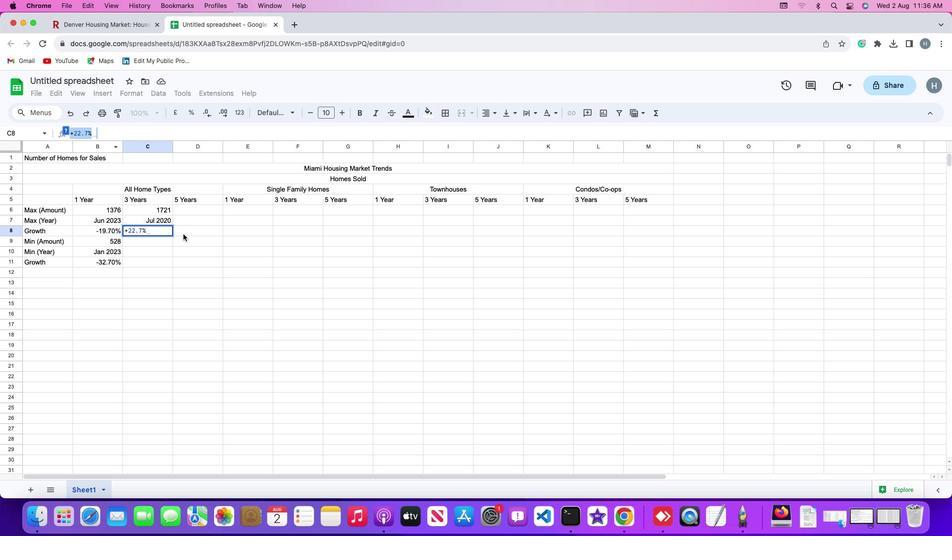 
Action: Mouse pressed left at (183, 233)
Screenshot: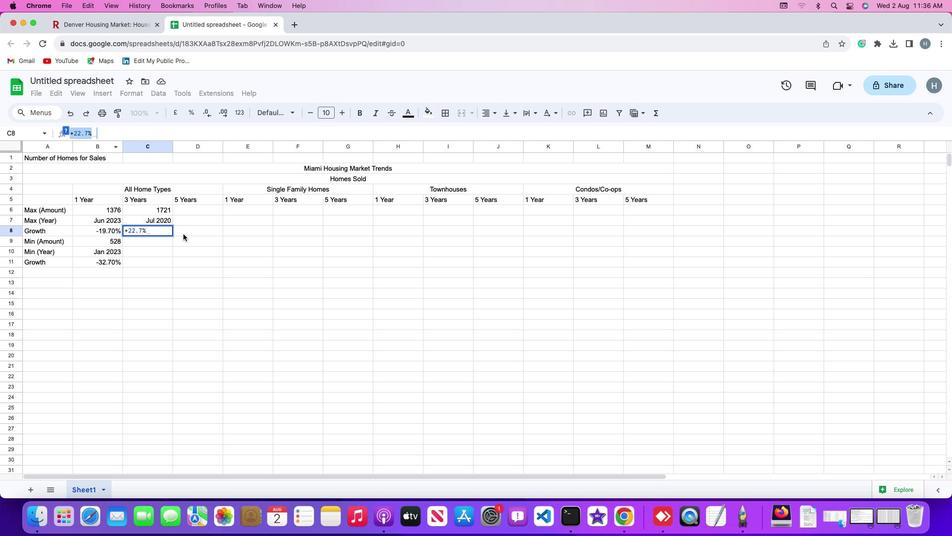 
Action: Mouse moved to (142, 232)
Screenshot: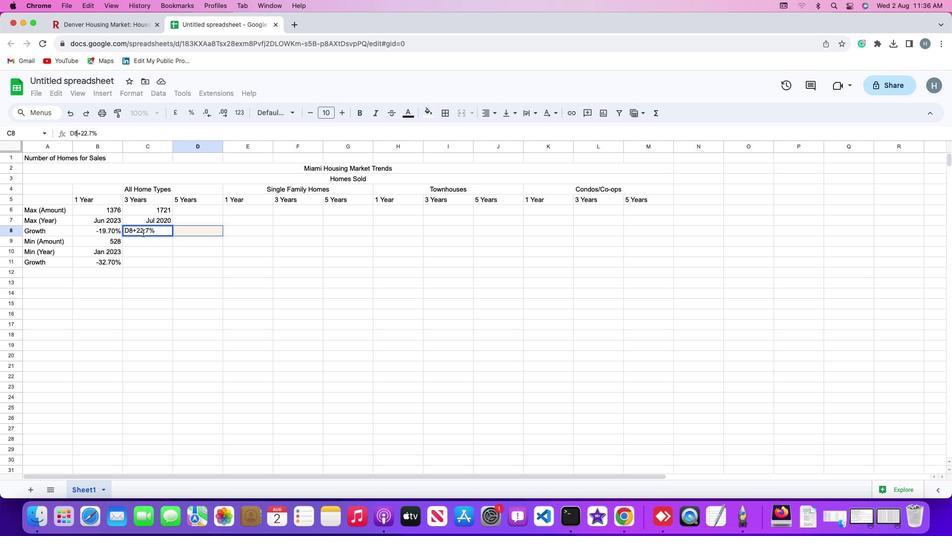 
Action: Mouse pressed left at (142, 232)
Screenshot: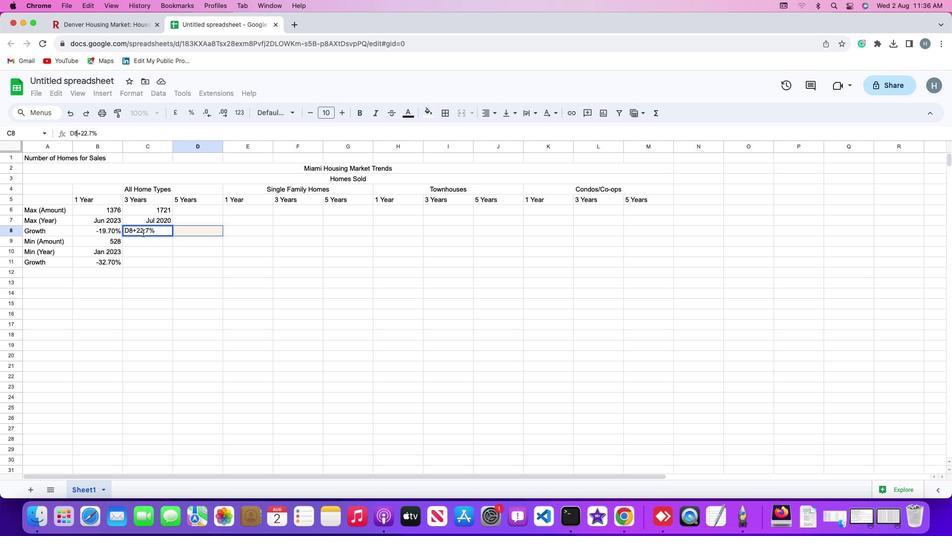 
Action: Mouse moved to (76, 131)
Screenshot: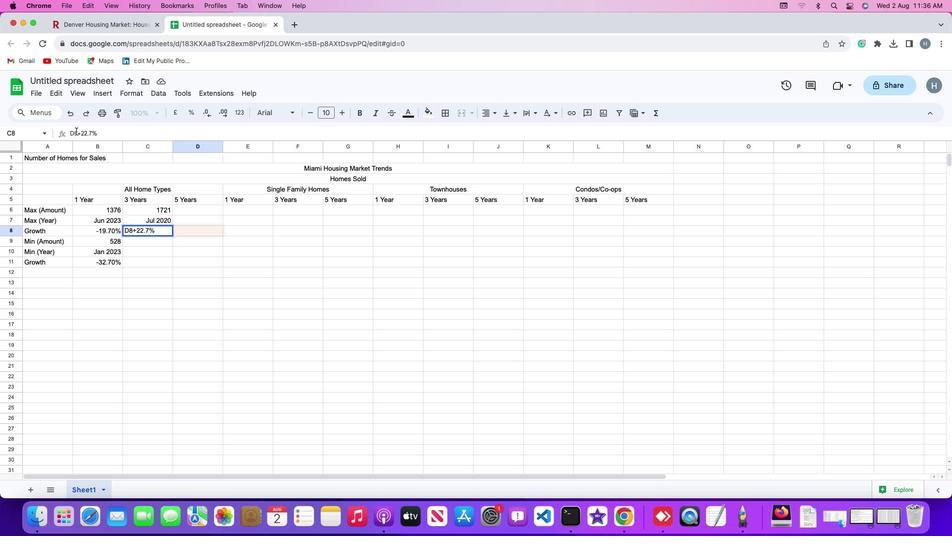 
Action: Mouse pressed left at (76, 131)
Screenshot: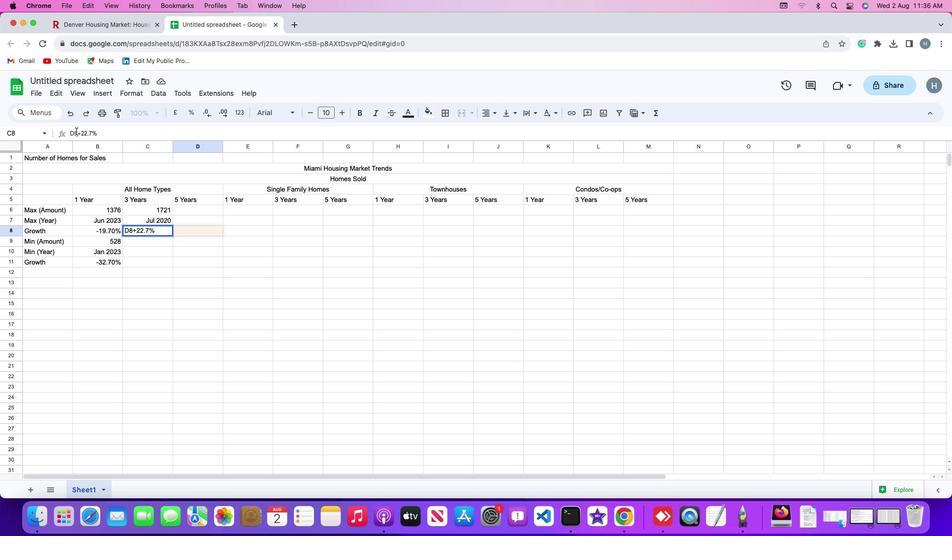 
Action: Mouse moved to (108, 125)
Screenshot: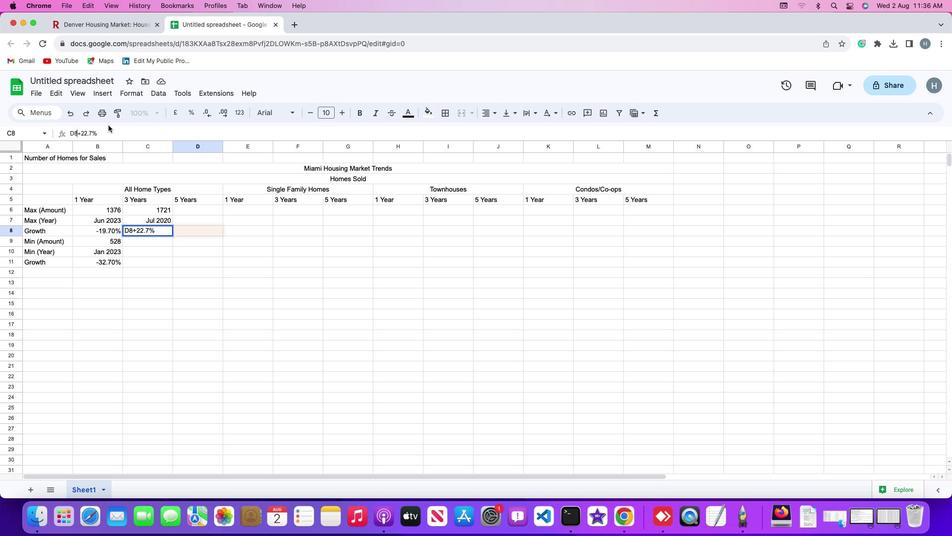 
Action: Key pressed Key.backspaceKey.backspaceKey.backspace
Screenshot: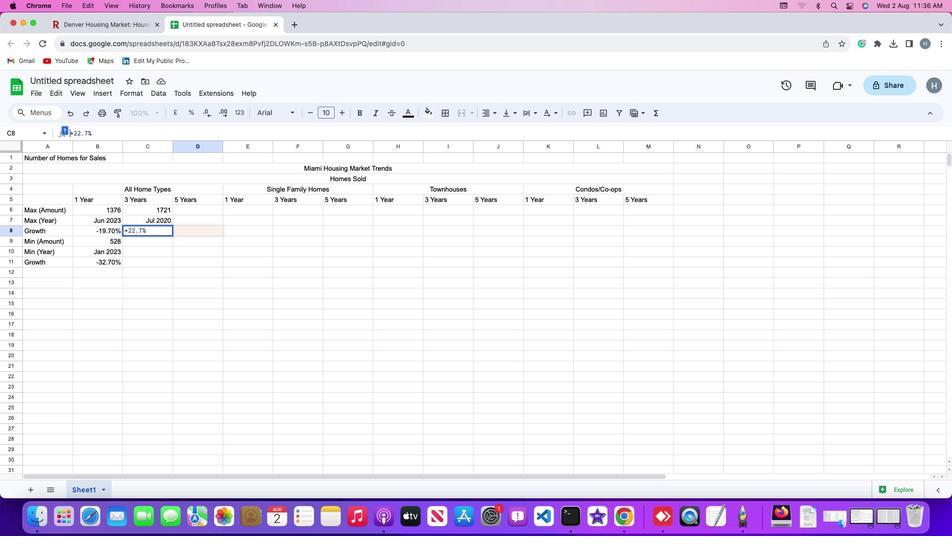 
Action: Mouse moved to (145, 243)
Screenshot: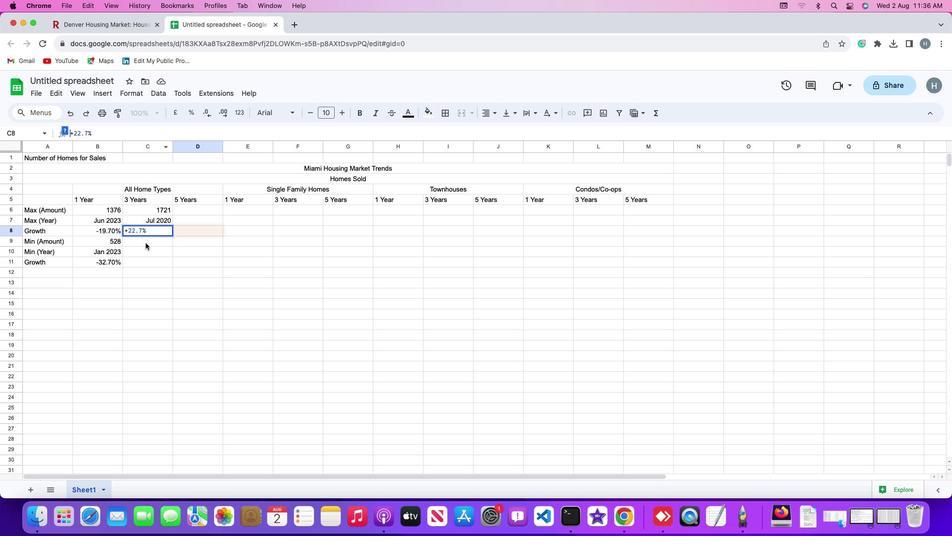 
Action: Mouse pressed left at (145, 243)
Screenshot: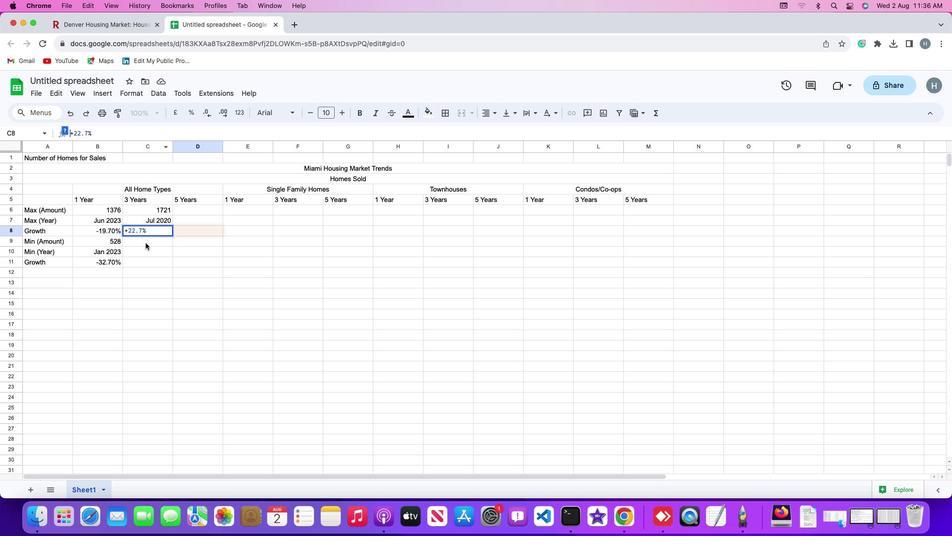 
Action: Mouse moved to (153, 236)
Screenshot: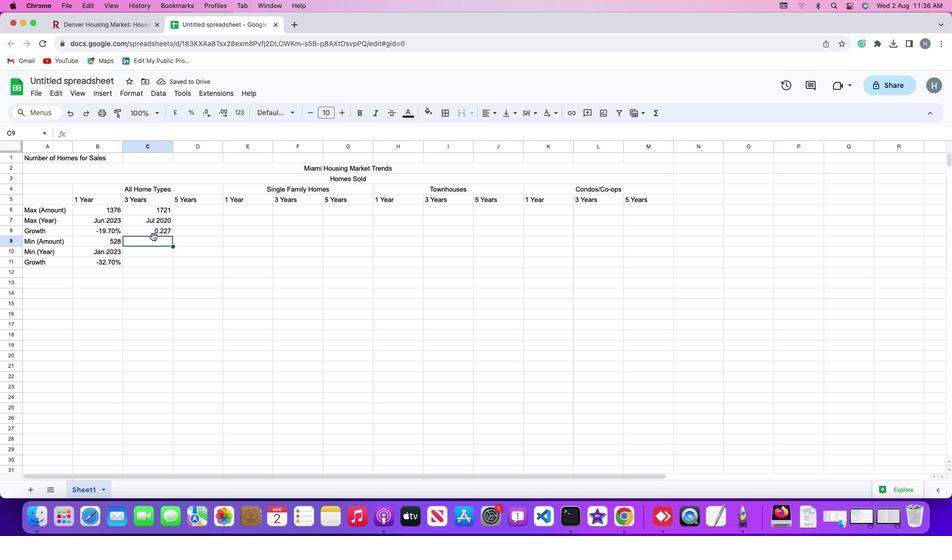 
Action: Key pressed '5''2''8''\x03'Key.shift'J''a''n'Key.space'2''0''2''3''\x03''-''3''2''.''7'Key.shift'%''\x03'
Screenshot: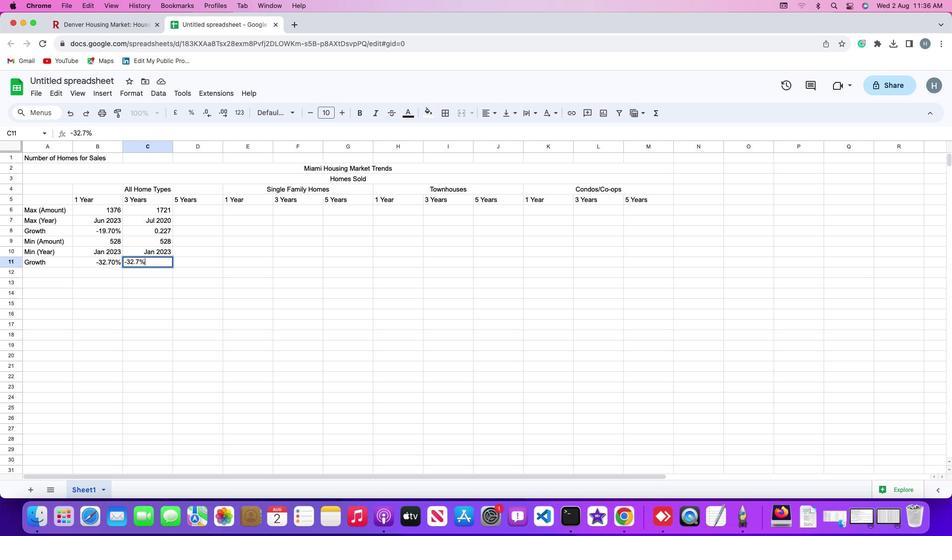
Action: Mouse moved to (150, 228)
Screenshot: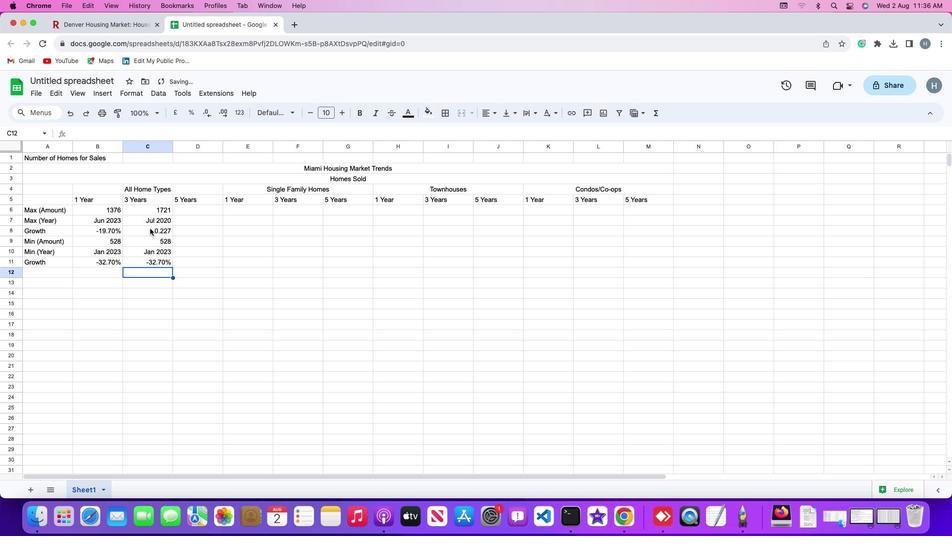 
Action: Mouse pressed left at (150, 228)
Screenshot: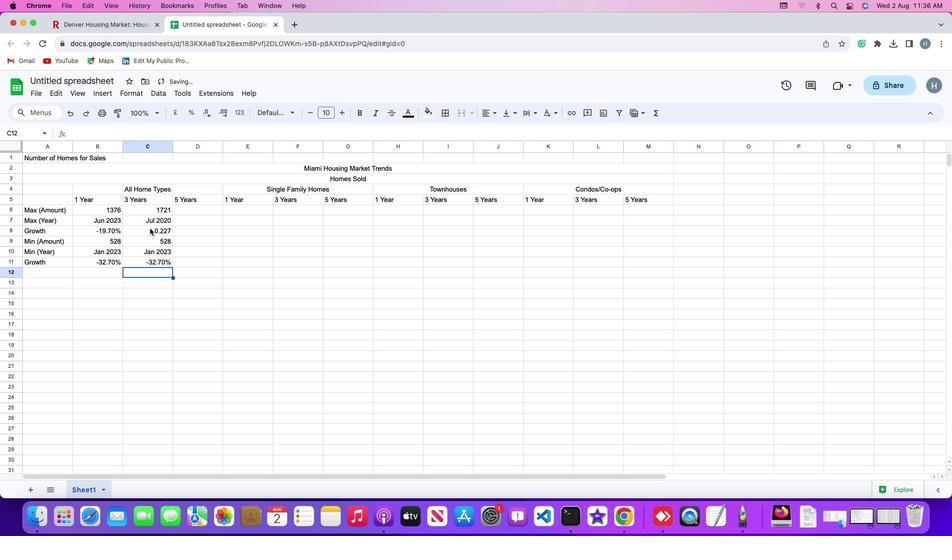 
Action: Mouse moved to (71, 131)
Screenshot: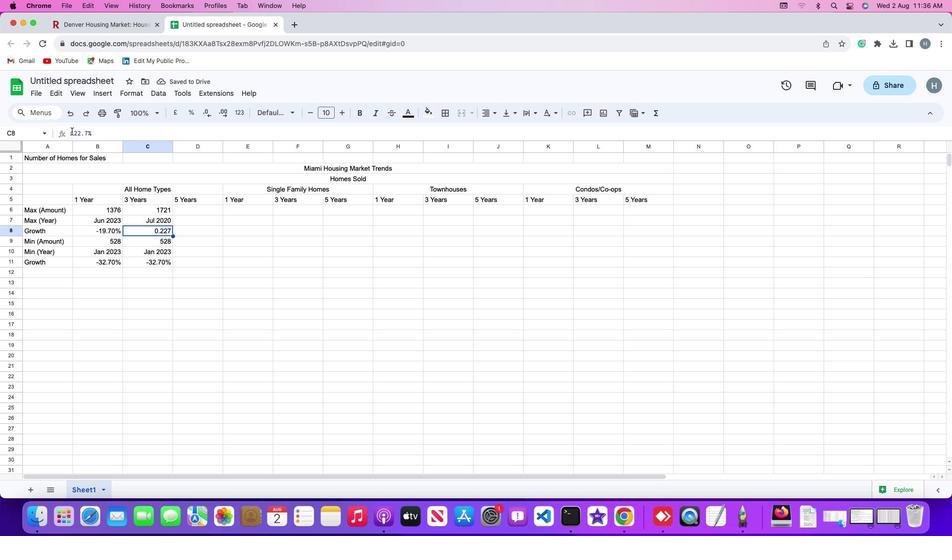 
Action: Mouse pressed left at (71, 131)
Screenshot: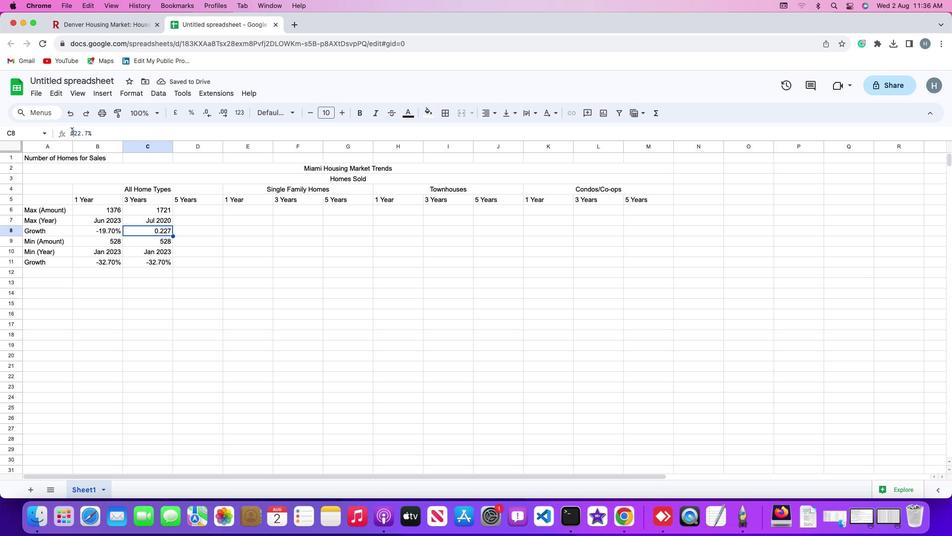 
Action: Mouse moved to (79, 128)
Screenshot: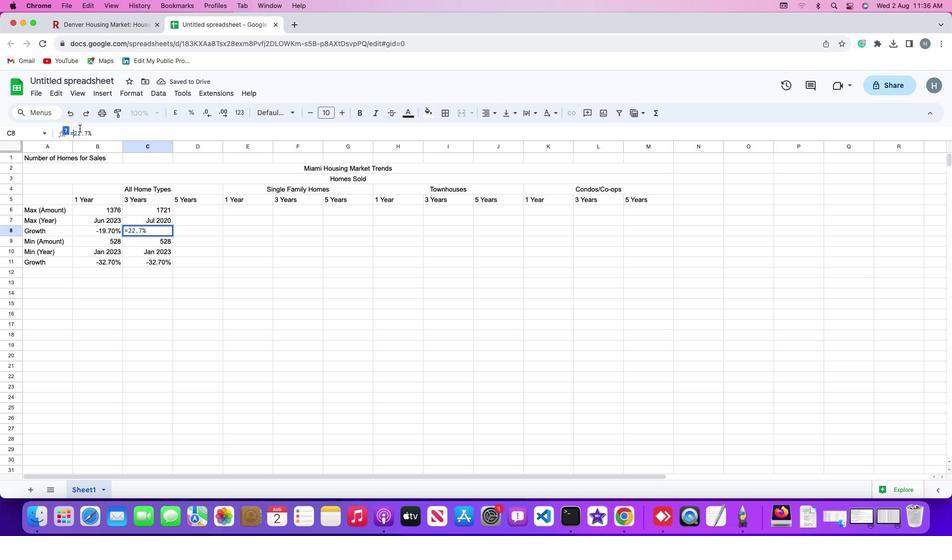 
Action: Key pressed Key.backspace
Screenshot: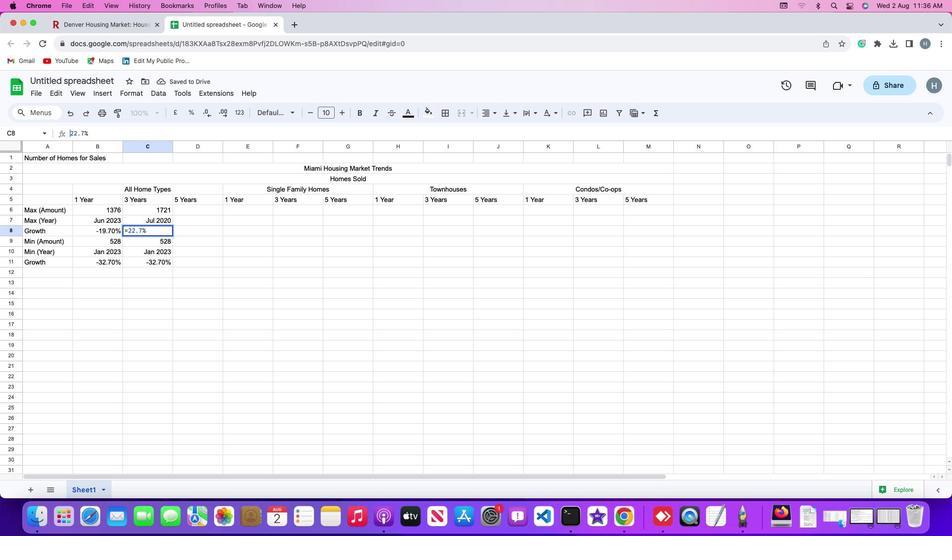 
Action: Mouse moved to (150, 293)
Screenshot: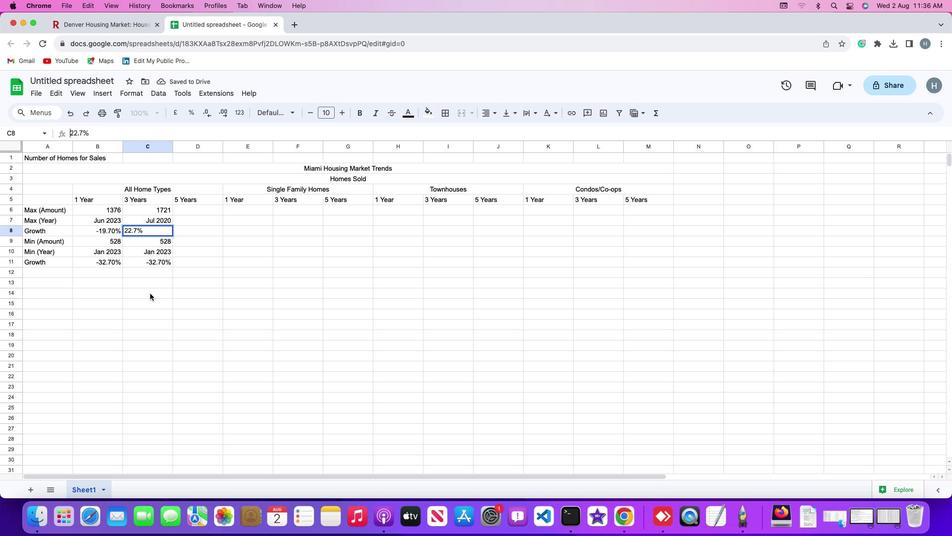 
Action: Mouse pressed left at (150, 293)
Screenshot: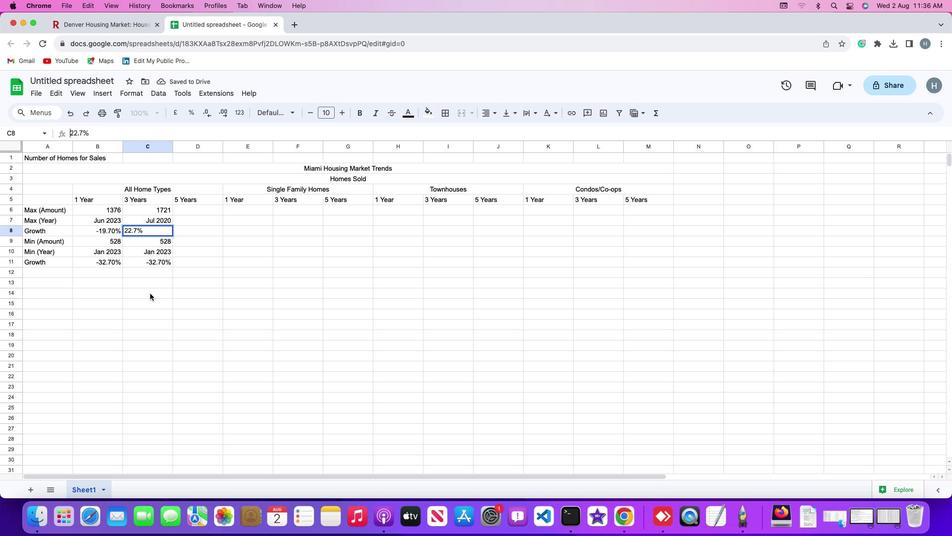 
Action: Mouse moved to (202, 208)
Screenshot: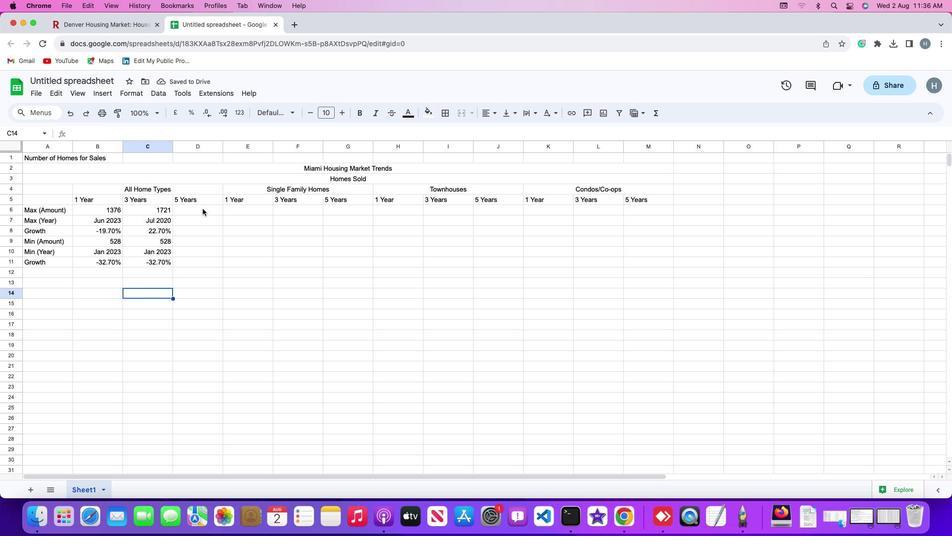 
Action: Mouse pressed left at (202, 208)
Screenshot: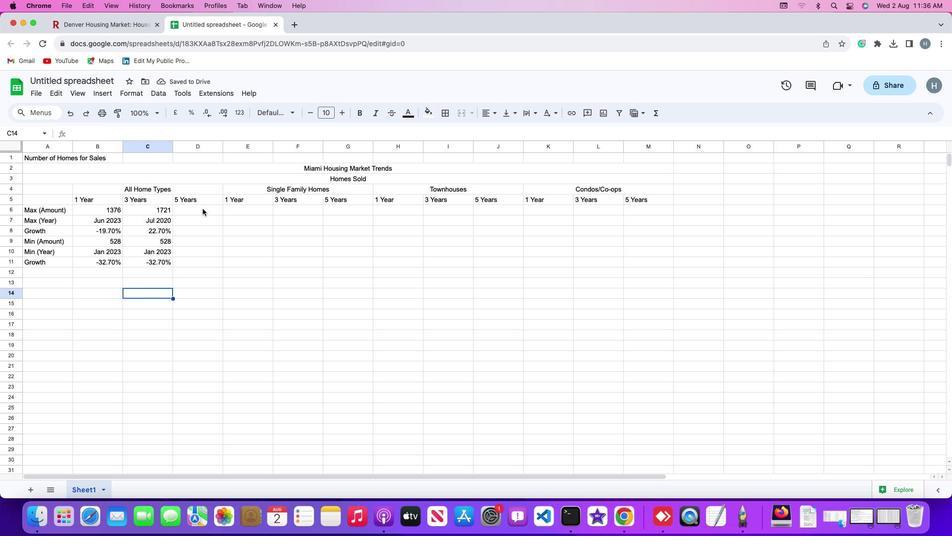 
Action: Mouse moved to (202, 208)
Screenshot: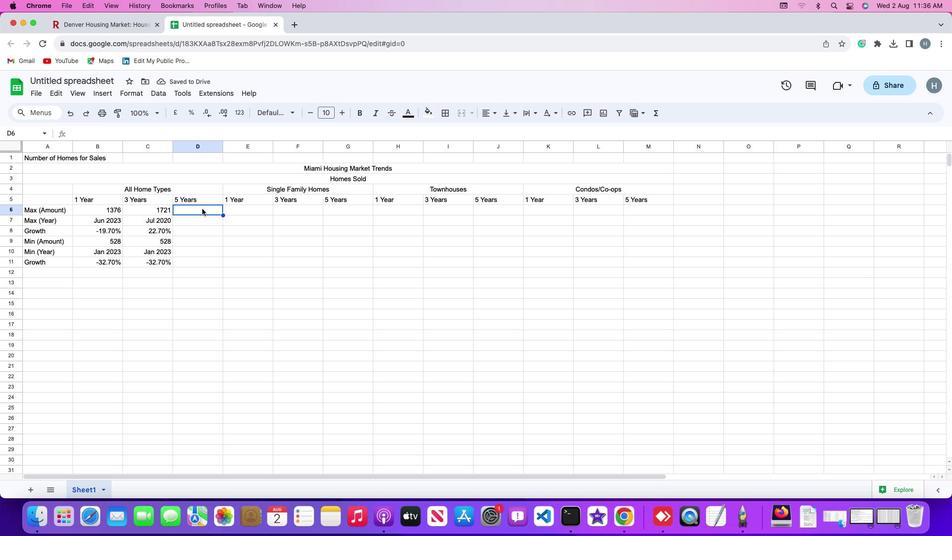
Action: Key pressed '1''7''2''1''\x03'Key.shift'J''u''l'Key.space'2''0''2''0''\x03''2''2''.''7'Key.shift'&'Key.backspaceKey.shift'%''\x03''5''2''8''\x03'Key.shift'J''a''n'Key.space'2''0''2''3'
Screenshot: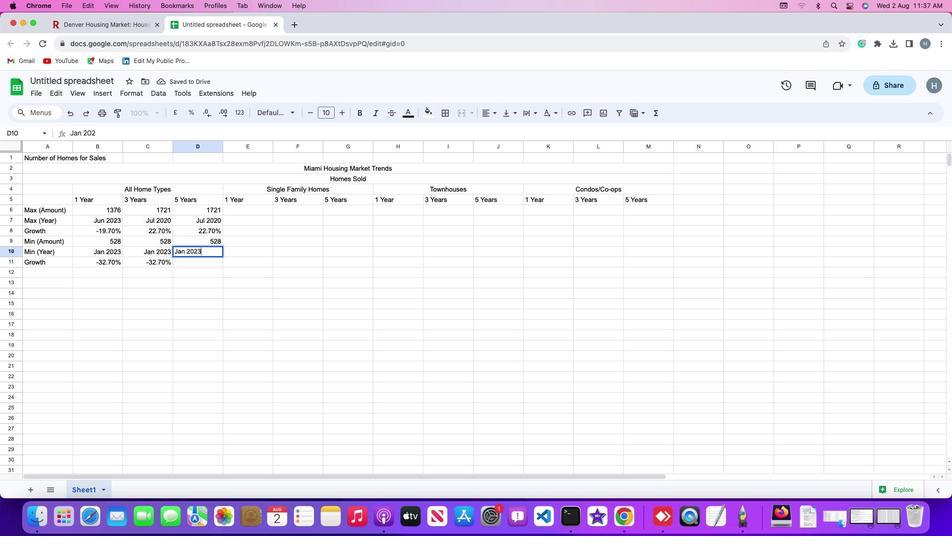 
Action: Mouse moved to (204, 207)
Screenshot: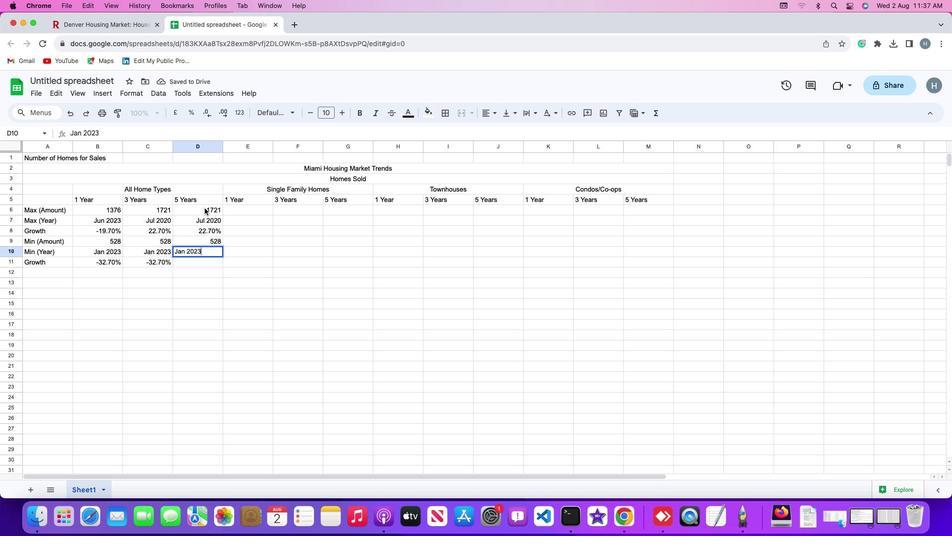 
Action: Key pressed '\x03''-''3''2''.''7'Key.shift'%''\x03'
Screenshot: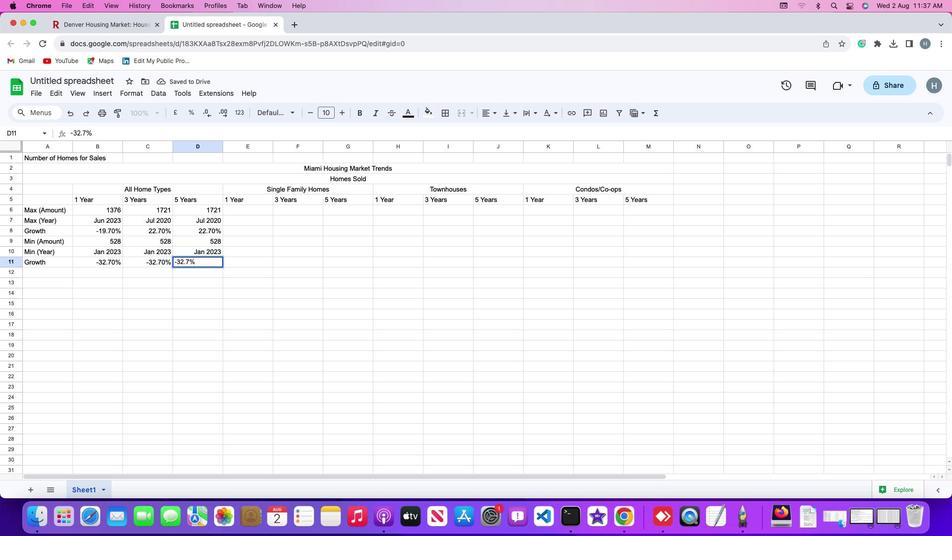 
Action: Mouse moved to (121, 24)
Screenshot: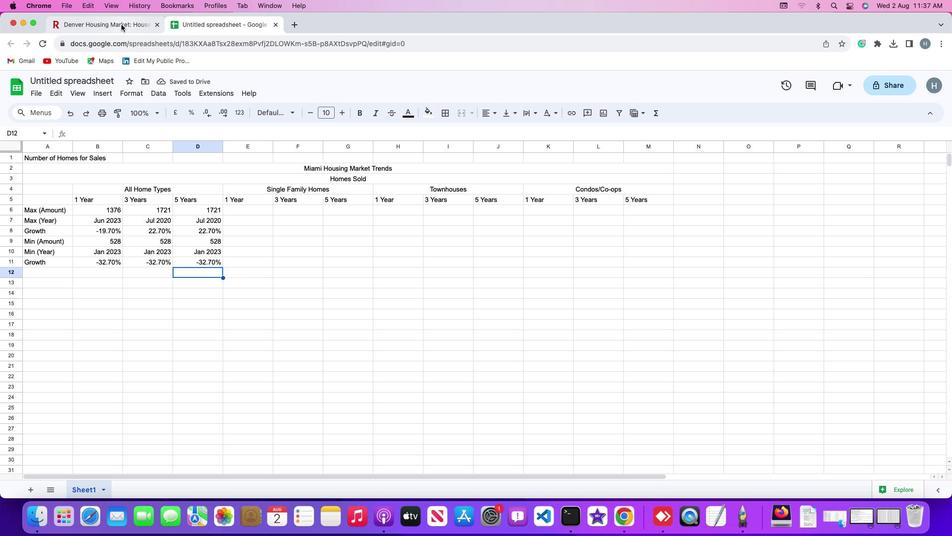 
Action: Mouse pressed left at (121, 24)
Screenshot: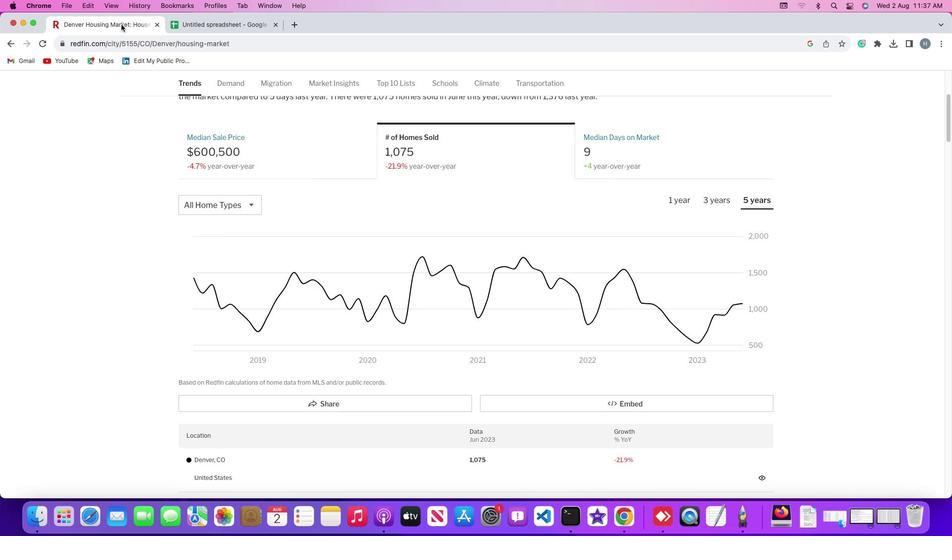 
Action: Mouse moved to (252, 203)
Screenshot: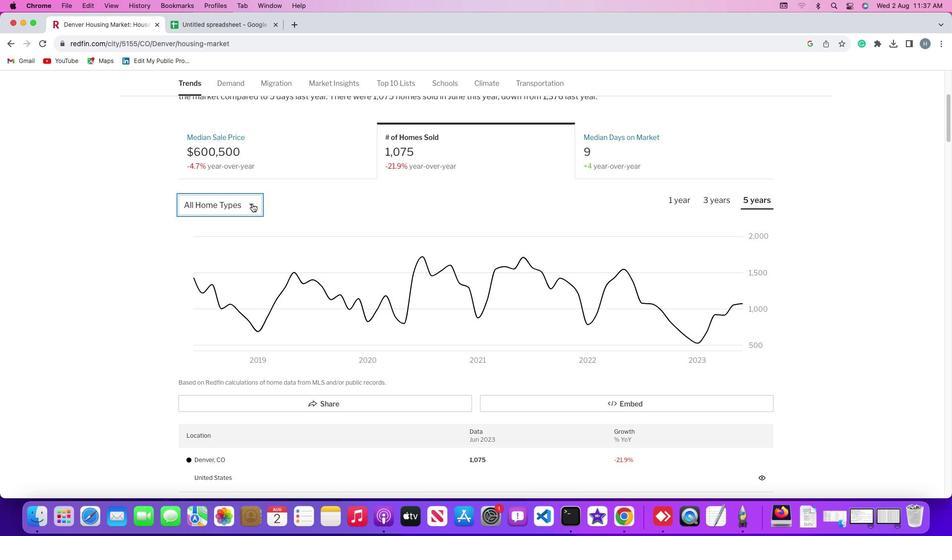 
Action: Mouse pressed left at (252, 203)
Screenshot: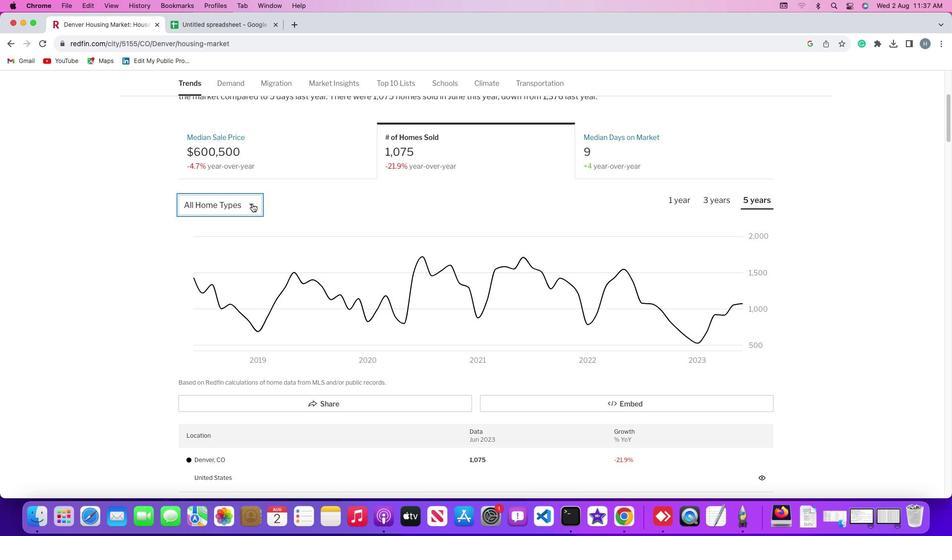 
Action: Mouse moved to (237, 246)
Screenshot: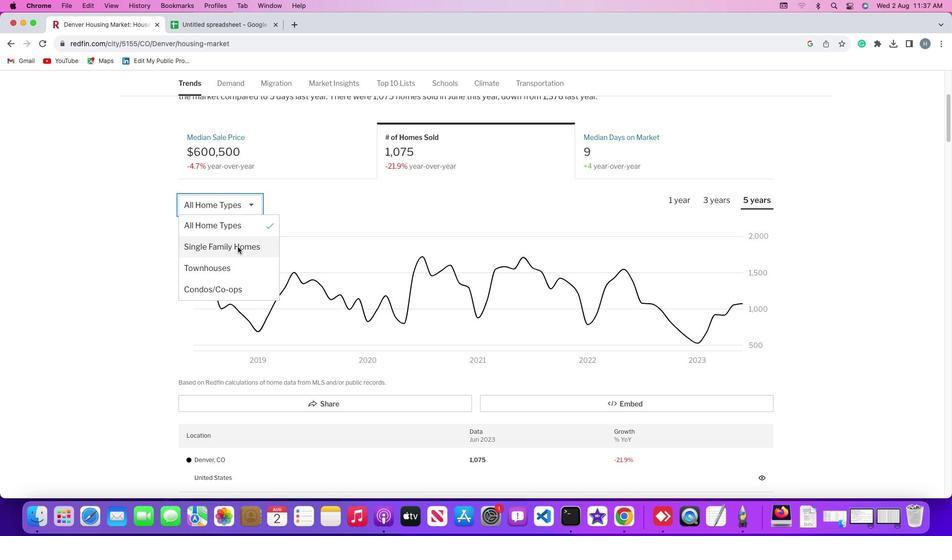 
Action: Mouse pressed left at (237, 246)
Screenshot: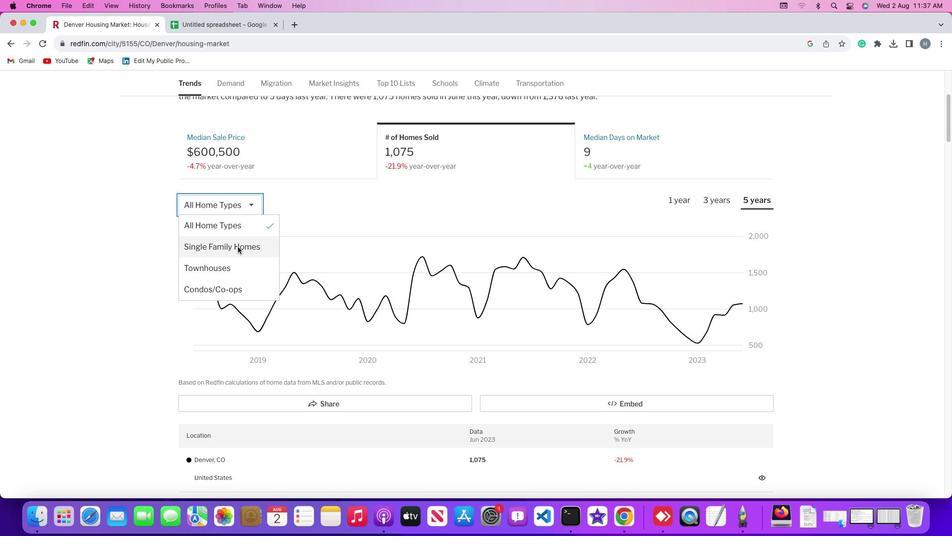 
Action: Mouse moved to (682, 198)
Screenshot: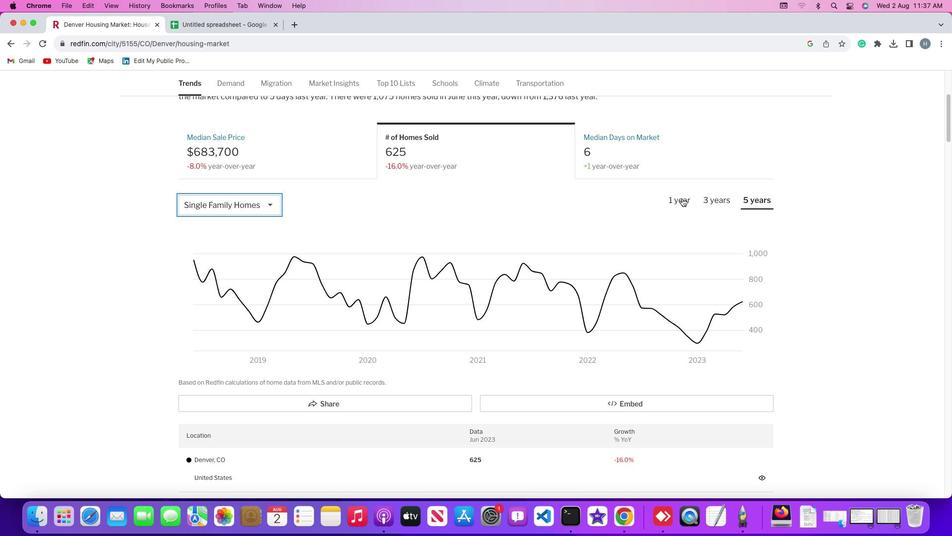 
Action: Mouse pressed left at (682, 198)
Screenshot: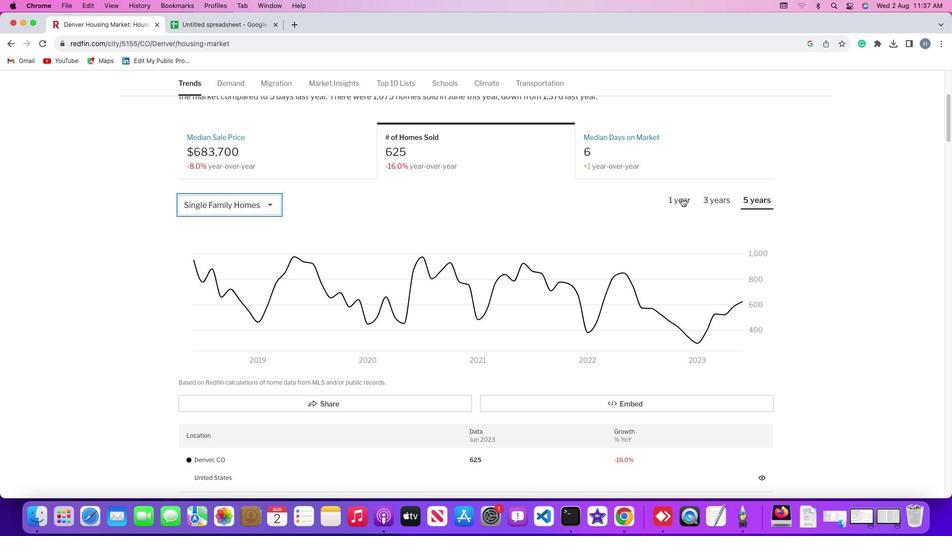 
Action: Mouse moved to (720, 200)
Screenshot: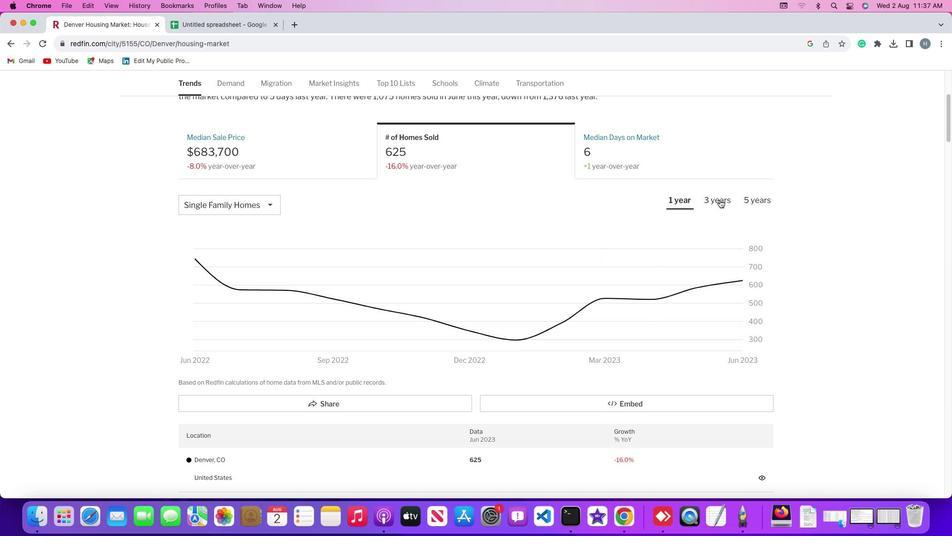 
Action: Mouse pressed left at (720, 200)
Screenshot: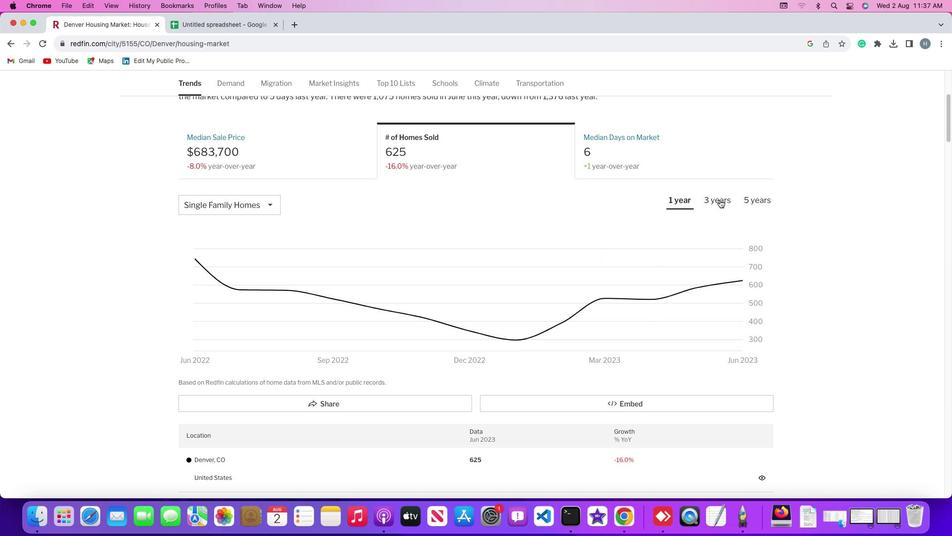 
Action: Mouse moved to (755, 199)
Screenshot: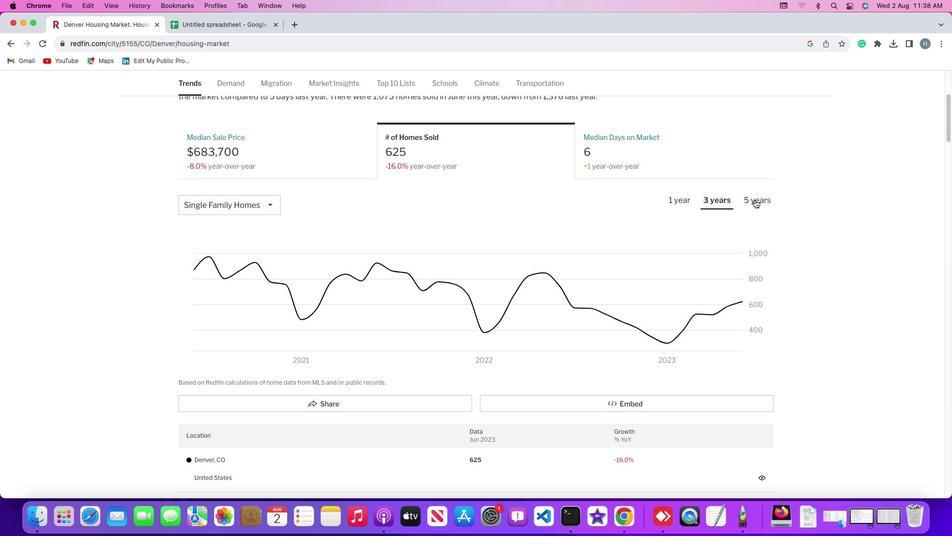 
Action: Mouse pressed left at (755, 199)
Screenshot: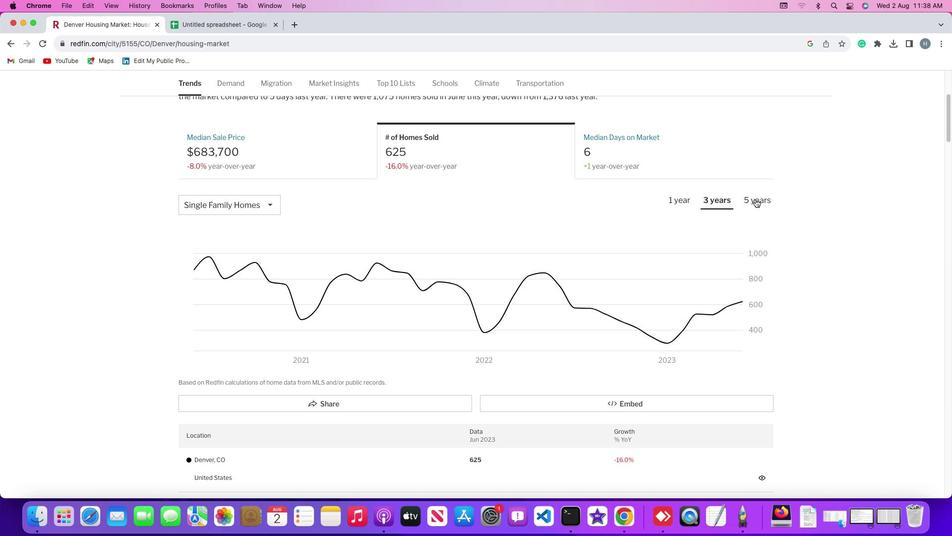 
Action: Mouse moved to (241, 24)
Screenshot: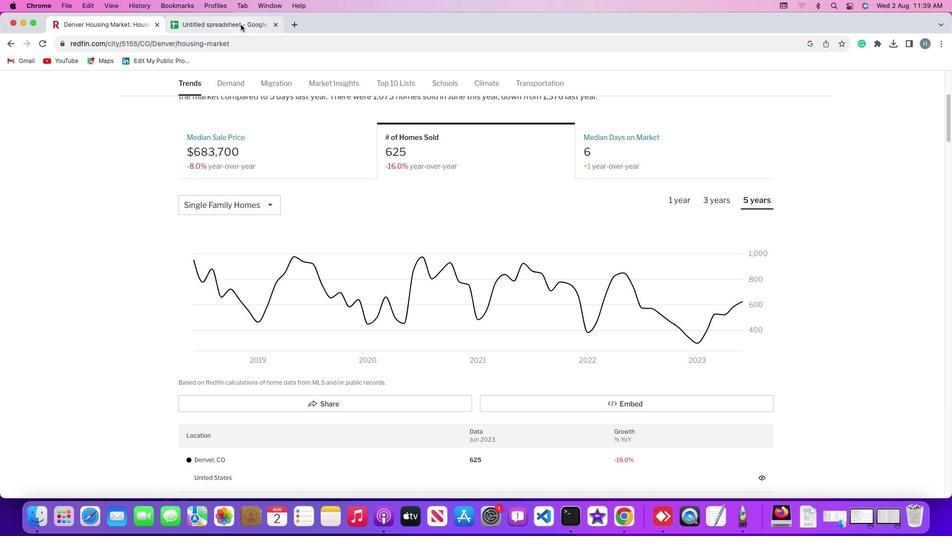 
Action: Mouse pressed left at (241, 24)
Screenshot: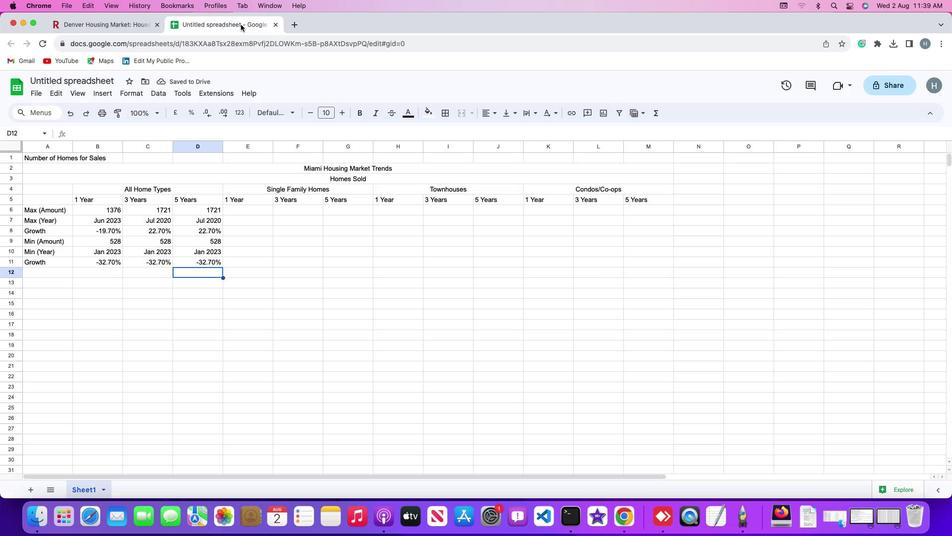 
Action: Mouse moved to (249, 209)
Screenshot: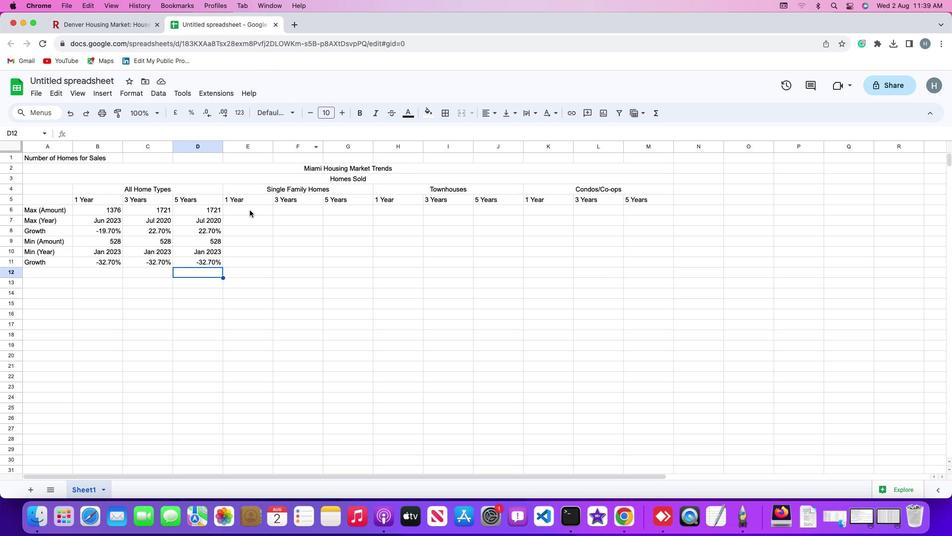 
Action: Mouse pressed left at (249, 209)
Screenshot: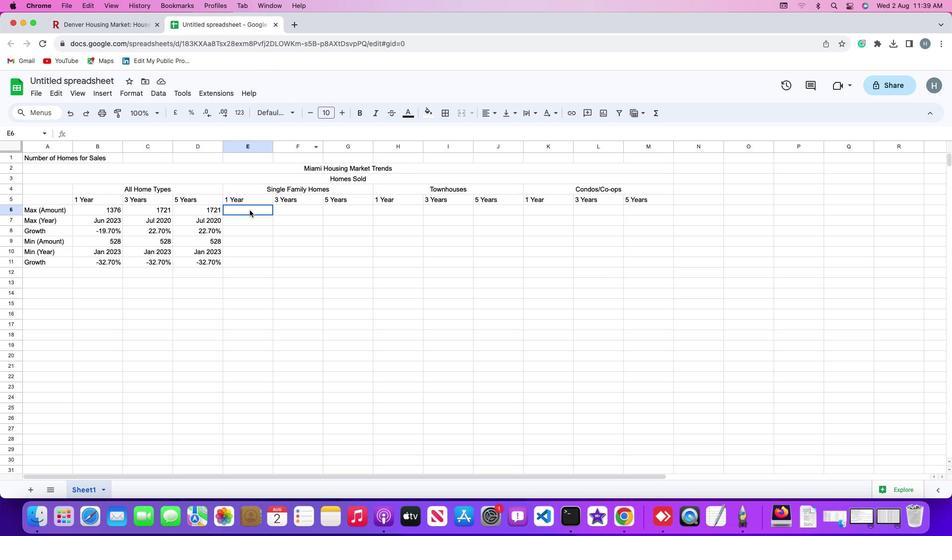 
Action: Mouse moved to (251, 207)
Screenshot: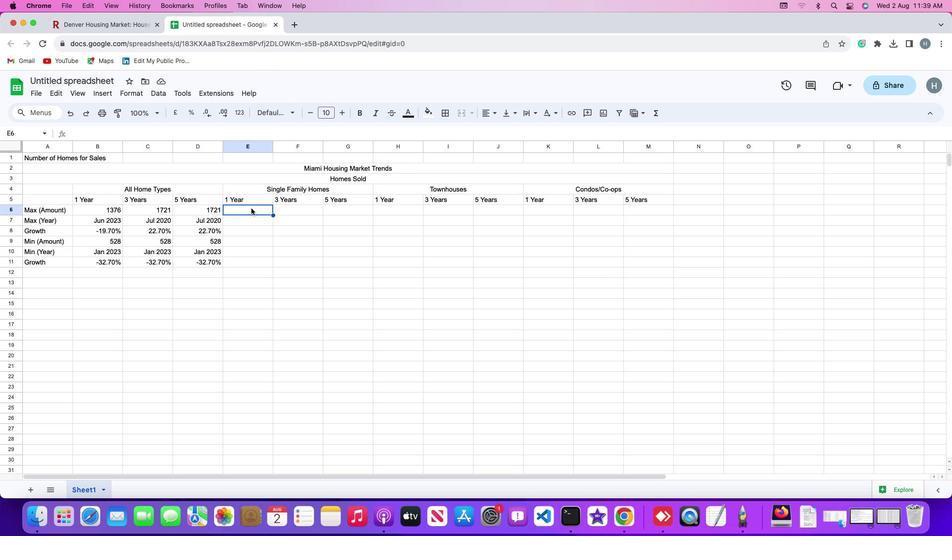 
Action: Key pressed '7''4''4''\x03'Key.shift'J''u''n'Key.space'2''0''2''2''\x03''-''1''9''.''6'Key.shift'%''\x03''2''9''8''\x03'Key.shift'J''a''n'Key.space'2''0''2''3'
Screenshot: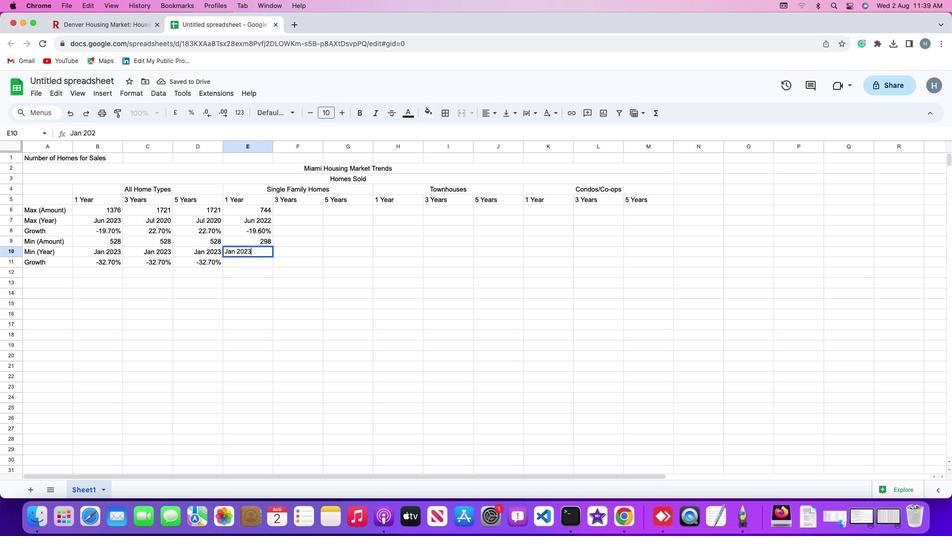 
Action: Mouse moved to (251, 207)
Screenshot: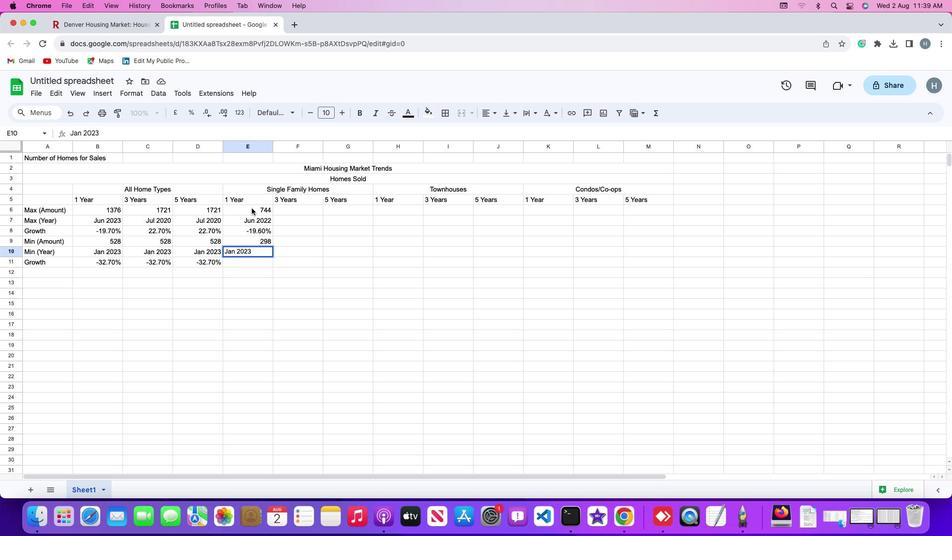 
Action: Key pressed '\x03''-''2''2''.''0'Key.shift'%''\x03'
Screenshot: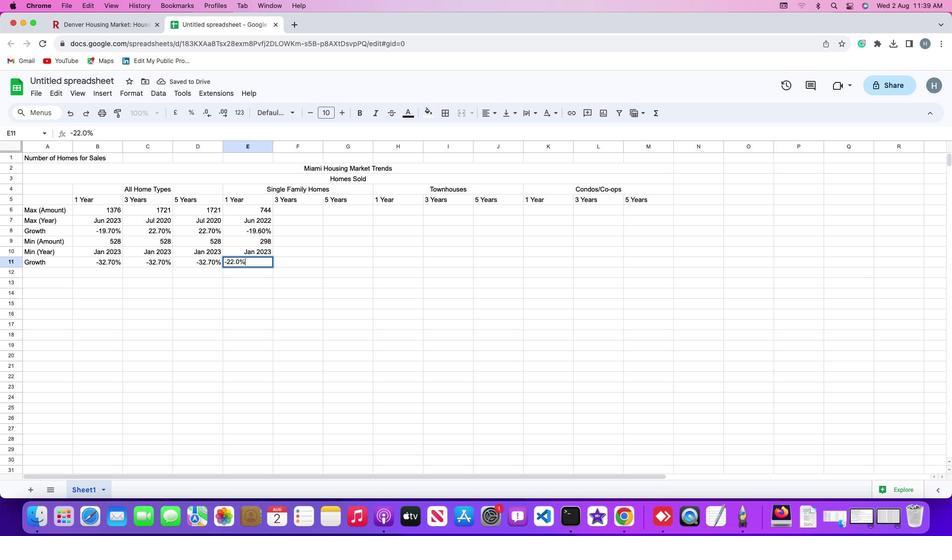 
Action: Mouse moved to (286, 207)
Screenshot: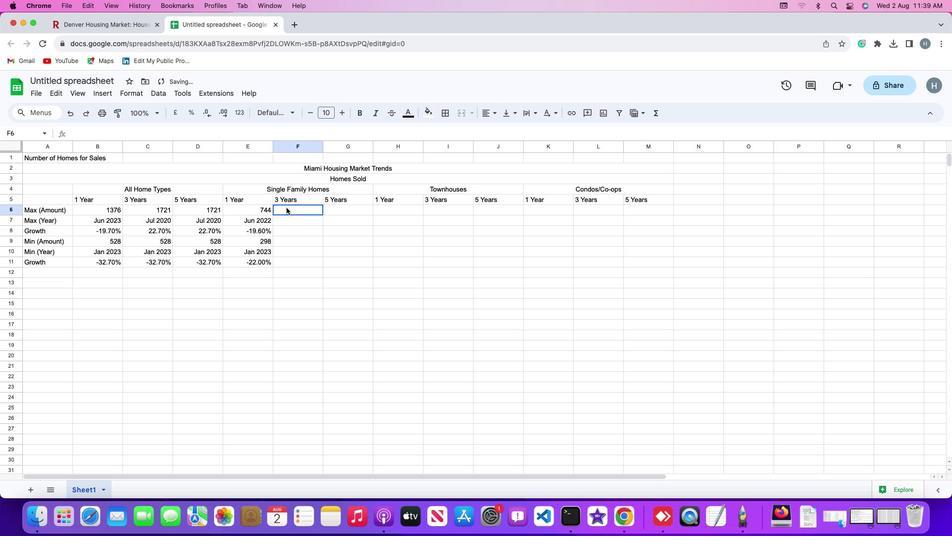 
Action: Mouse pressed left at (286, 207)
Screenshot: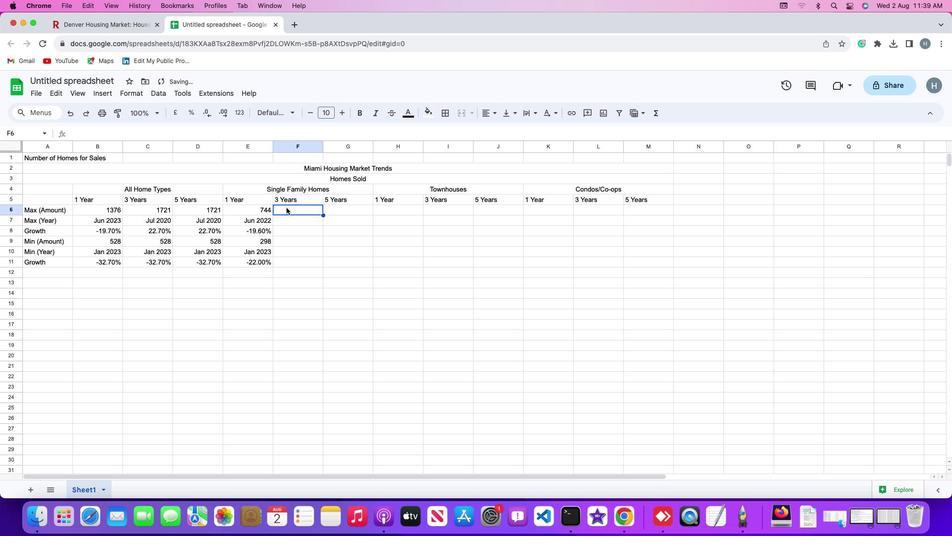 
Action: Mouse moved to (287, 207)
Screenshot: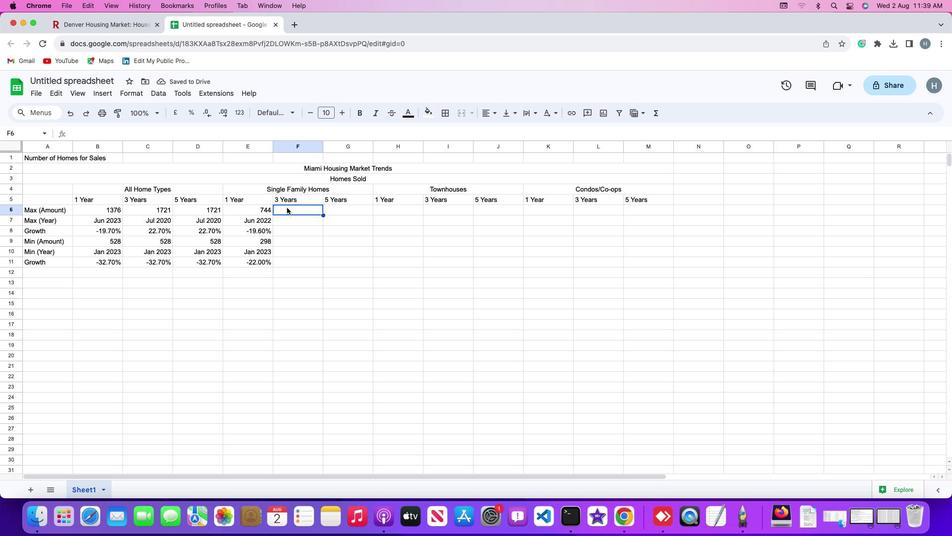 
Action: Key pressed '9''7''5''\x03'Key.shift'J''u''l''y'Key.space'2''0''2''0''\x03'
Screenshot: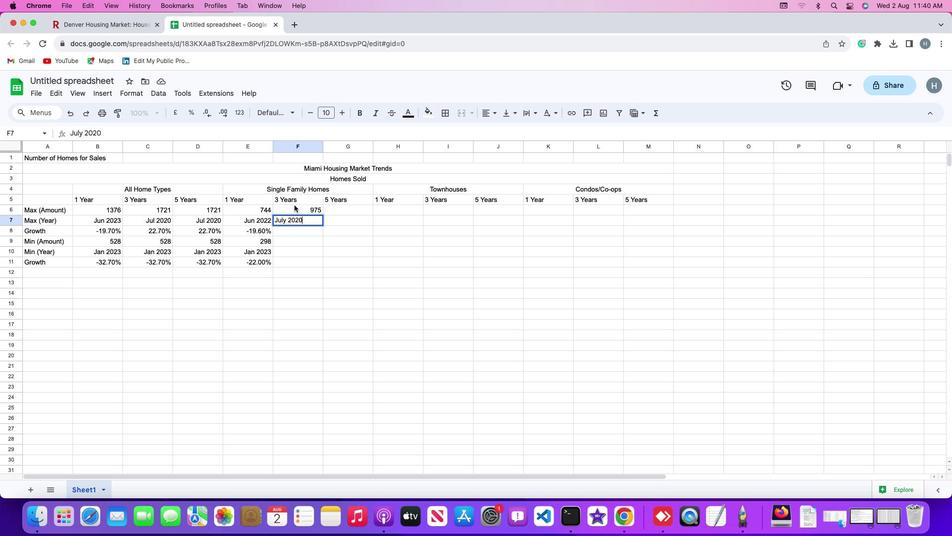 
Action: Mouse moved to (294, 205)
Screenshot: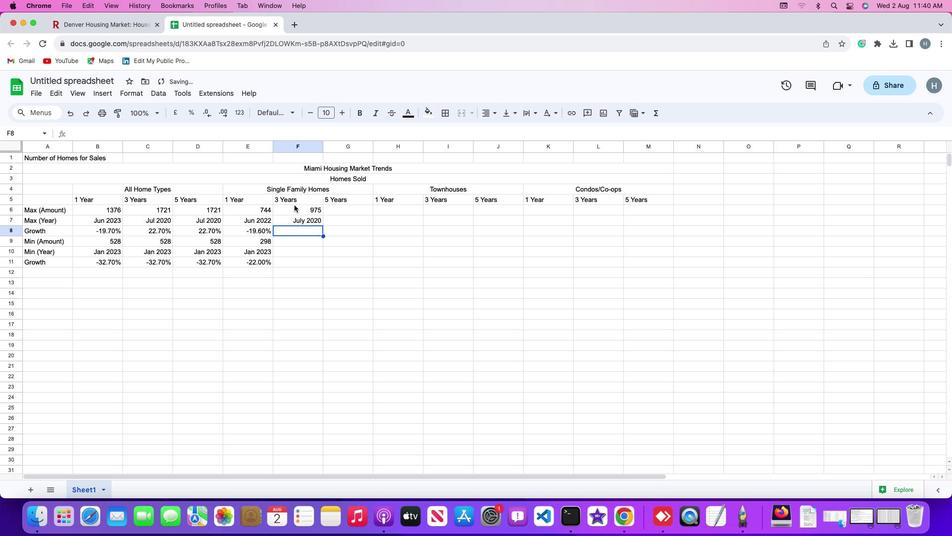 
Action: Key pressed '5''.''5''\x03'
Screenshot: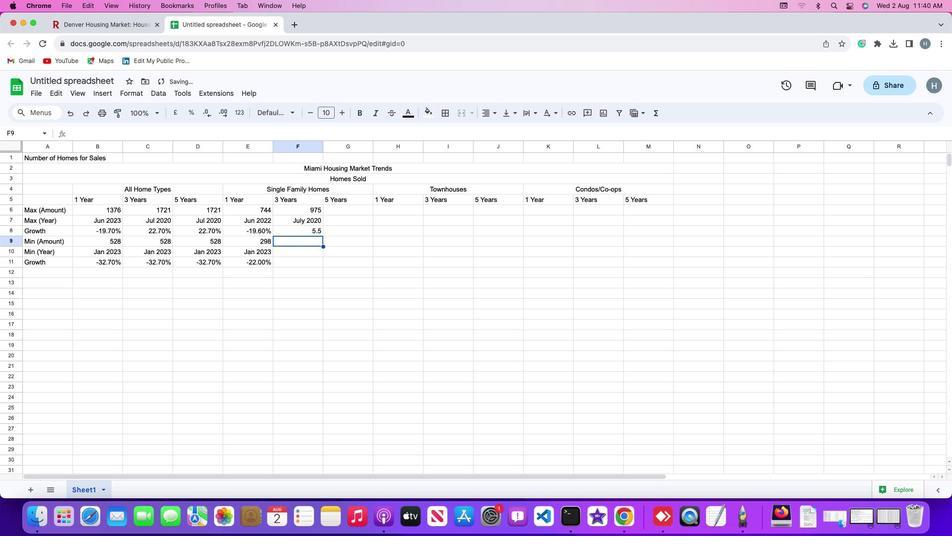 
Action: Mouse moved to (305, 226)
Screenshot: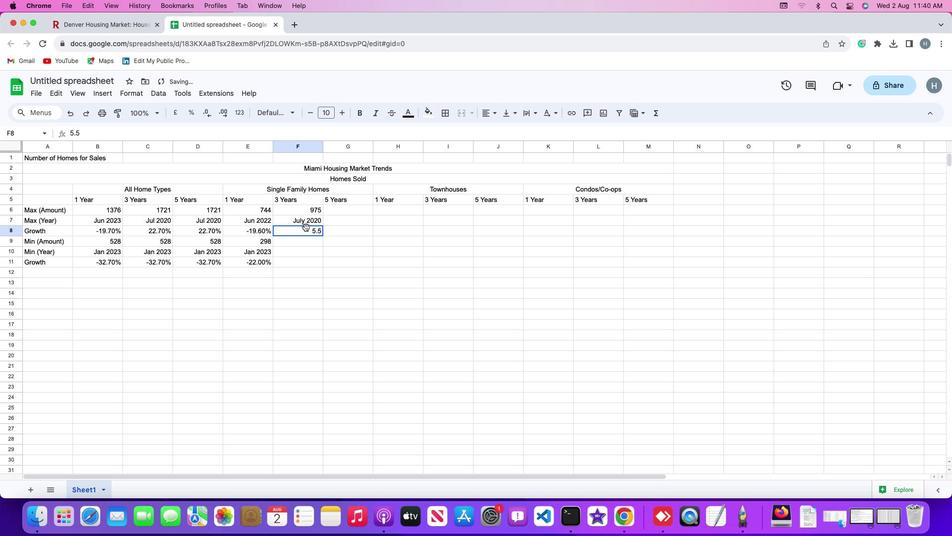 
Action: Mouse pressed left at (305, 226)
Screenshot: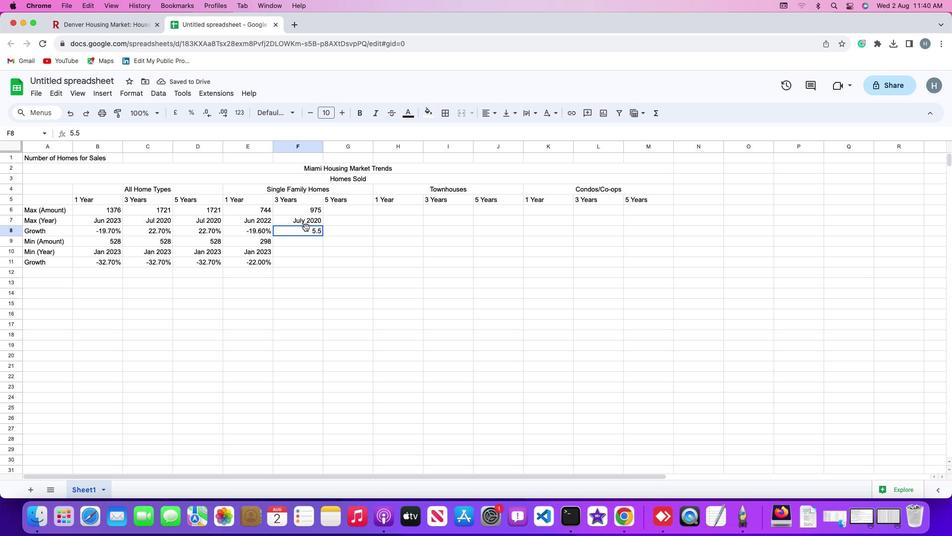 
Action: Mouse moved to (306, 226)
Screenshot: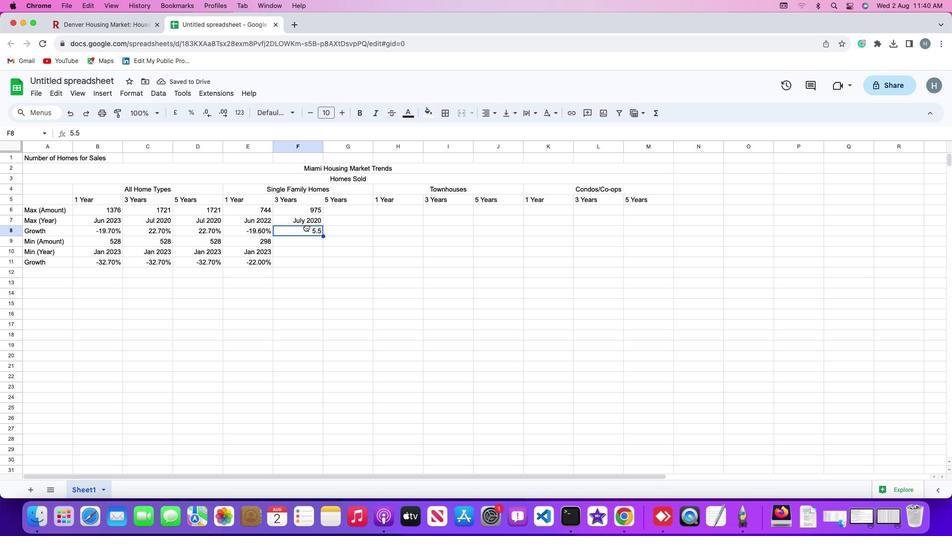 
Action: Mouse pressed left at (306, 226)
Screenshot: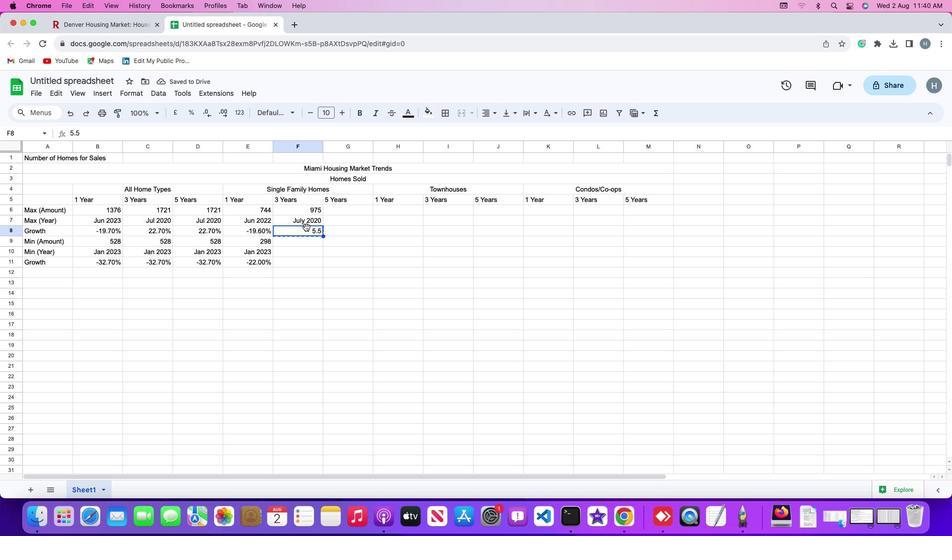 
Action: Mouse moved to (141, 135)
Screenshot: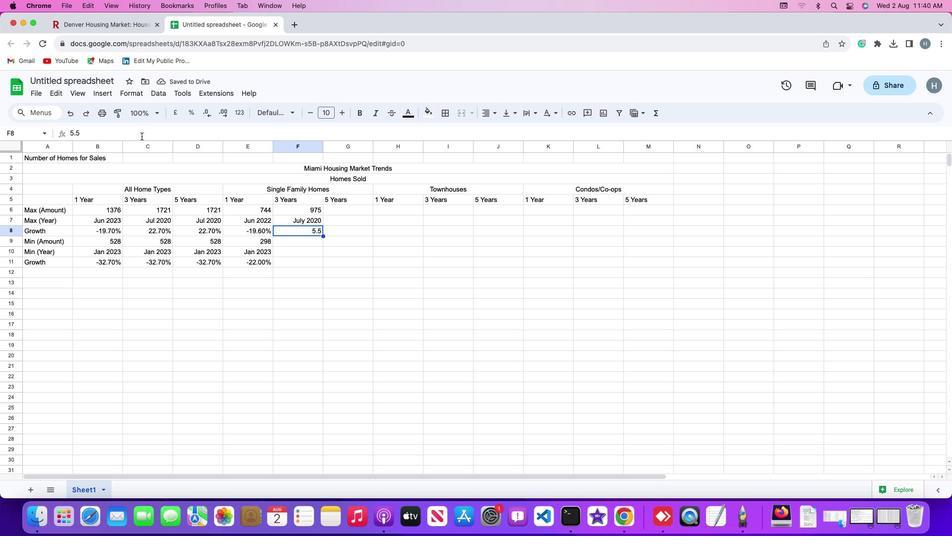 
Action: Mouse pressed left at (141, 135)
Screenshot: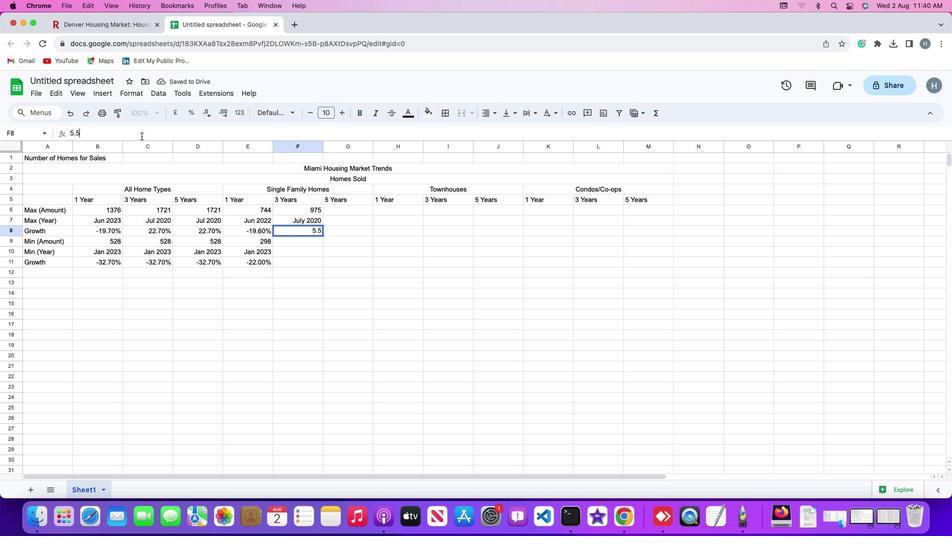
Action: Mouse moved to (149, 132)
Screenshot: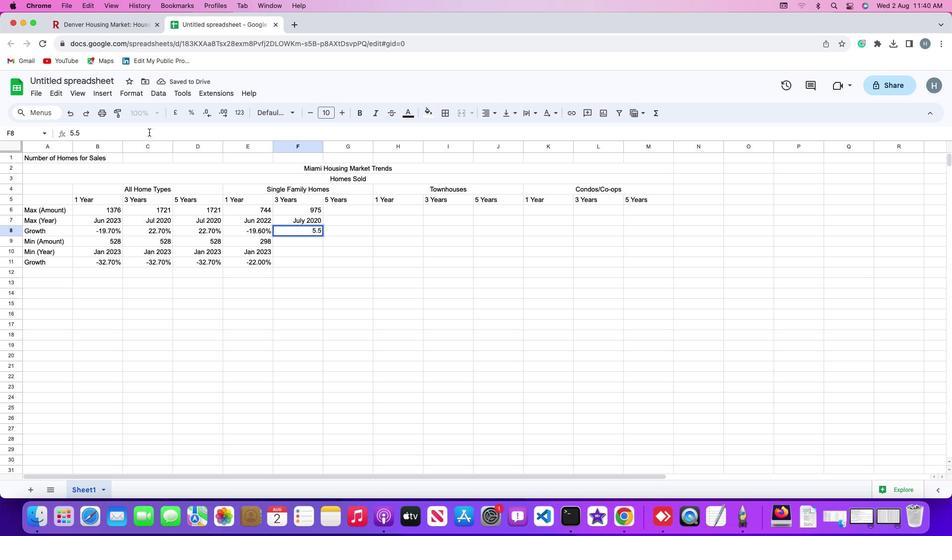 
Action: Key pressed Key.shift'%''\x03''2''9''8''\x03'Key.shift'J''a''n'Key.space'2''0''2''3'
Screenshot: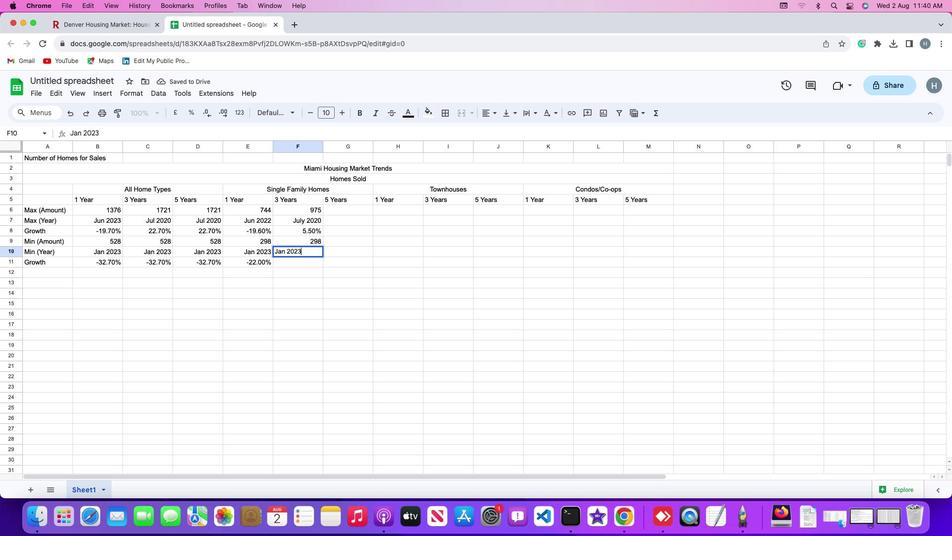 
Action: Mouse moved to (151, 132)
Screenshot: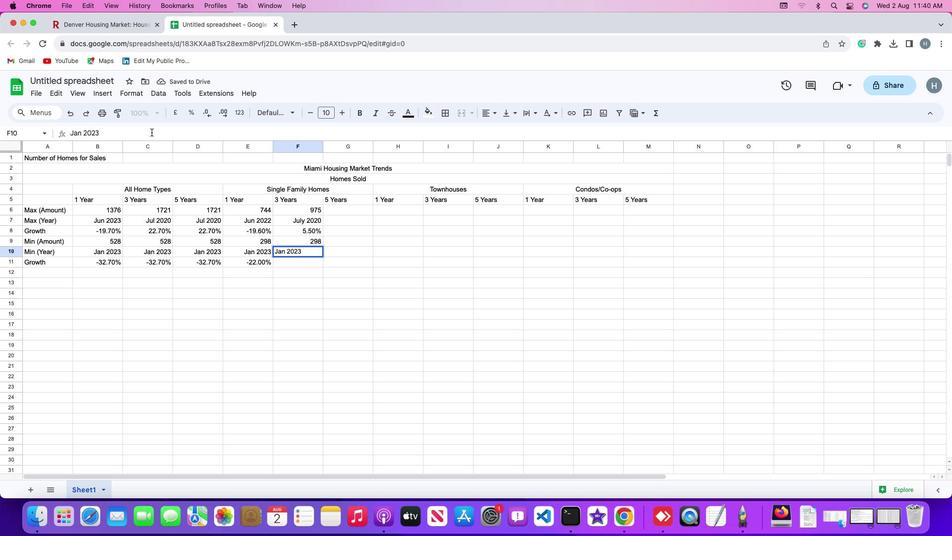 
Action: Key pressed '\x03''-''2''2''.''0'Key.shift'%''\x03'
Screenshot: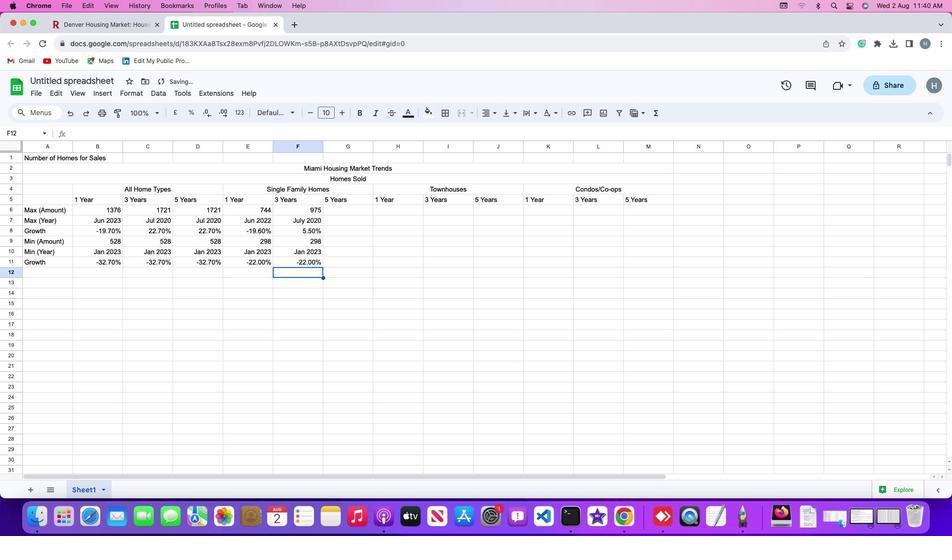 
Action: Mouse moved to (350, 208)
Screenshot: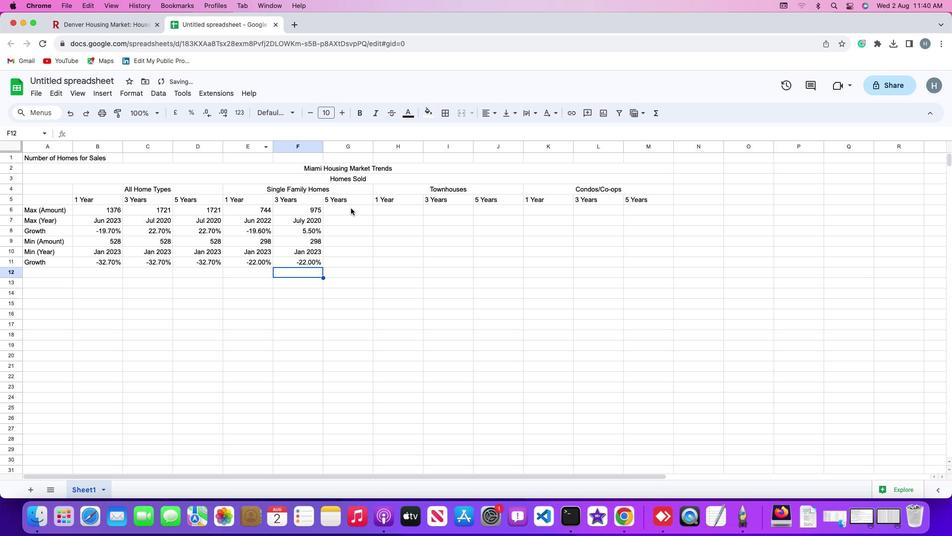 
Action: Mouse pressed left at (350, 208)
Screenshot: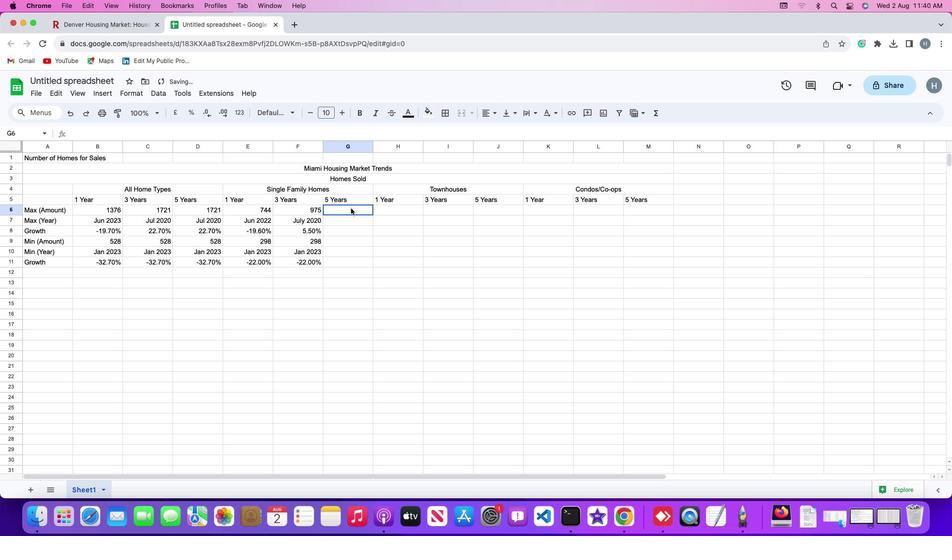 
Action: Mouse moved to (351, 207)
Screenshot: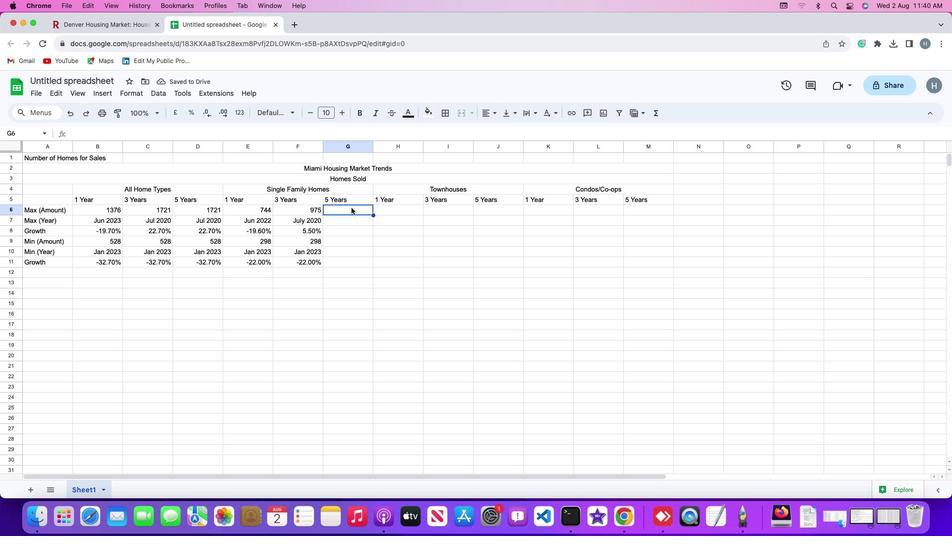 
Action: Key pressed '9''7''7''\x03'Key.shift'M''a''y'Key.space'2''0''1''9''\x03''2''.''2'Key.shift'%''\x03''3'Key.backspace'2''9''8''\x03'Key.shift'J''a''n'Key.space'2''0''2''3''\x03''-''2''2''.''0'Key.shift'%''\x03'
Screenshot: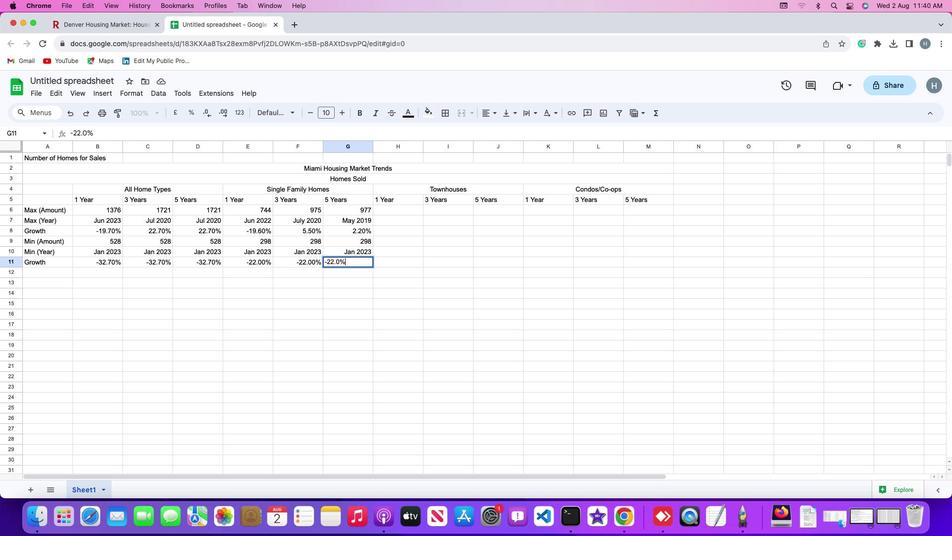 
Action: Mouse moved to (121, 23)
Screenshot: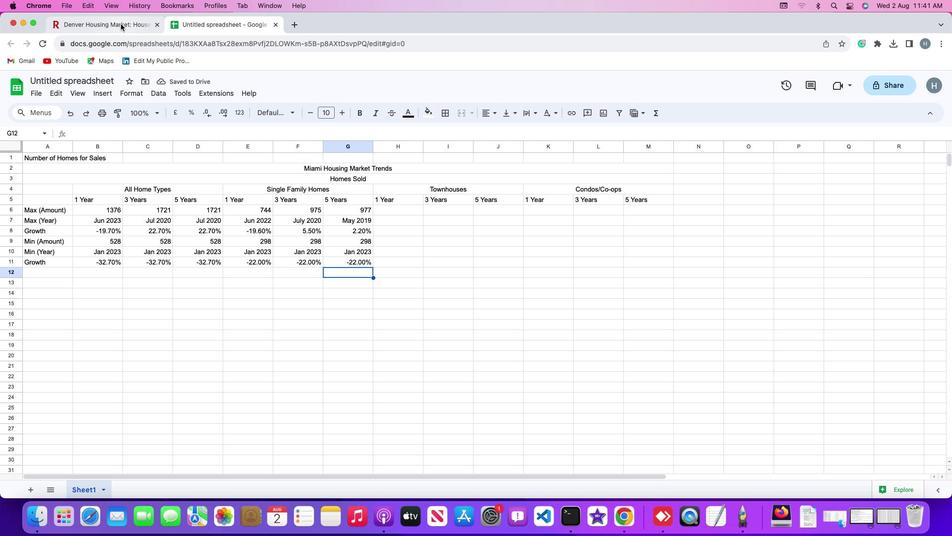 
Action: Mouse pressed left at (121, 23)
Screenshot: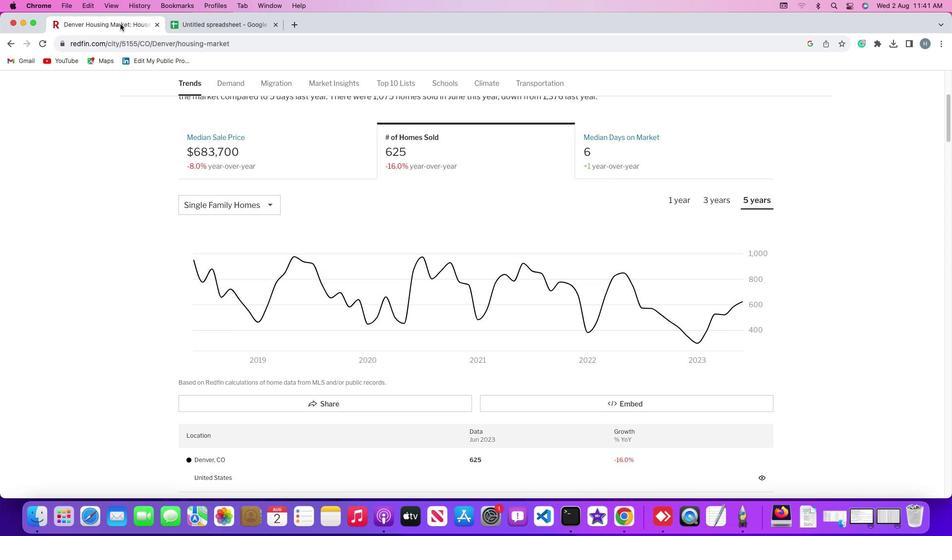 
Action: Mouse moved to (269, 201)
Screenshot: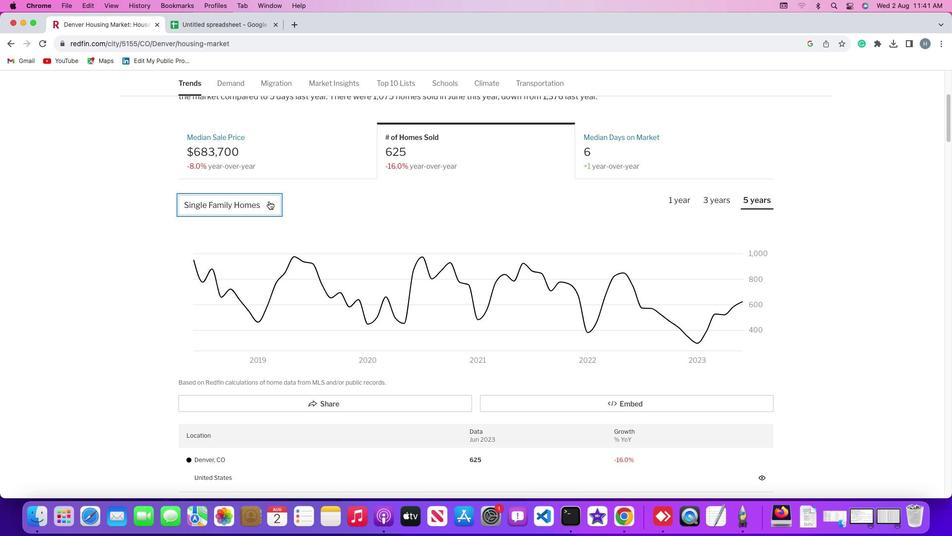 
Action: Mouse pressed left at (269, 201)
Screenshot: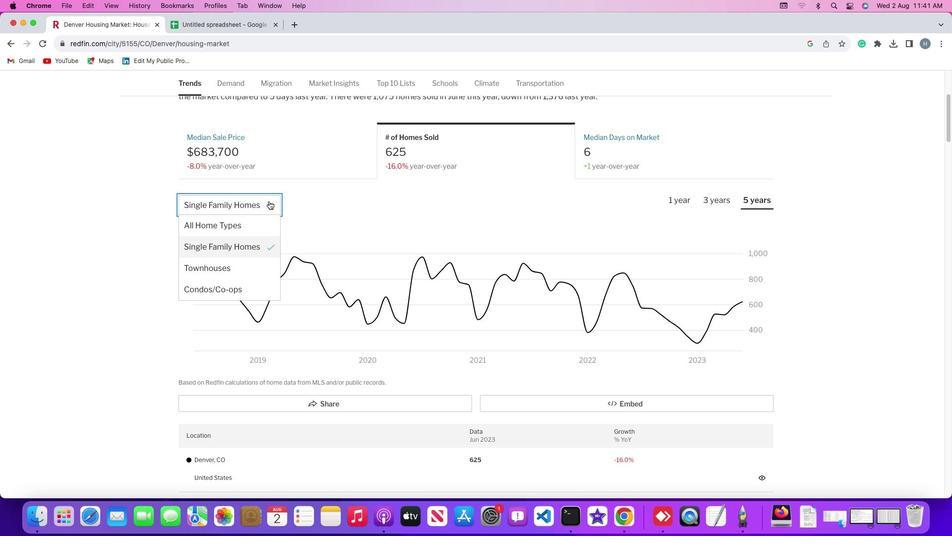 
Action: Mouse moved to (244, 267)
Screenshot: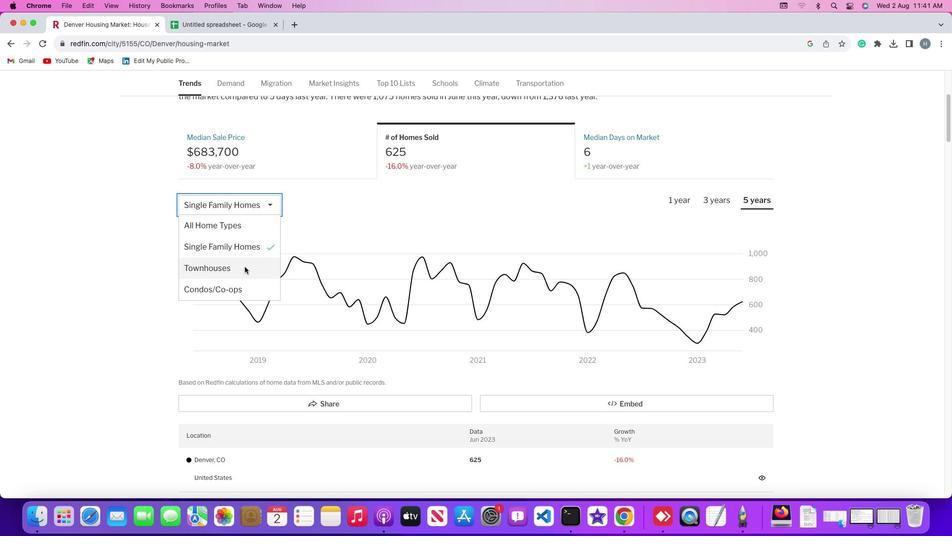 
Action: Mouse pressed left at (244, 267)
Screenshot: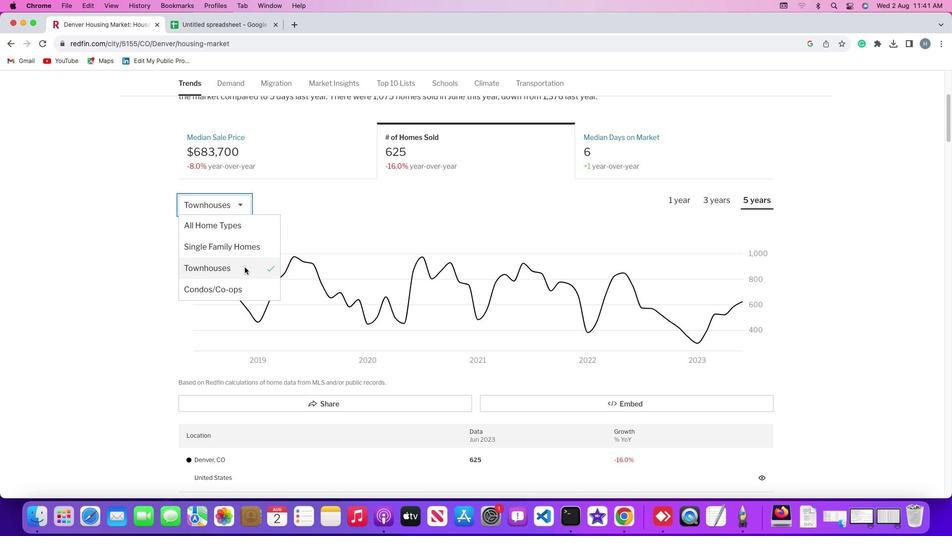 
Action: Mouse moved to (681, 198)
Screenshot: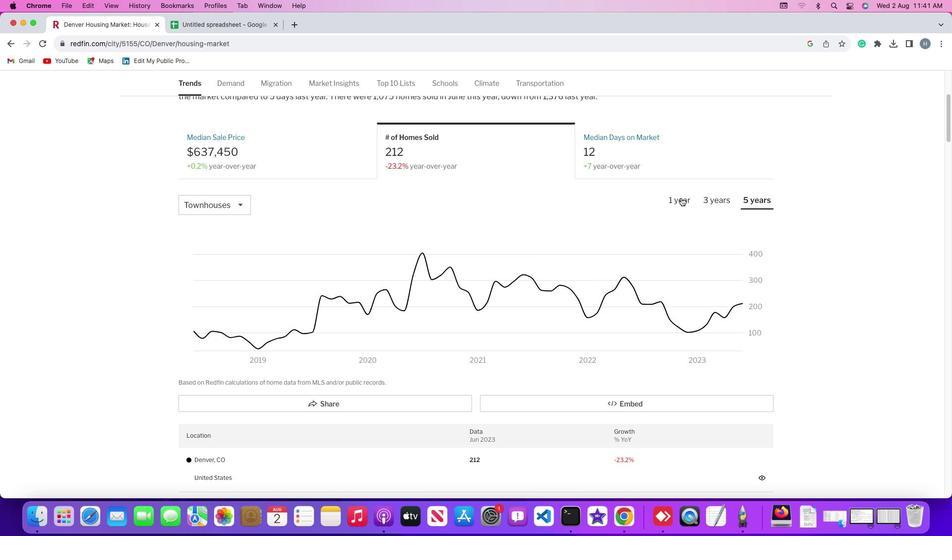 
Action: Mouse pressed left at (681, 198)
Screenshot: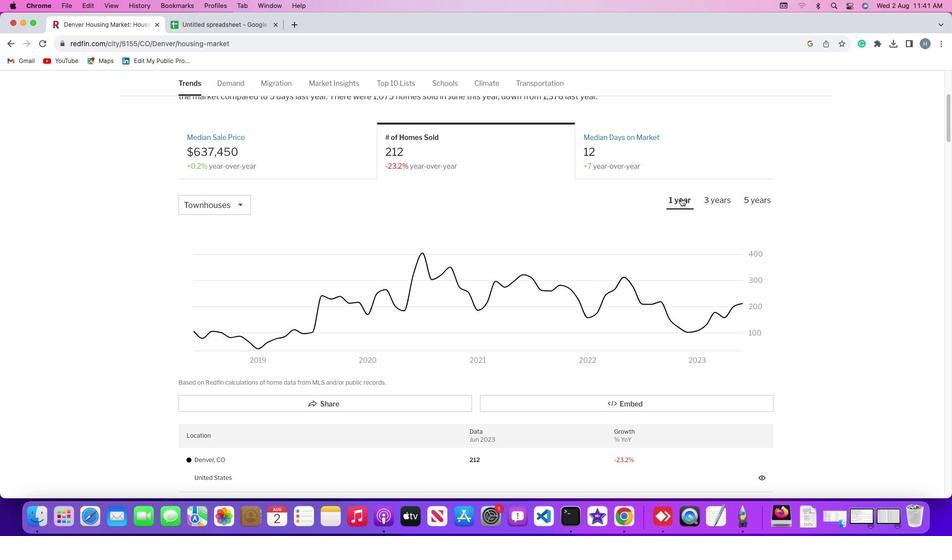
Action: Mouse moved to (717, 199)
Screenshot: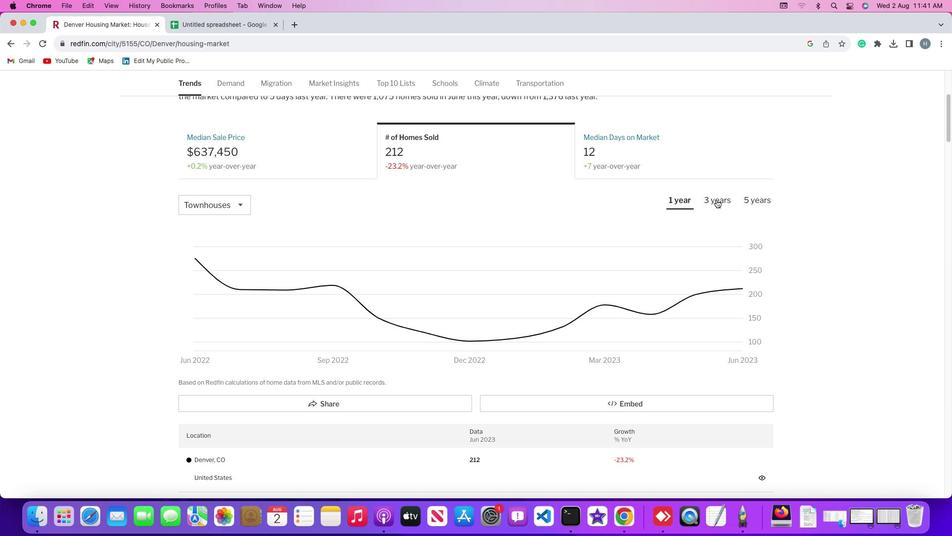 
Action: Mouse pressed left at (717, 199)
Screenshot: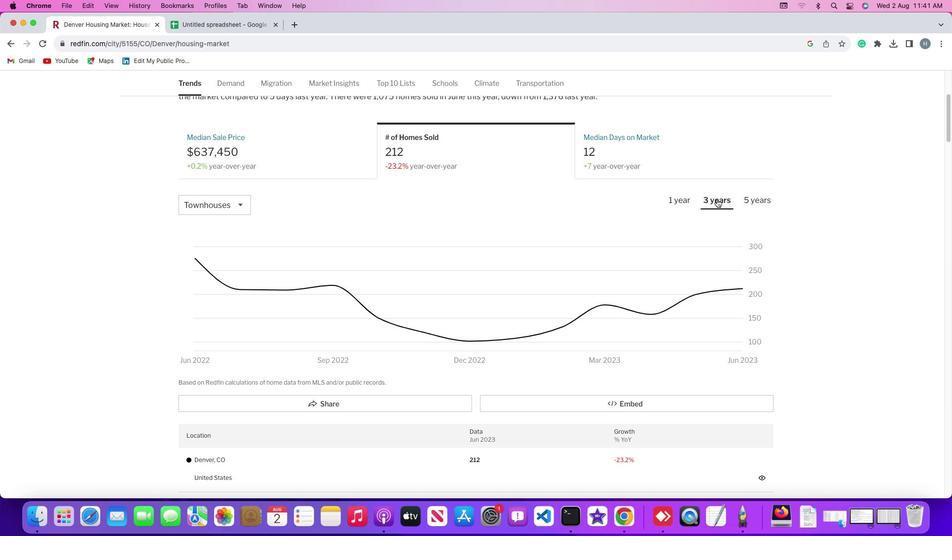 
Action: Mouse moved to (760, 198)
Screenshot: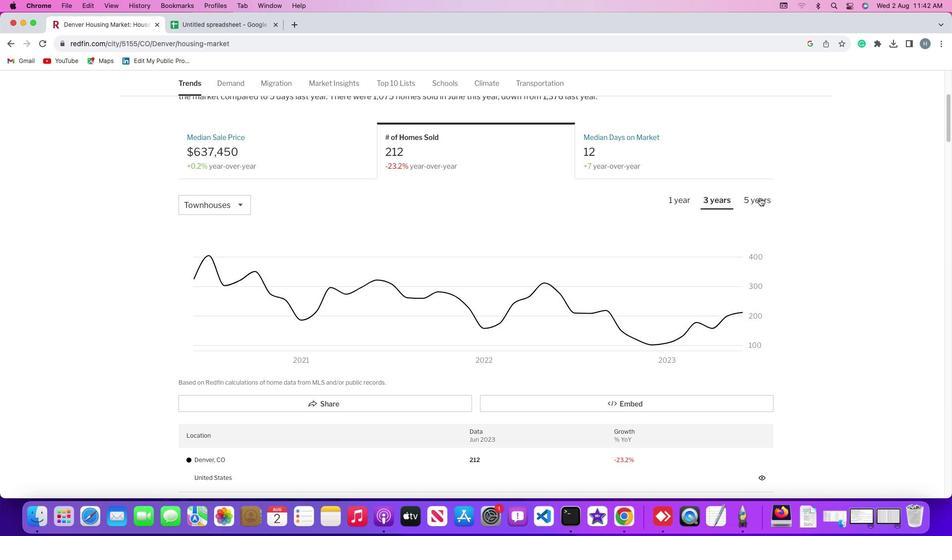 
Action: Mouse pressed left at (760, 198)
Screenshot: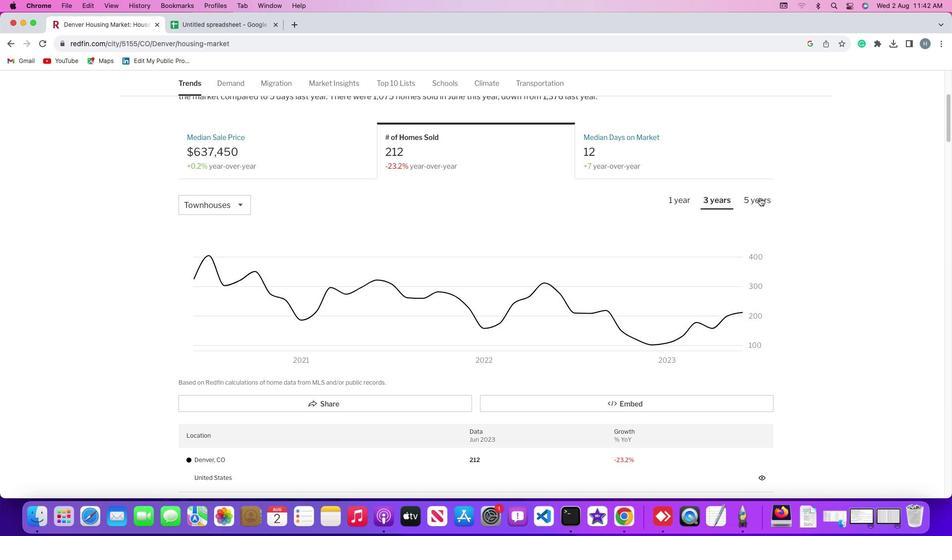 
Action: Mouse moved to (241, 23)
Screenshot: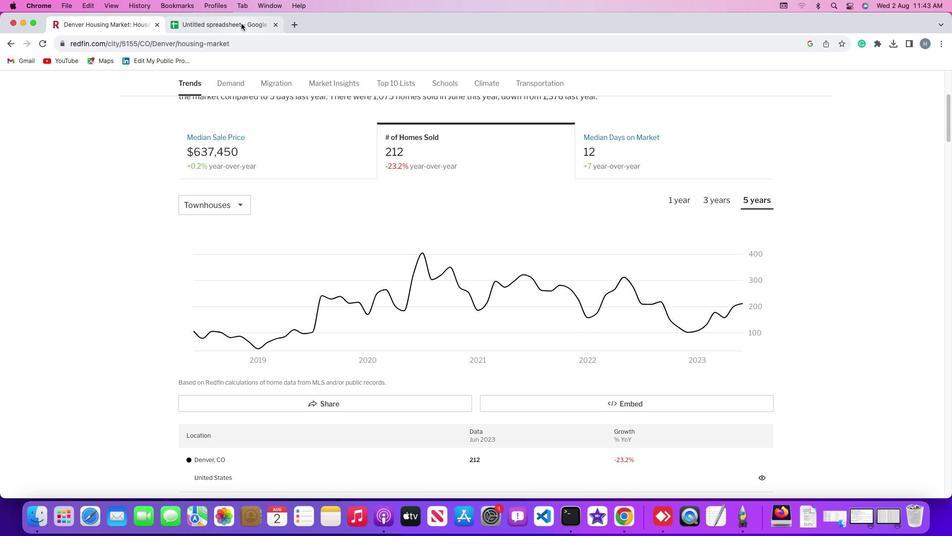 
Action: Mouse pressed left at (241, 23)
Screenshot: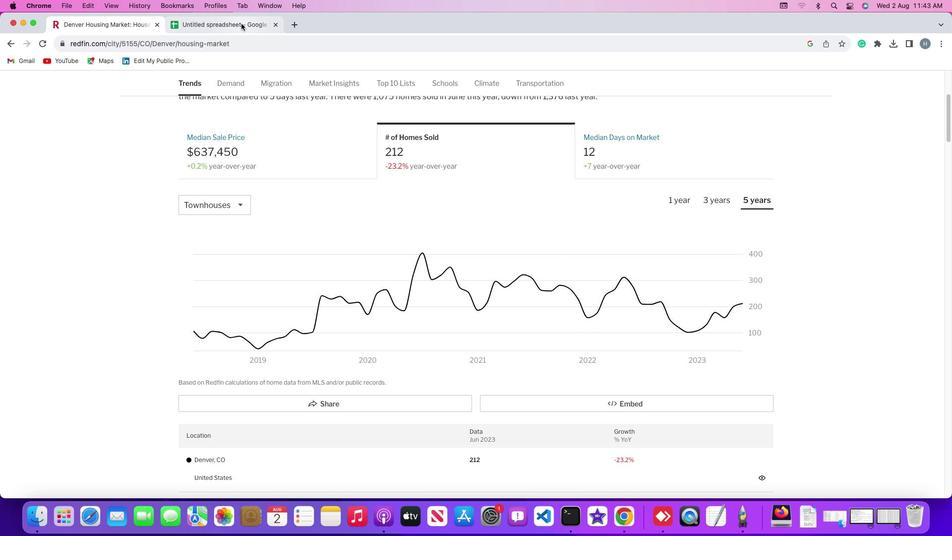 
Action: Mouse moved to (394, 210)
Screenshot: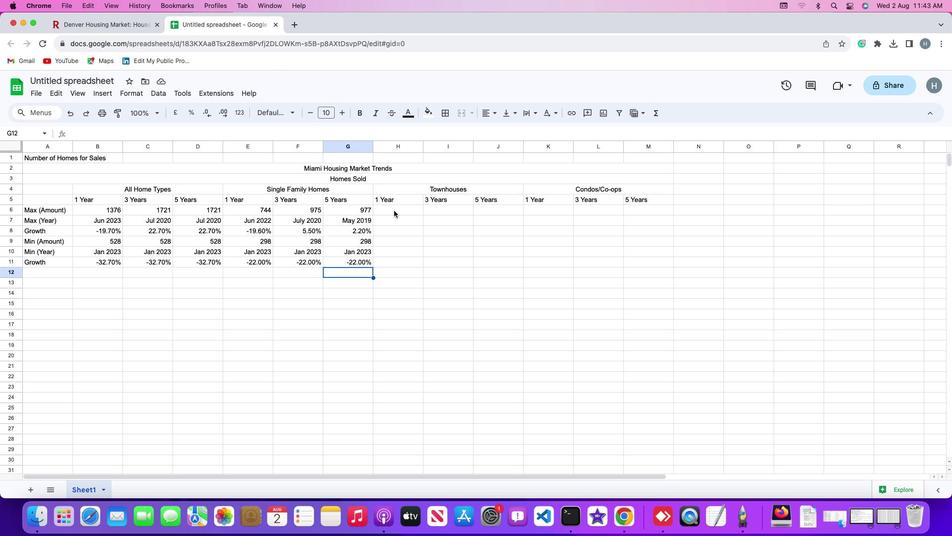 
Action: Mouse pressed left at (394, 210)
Screenshot: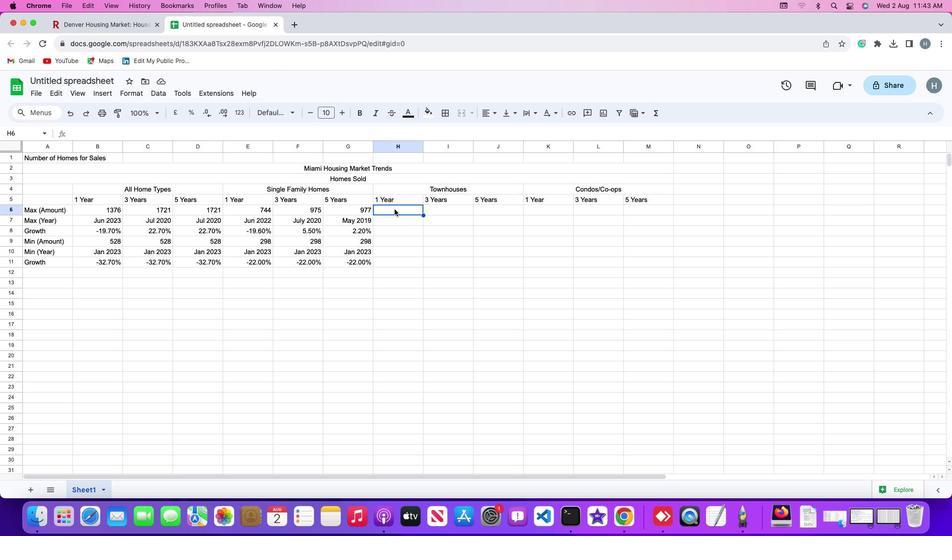 
Action: Mouse moved to (396, 203)
Screenshot: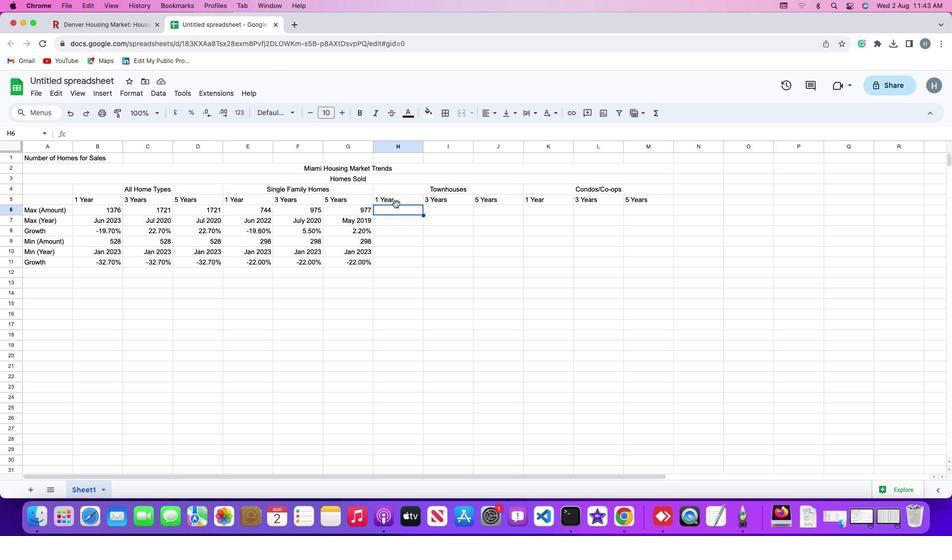 
Action: Key pressed '2''7''6''\x03'Key.shift'J''u''n'Key.space'2''0''2''2''\x03''-''1''4''.''3'Key.shift'%''\x03'
Screenshot: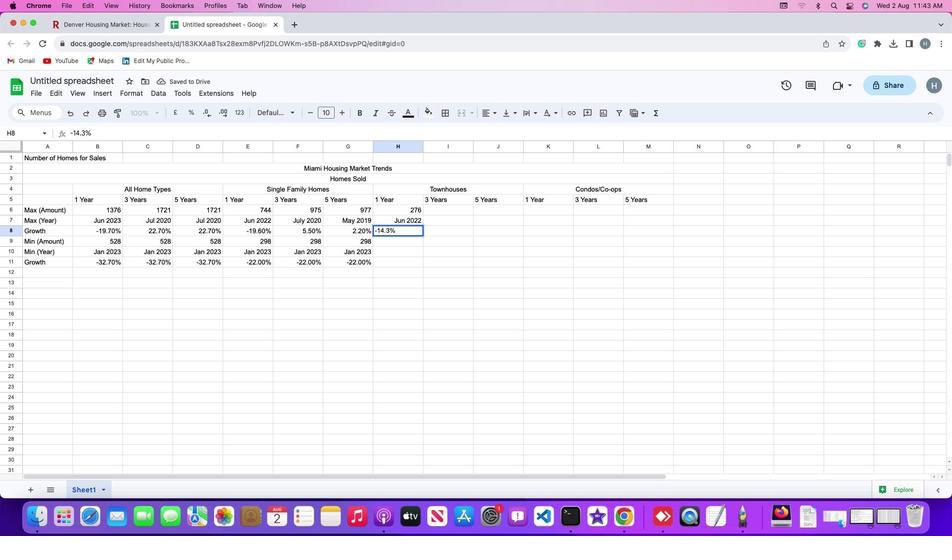 
Action: Mouse moved to (396, 203)
Screenshot: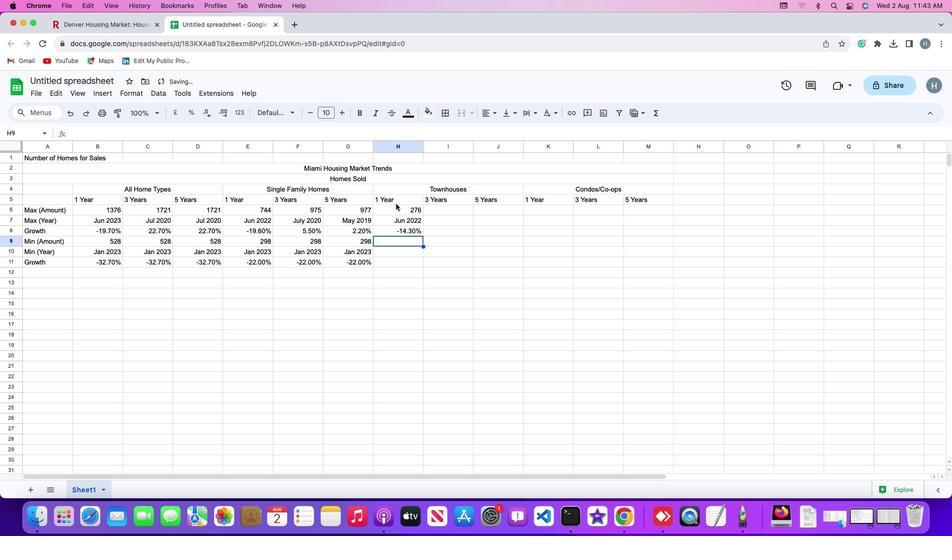 
Action: Key pressed '1''0''2''\x03'Key.shift'D''e''c'Key.space'2''0''2''2''\x03''-''5''5''.''3'Key.shift'%''\x03'Key.rightKey.upKey.upKey.upKey.upKey.upKey.up'4''0''5''\x03'Key.shift'J''u''l'Key.space'2''0''2''0''\x03''2''9''7''.''1'Key.shift'%''\x03''1''0''2''\x03'Key.shift'D''e''c'Key.space'2''0''2''2''\x03'
Screenshot: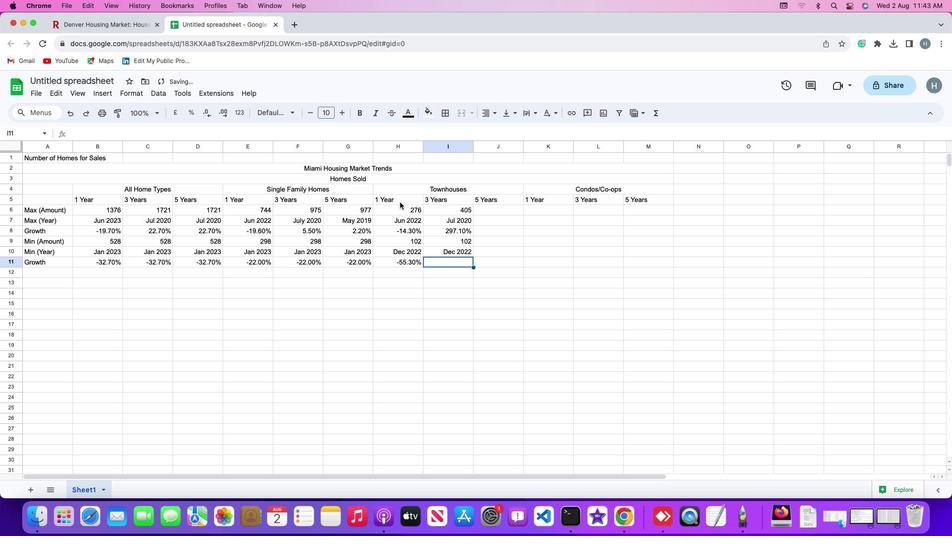 
Action: Mouse moved to (400, 202)
Screenshot: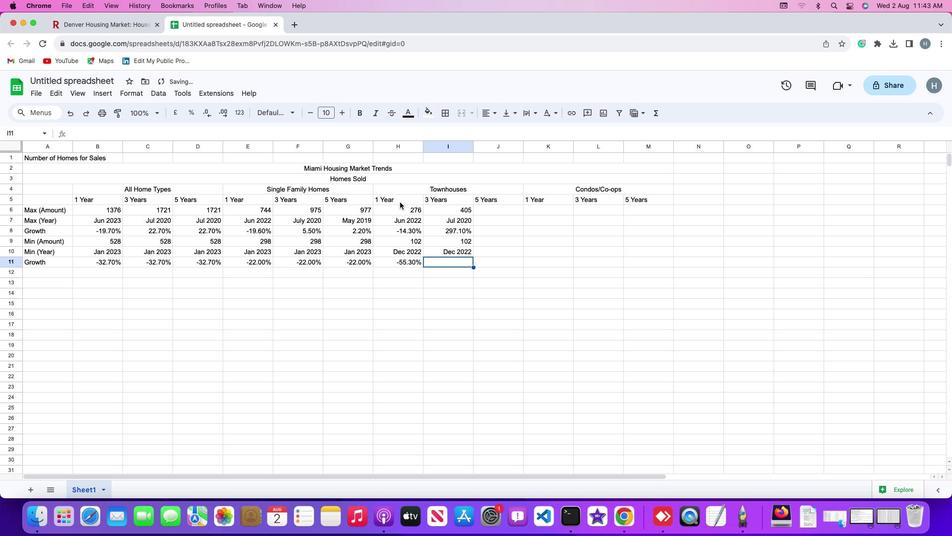 
Action: Key pressed '-''5''5''.''3'Key.shift'%'
Screenshot: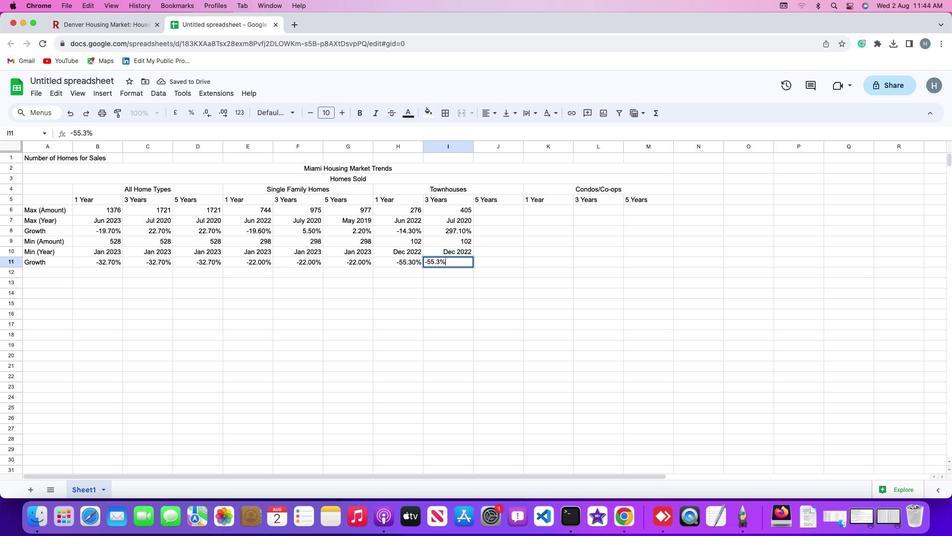 
Action: Mouse moved to (554, 215)
Screenshot: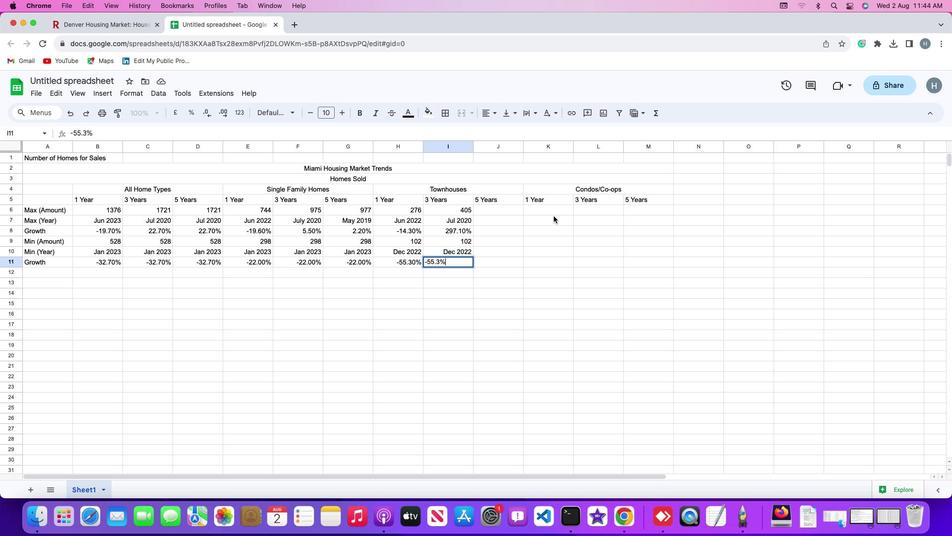 
Action: Key pressed '\x03'
Screenshot: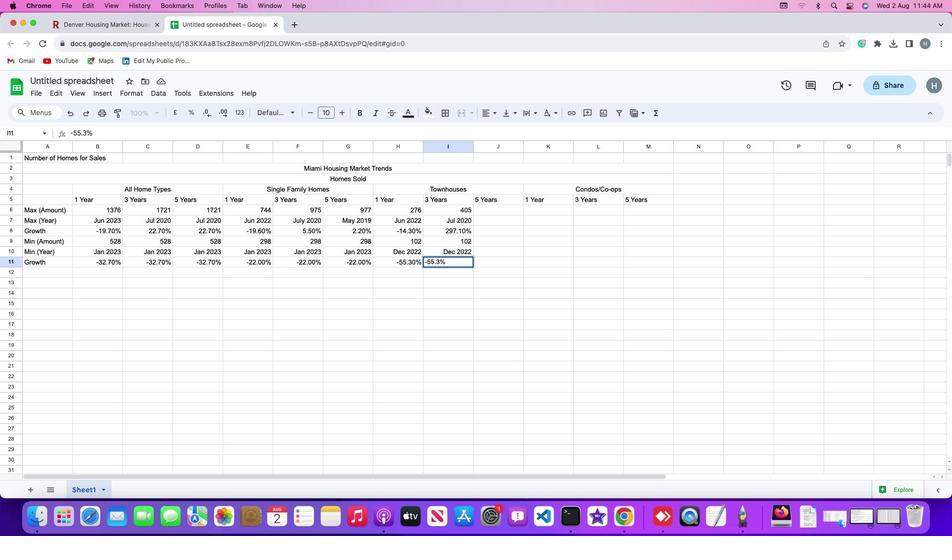 
Action: Mouse moved to (496, 210)
Screenshot: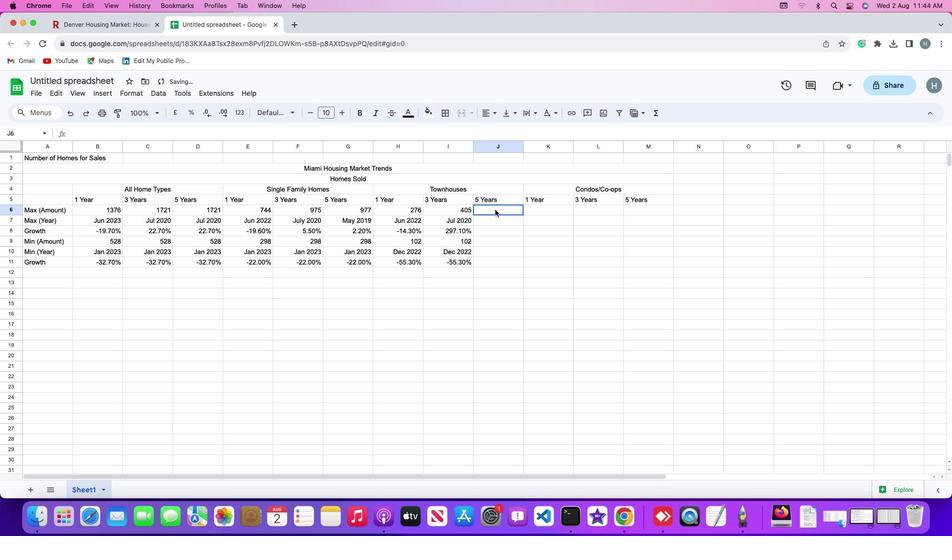
Action: Mouse pressed left at (496, 210)
Screenshot: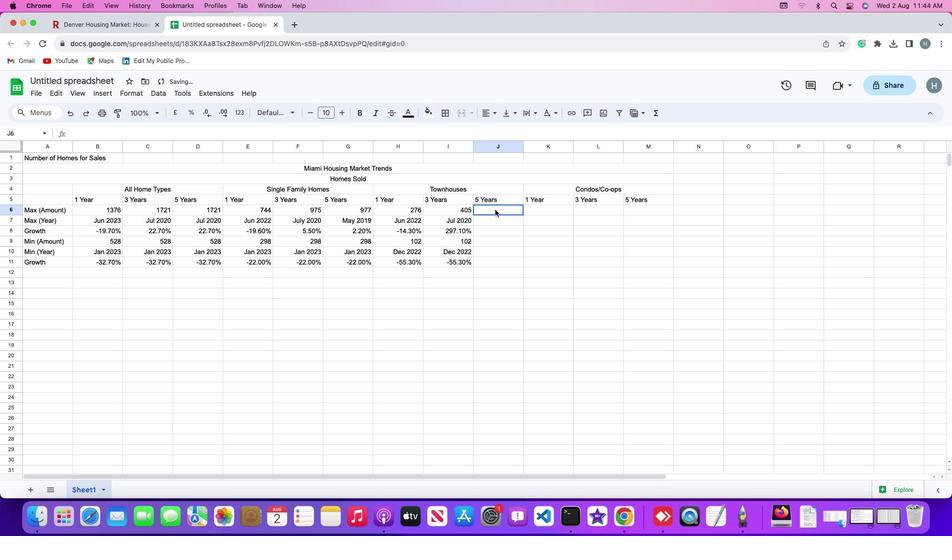 
Action: Mouse moved to (486, 202)
Screenshot: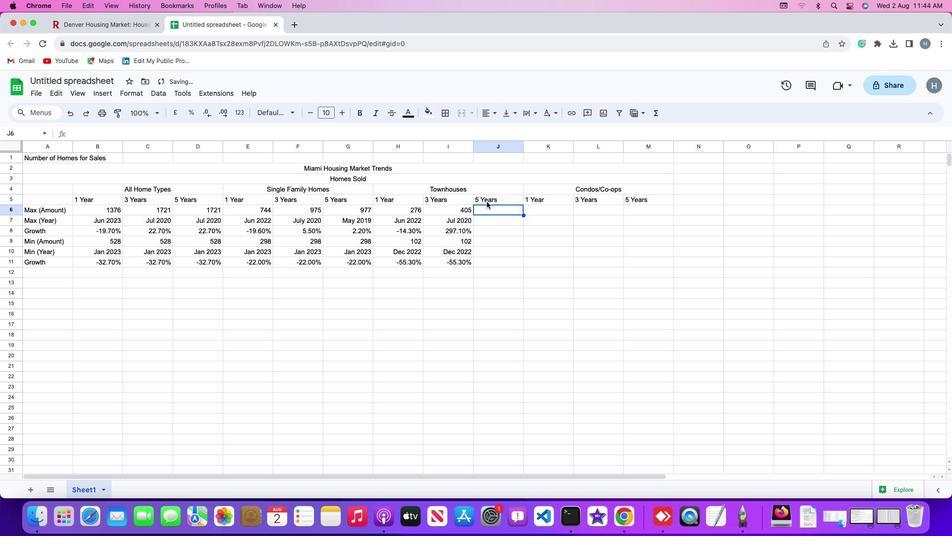 
Action: Key pressed '4''0''5''\x03''2''9''7''.''1'Key.shift'%'Key.backspaceKey.backspaceKey.backspaceKey.backspaceKey.backspaceKey.backspaceKey.backspaceKey.backspaceKey.shift'J''u''l'Key.space'2''0''2''0''\x03''2''9''7''.''1'Key.shift'%''\x03''3''9''\x03'Key.shift'J''a''n'Key.space'2''0''1''9''\x03''-''7''.''1'Key.shift'%''\x03'
Screenshot: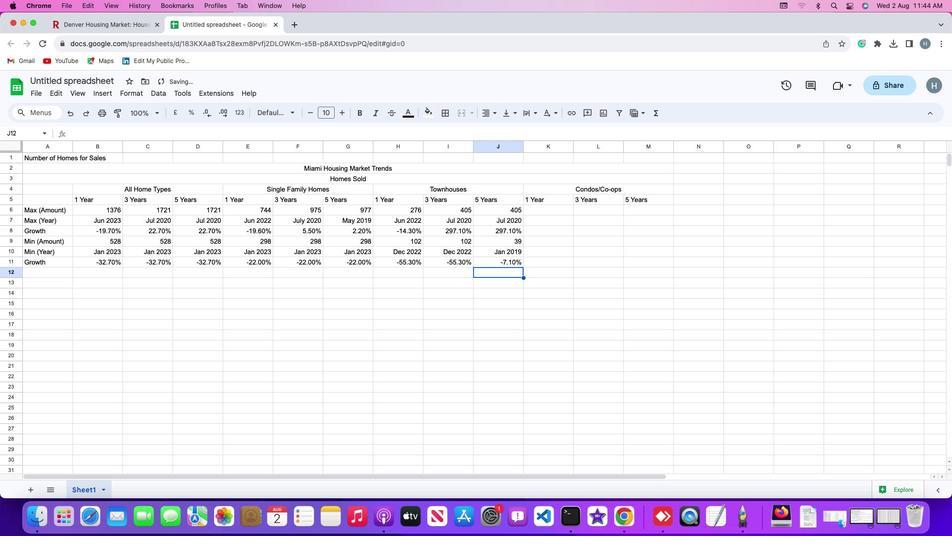 
Action: Mouse moved to (118, 23)
Screenshot: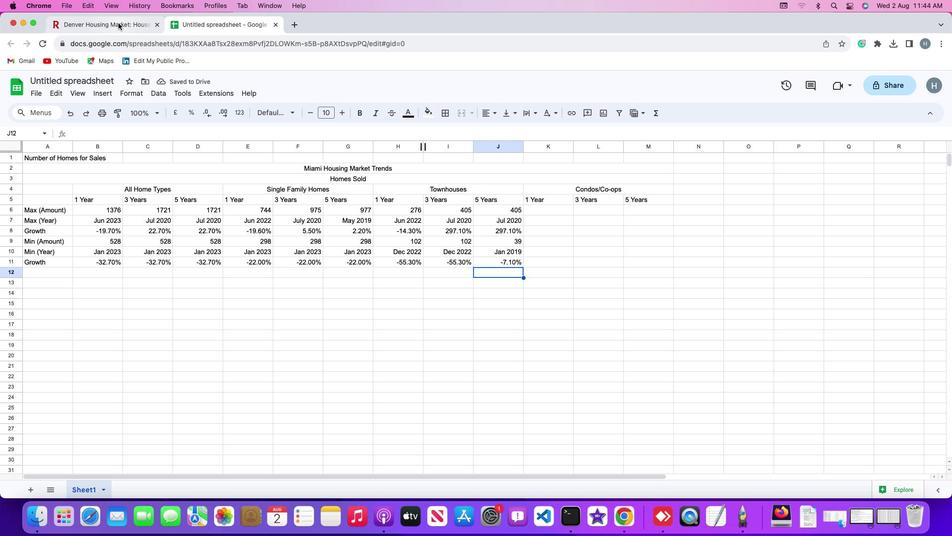 
Action: Mouse pressed left at (118, 23)
Screenshot: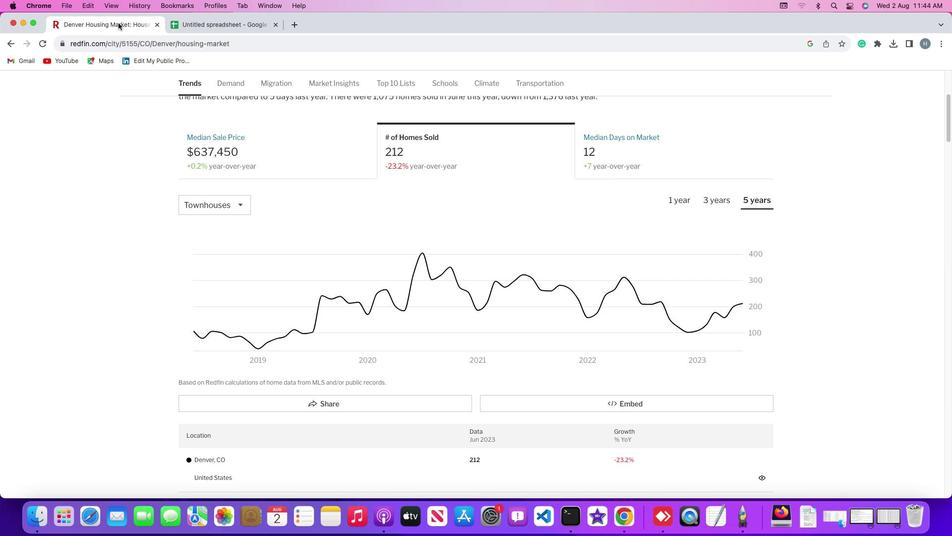 
Action: Mouse moved to (234, 201)
Screenshot: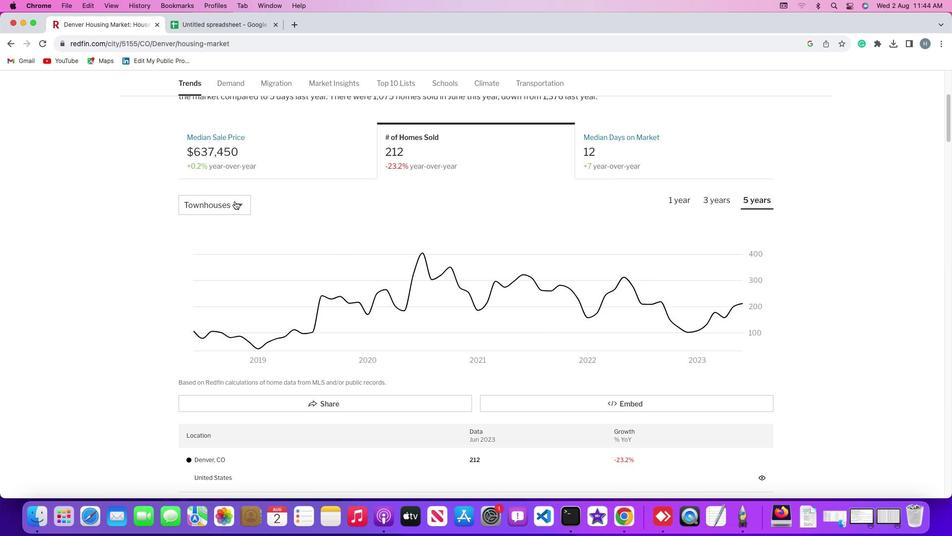 
Action: Mouse pressed left at (234, 201)
Screenshot: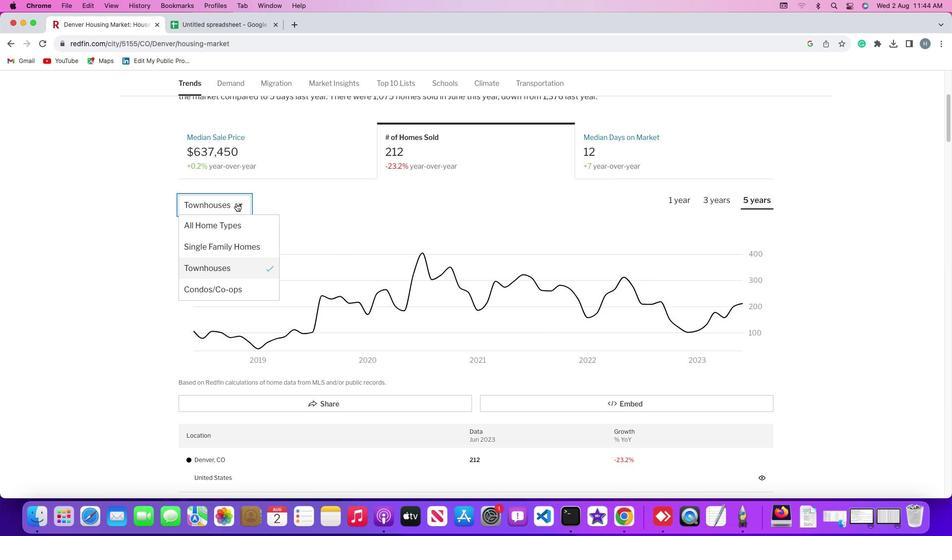 
Action: Mouse moved to (240, 290)
Screenshot: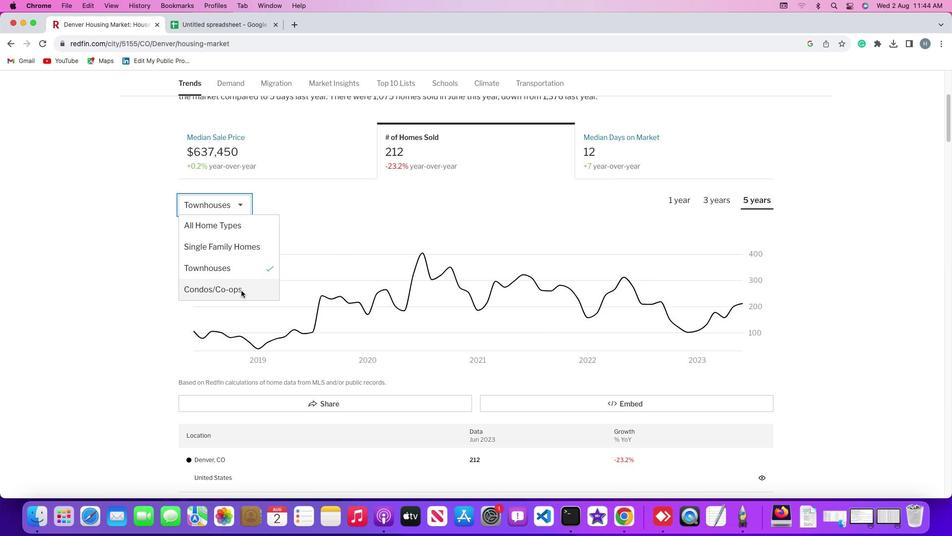 
Action: Mouse pressed left at (240, 290)
Screenshot: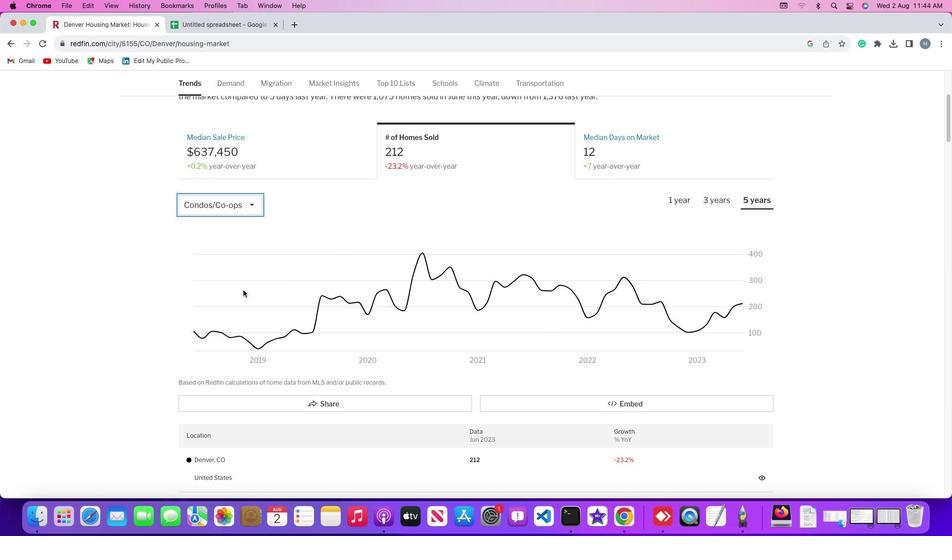 
Action: Mouse moved to (683, 199)
Screenshot: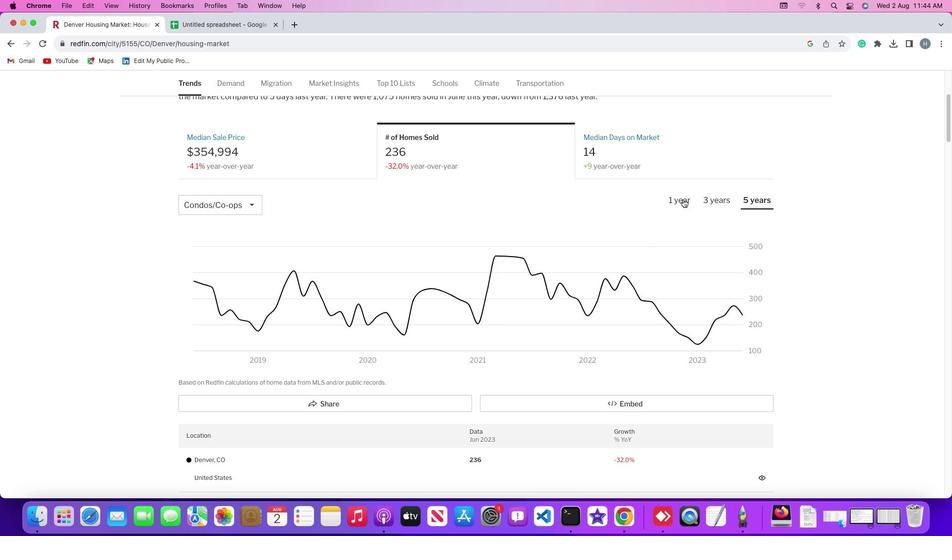 
Action: Mouse pressed left at (683, 199)
Screenshot: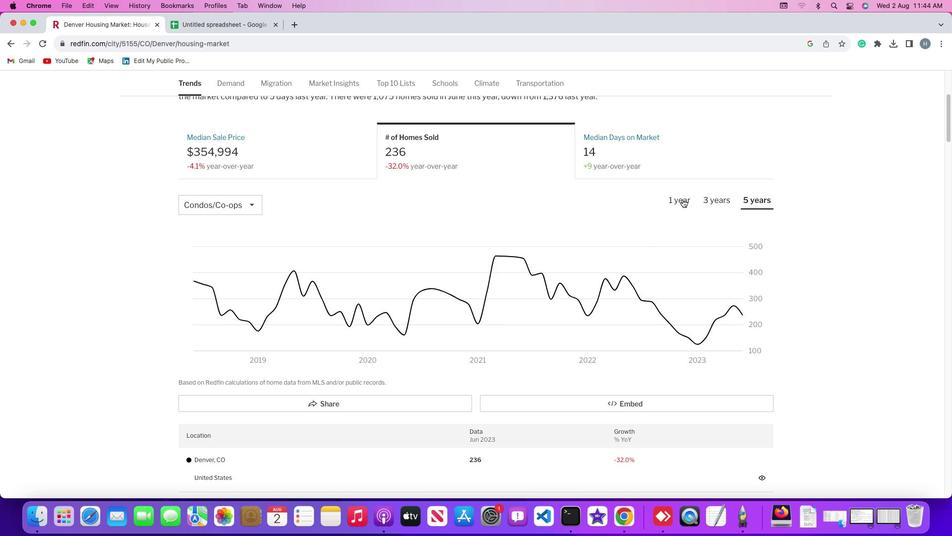 
Action: Mouse moved to (713, 197)
Screenshot: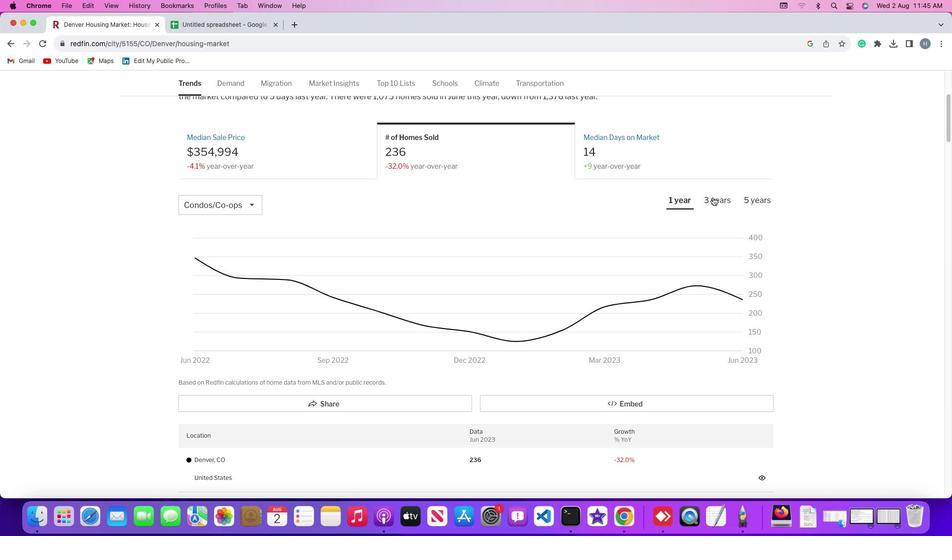 
Action: Mouse pressed left at (713, 197)
Screenshot: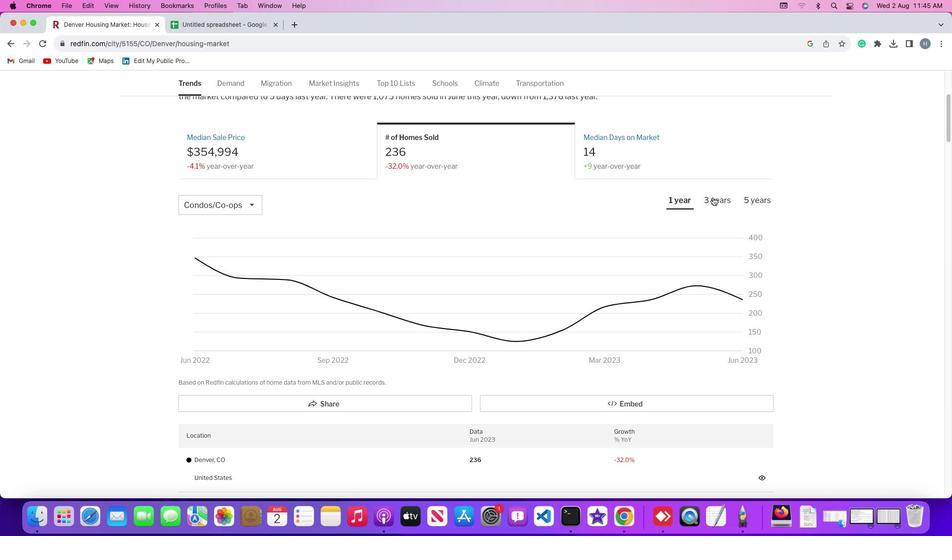 
Action: Mouse moved to (752, 197)
Screenshot: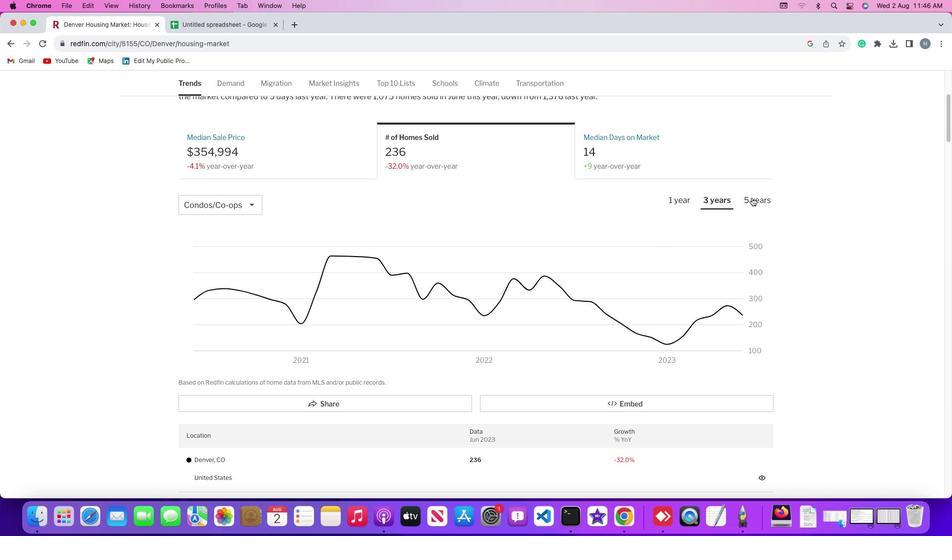
Action: Mouse pressed left at (752, 197)
Screenshot: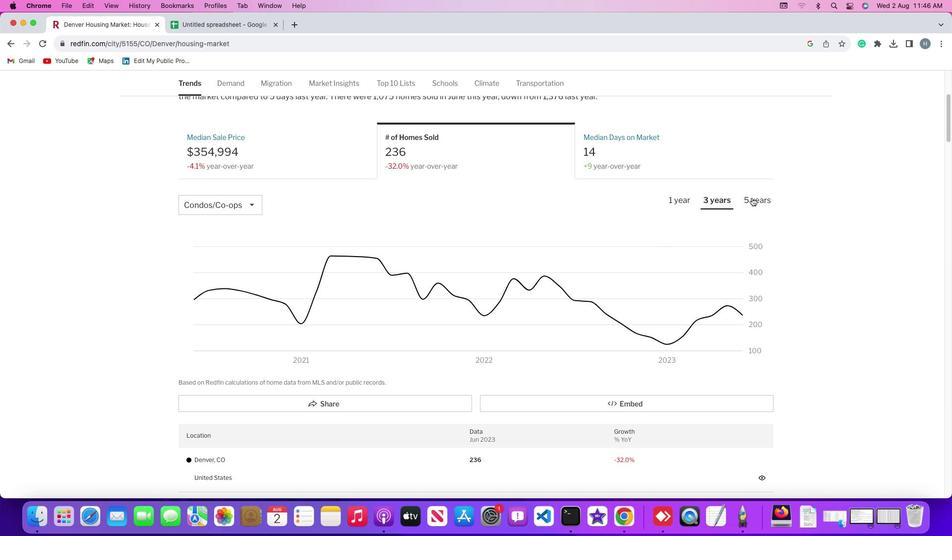 
Action: Mouse moved to (226, 23)
Screenshot: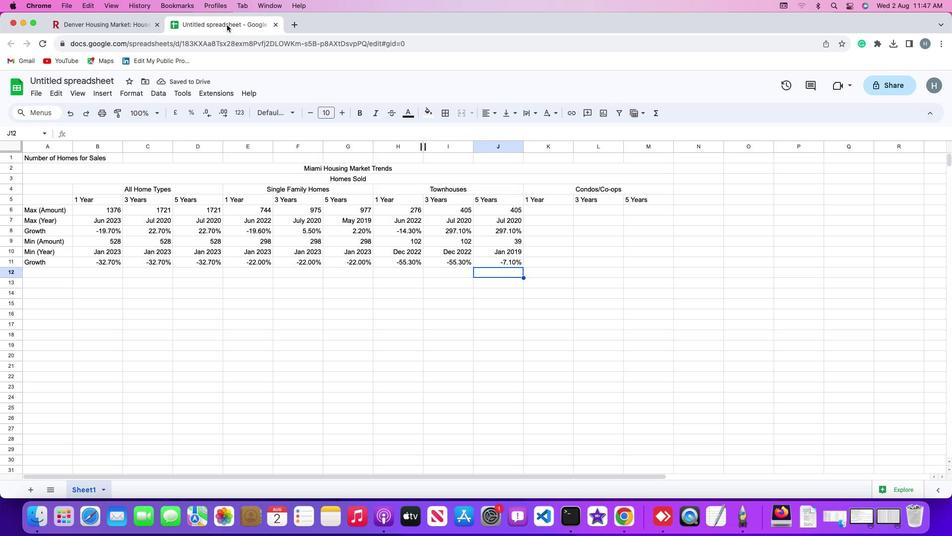 
Action: Mouse pressed left at (226, 23)
Screenshot: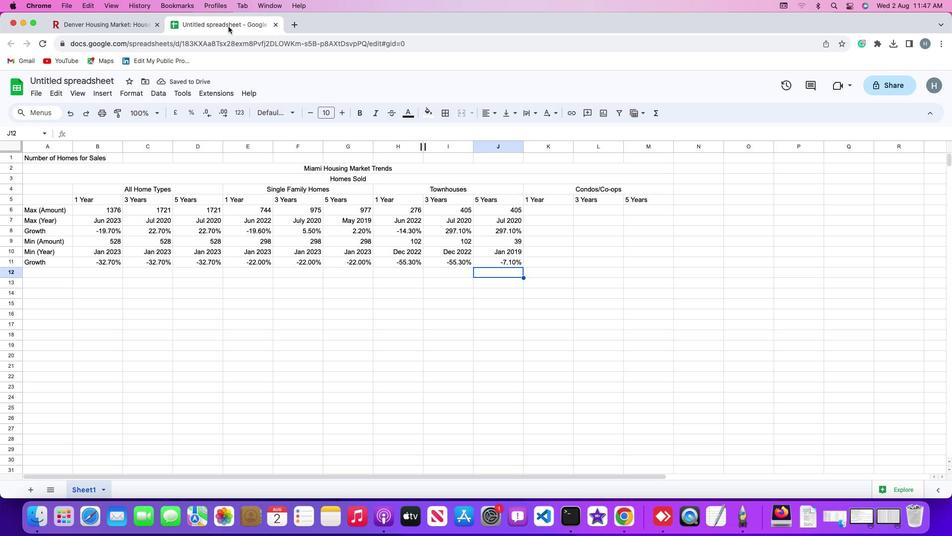 
Action: Mouse moved to (553, 209)
Screenshot: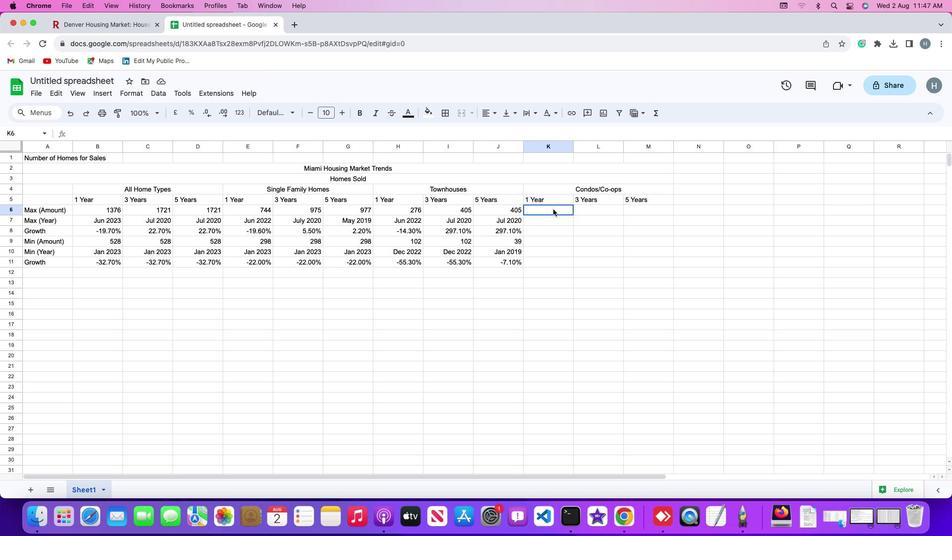 
Action: Mouse pressed left at (553, 209)
Screenshot: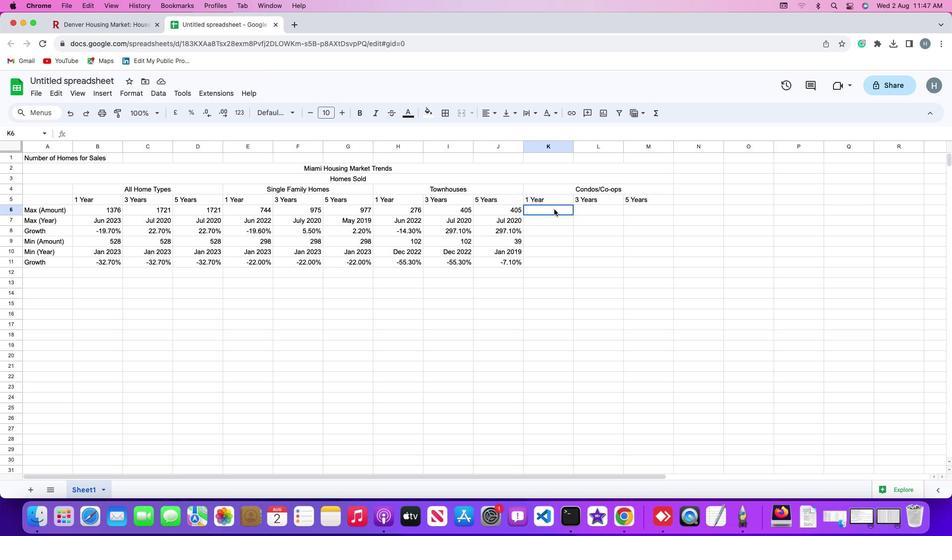 
Action: Mouse moved to (552, 210)
Screenshot: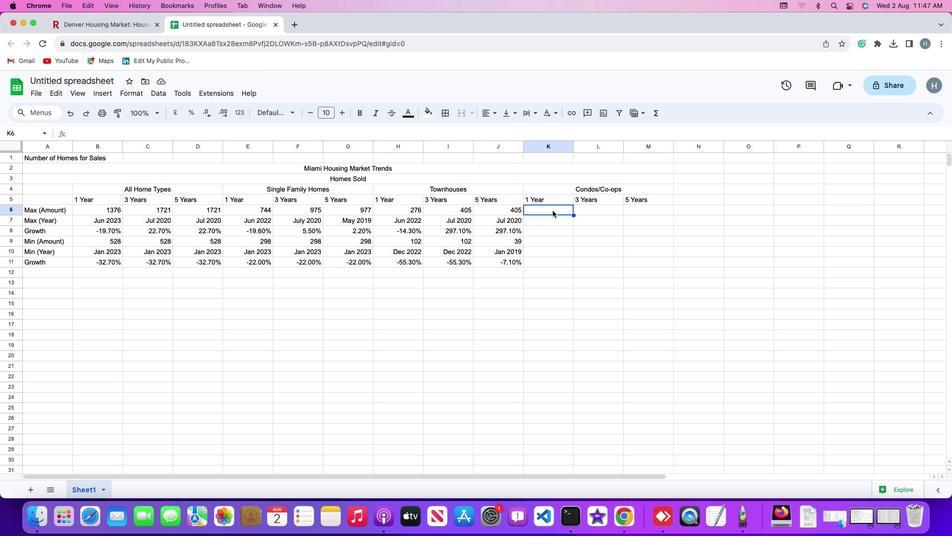 
Action: Key pressed '3''4''7''\x03'Key.shift'J''u''n'Key.space'2''0''2''2''\x03''-''2''3''.''7'Key.shift'%''\x03''1''2''5''\x03''z'Key.backspaceKey.shift'J''a''n'Key.space'2''0''2''3''\x03''-''4''6''.''8'Key.shift'%''\x03'Key.rightKey.upKey.upKey.upKey.upKey.upKey.up'4''6''4''\x03'Key.shift'M''a''r'Key.space'2''0''1'Key.backspace'2''1''\x03''8''7''.''9'Key.shift'%''\x03''1''2''5''\x03'Key.shift'J''a''n'Key.space'2''0''2''3''\x03''-''4''6''.''8'Key.shift'%''\x03'Key.rightKey.upKey.upKey.upKey.upKey.upKey.up'4''6''4''\x03'Key.shift'M''a''r'Key.space'2''0''2''1''\x03''8''7''.''9'Key.shift'%''\x03''1''2''5''\x03'Key.shift'J''a''n'Key.space'2''0''2''3''\x03''-''4''6''.''8'Key.shift'%''\x03'
Screenshot: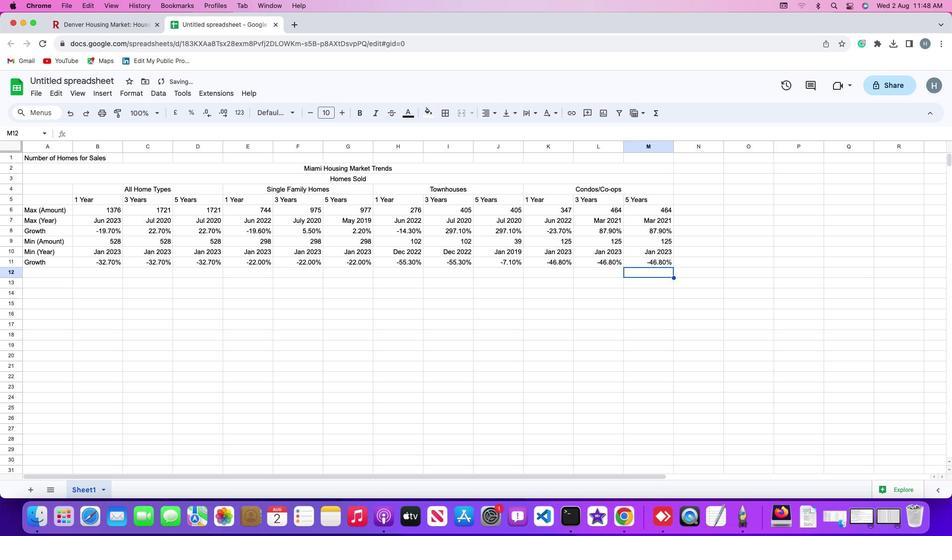 
Action: Mouse moved to (334, 476)
Screenshot: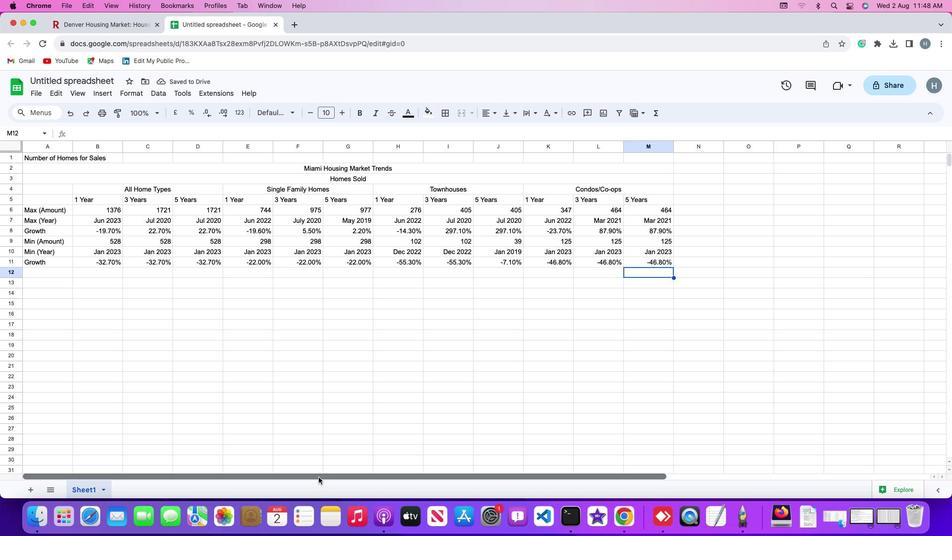 
Action: Mouse pressed left at (334, 476)
Screenshot: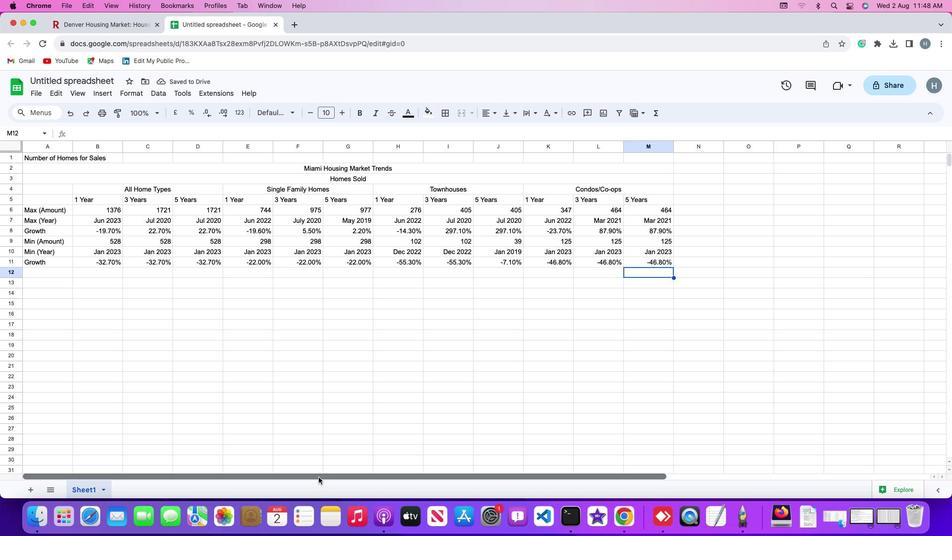 
Action: Mouse moved to (185, 339)
Screenshot: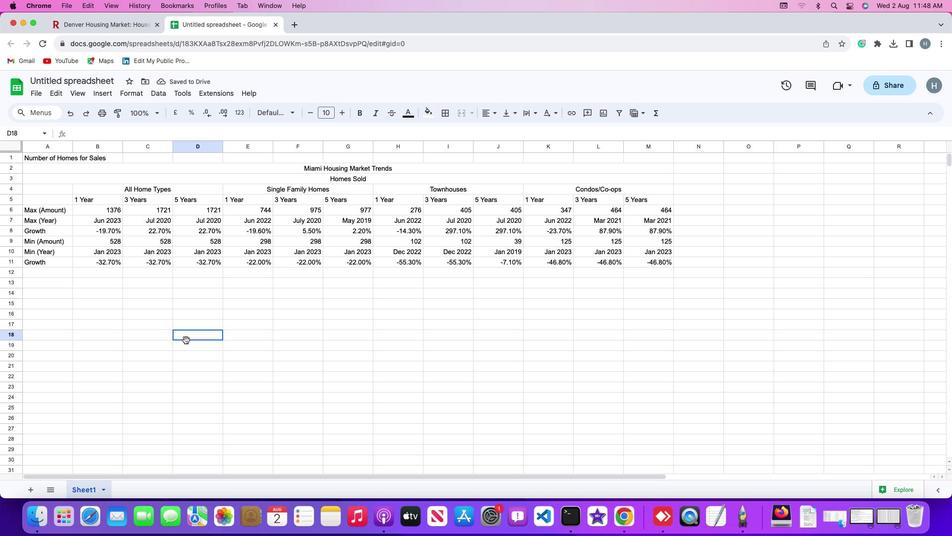 
Action: Mouse pressed left at (185, 339)
Screenshot: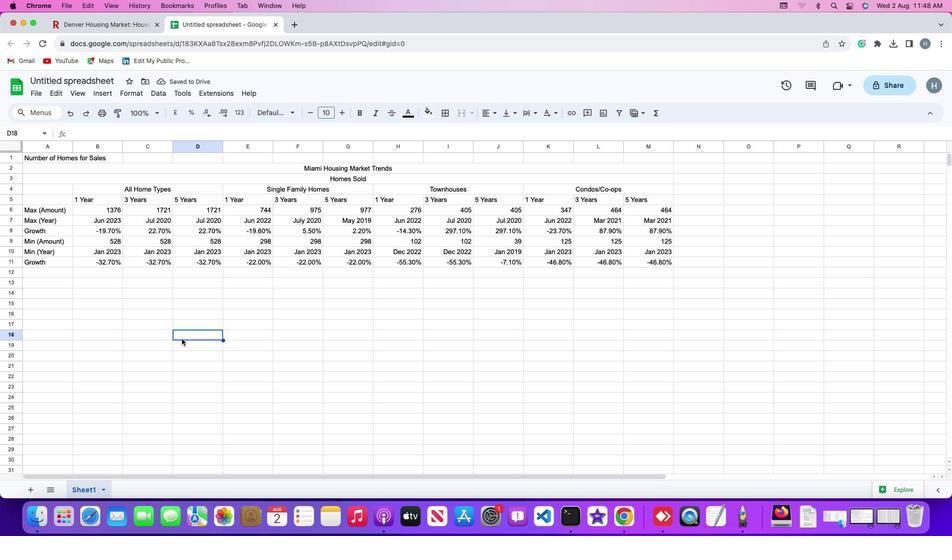 
Action: Mouse moved to (119, 21)
Screenshot: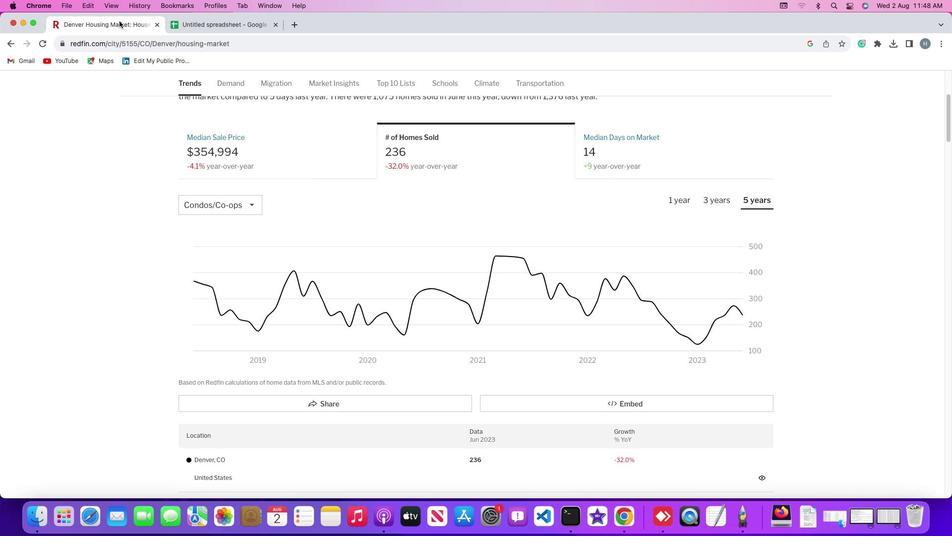 
Action: Mouse pressed left at (119, 21)
Screenshot: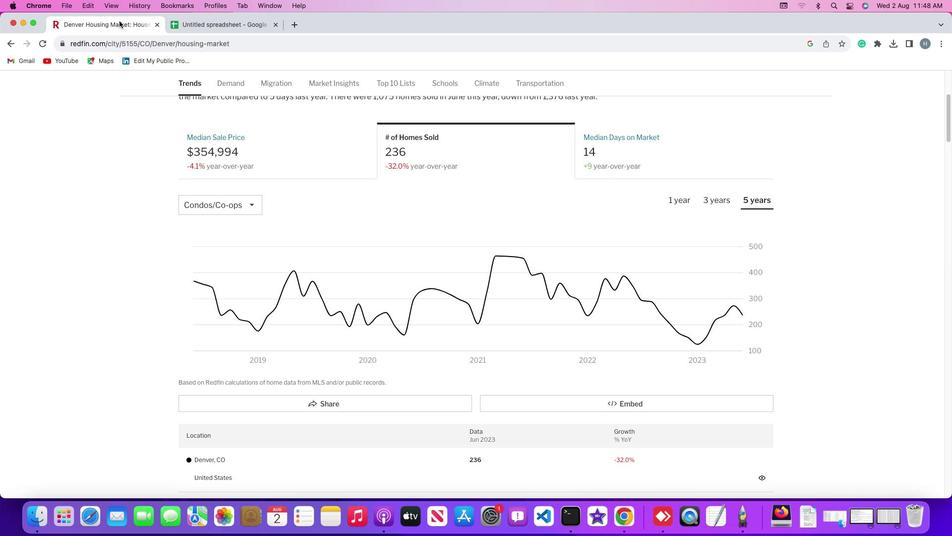 
Action: Mouse moved to (255, 204)
Screenshot: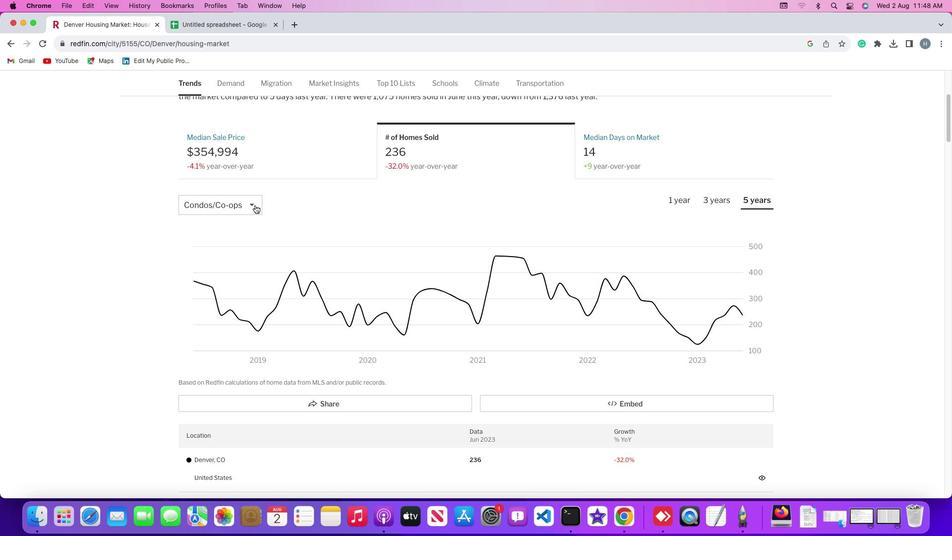
Action: Mouse pressed left at (255, 204)
